 Task: Look for space in Araruama, Brazil from 1st June, 2023 to 4th June, 2023 for 1 adult in price range Rs.6000 to Rs.16000. Place can be private room with 1  bedroom having 1 bed and 1 bathroom. Property type can be house, flat, guest house. Amenities needed are: wifi, washing machine. Booking option can be shelf check-in. Required host language is Spanish.
Action: Mouse moved to (480, 107)
Screenshot: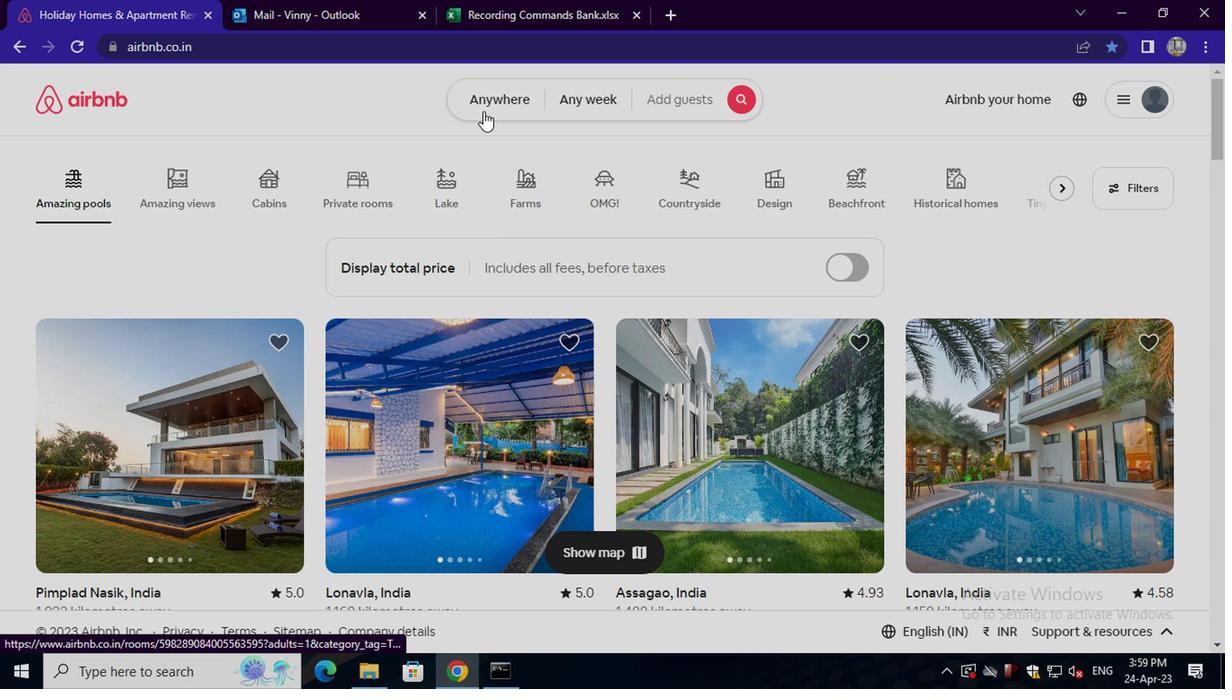 
Action: Mouse pressed left at (480, 107)
Screenshot: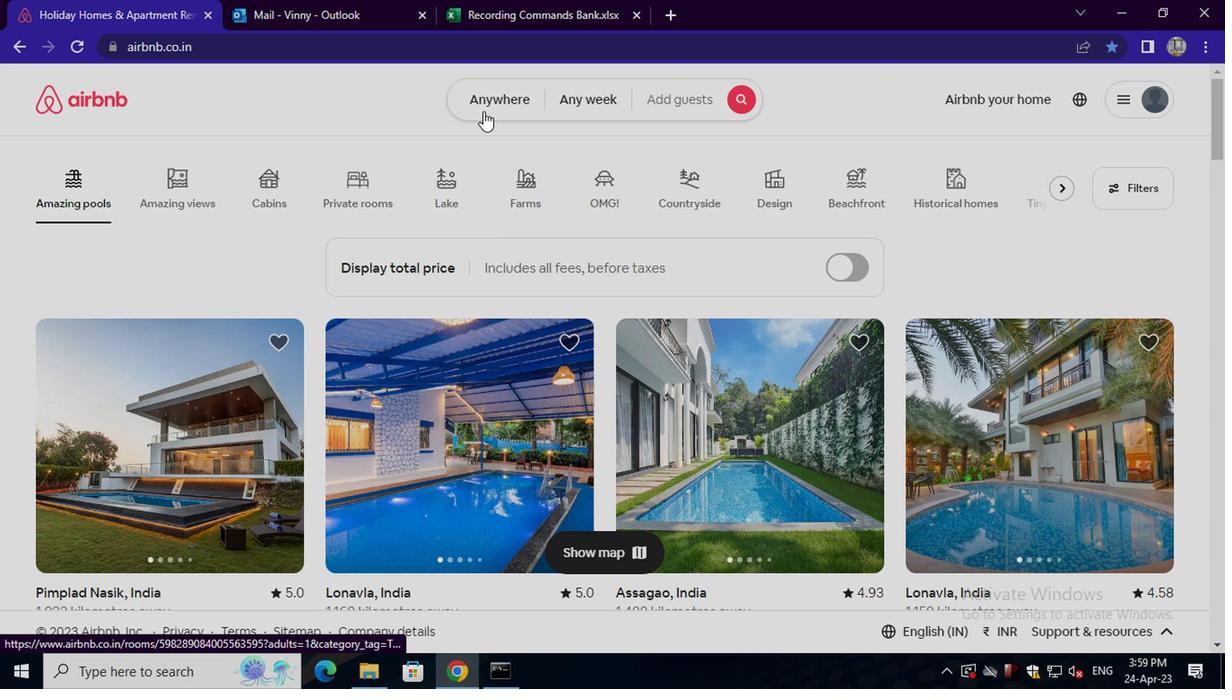 
Action: Mouse moved to (358, 166)
Screenshot: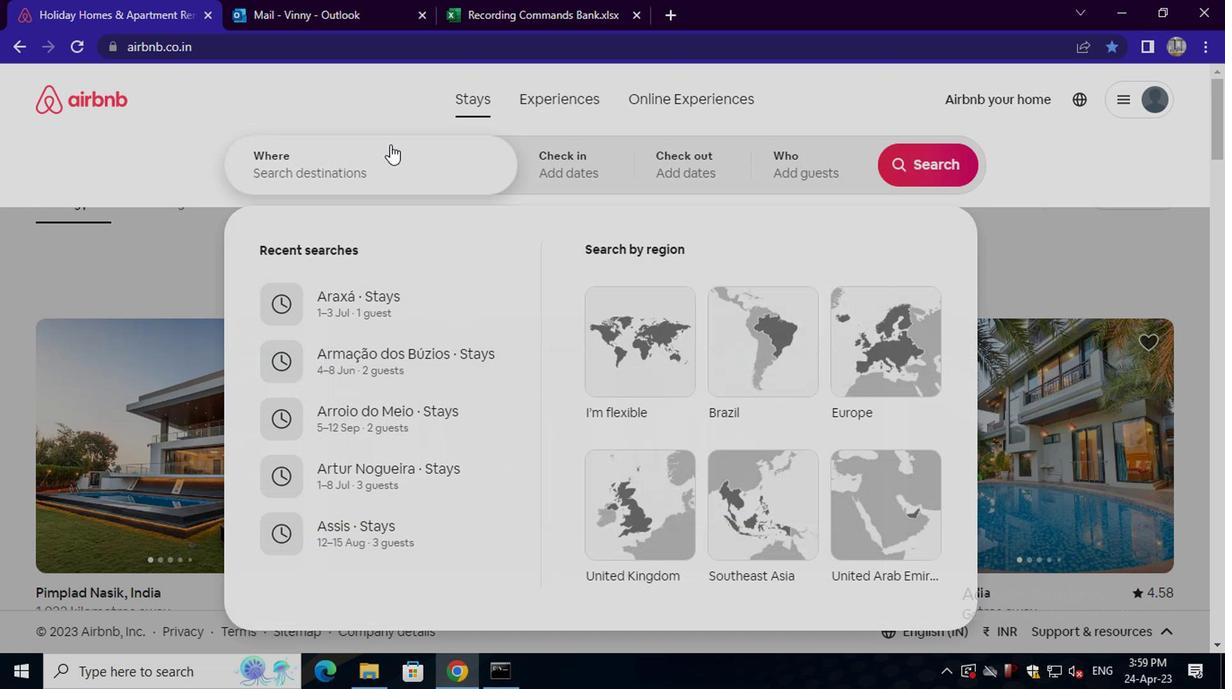 
Action: Mouse pressed left at (358, 166)
Screenshot: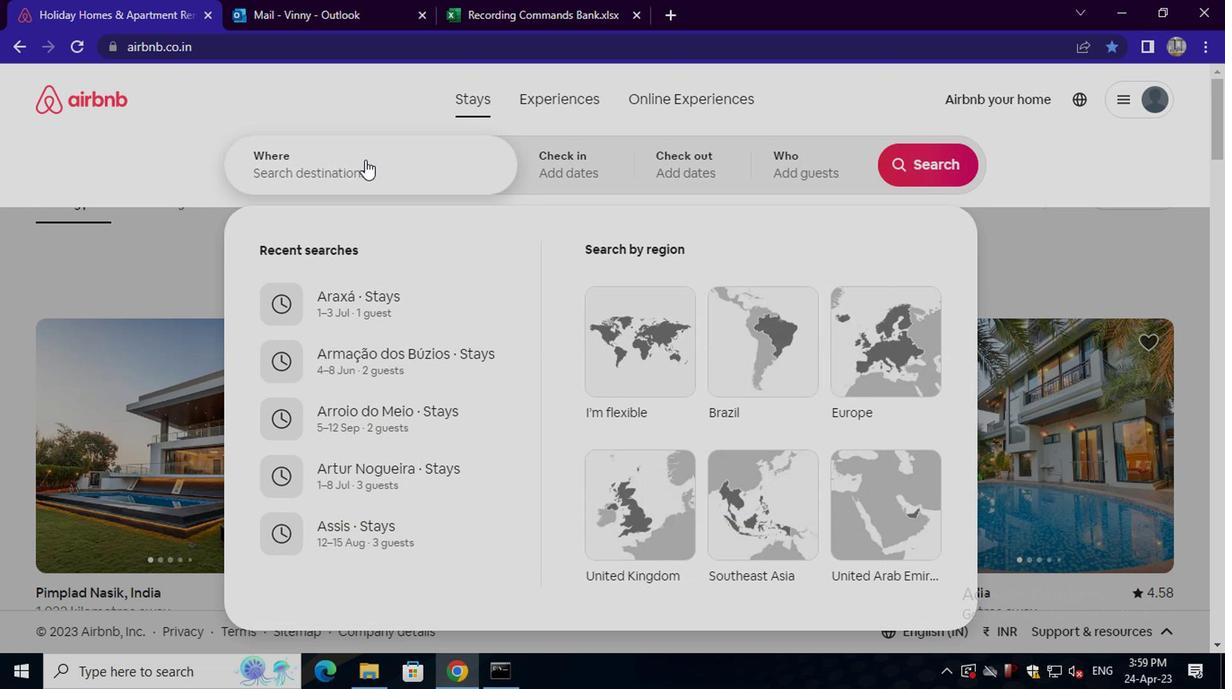 
Action: Key pressed araruama,<Key.space>brazil<Key.enter>
Screenshot: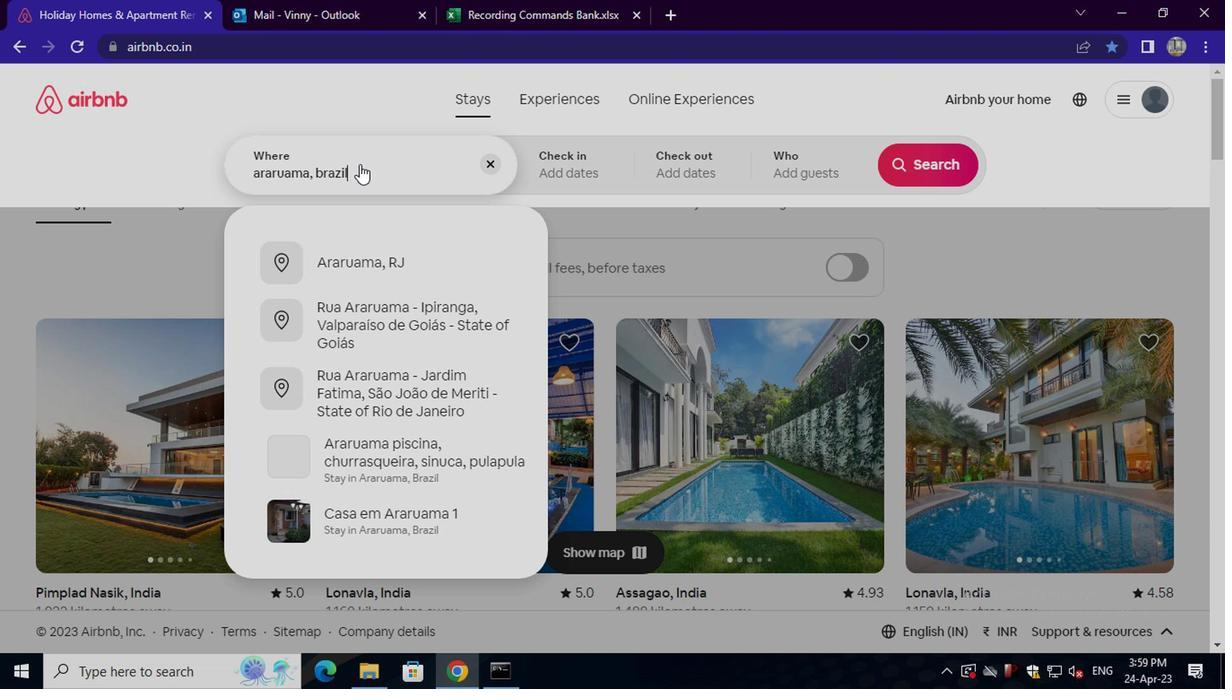 
Action: Mouse moved to (905, 317)
Screenshot: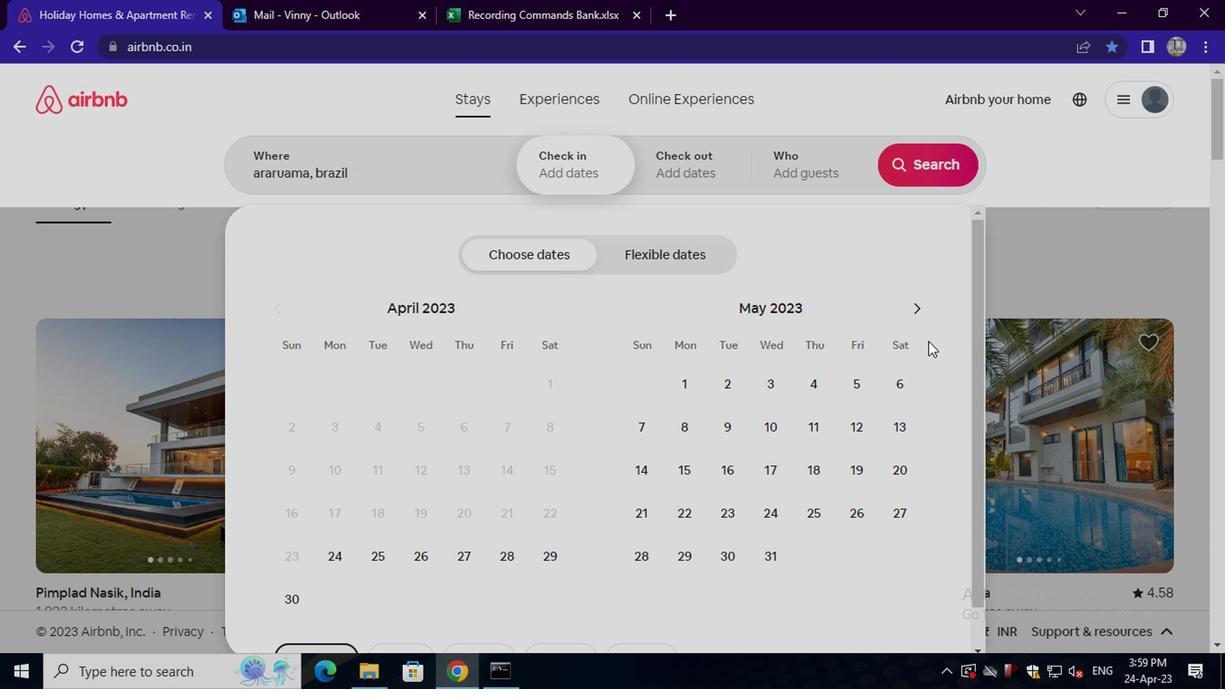 
Action: Mouse pressed left at (905, 317)
Screenshot: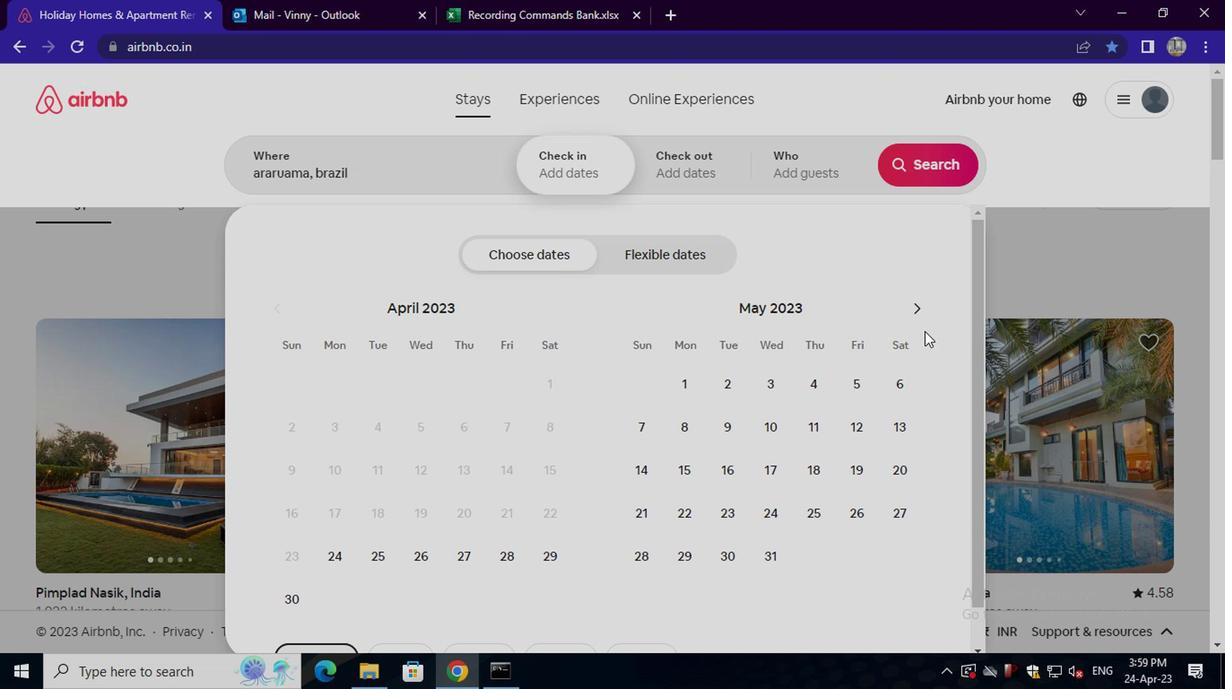 
Action: Mouse moved to (809, 378)
Screenshot: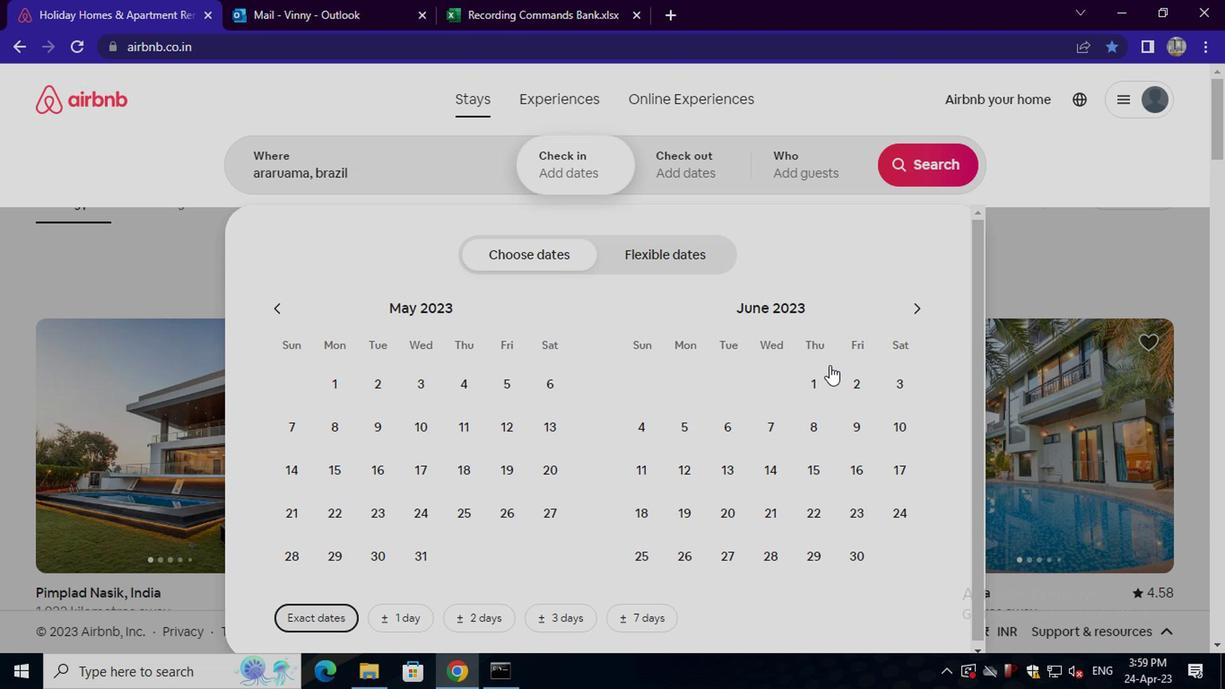 
Action: Mouse pressed left at (809, 378)
Screenshot: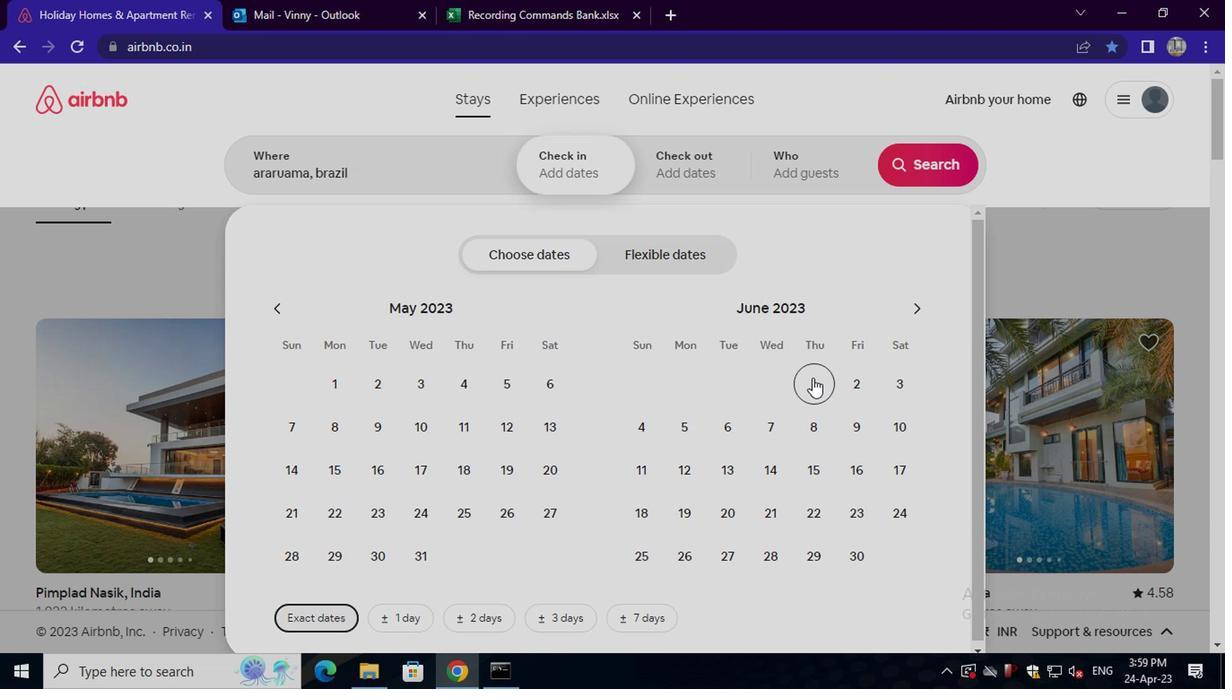 
Action: Mouse moved to (646, 430)
Screenshot: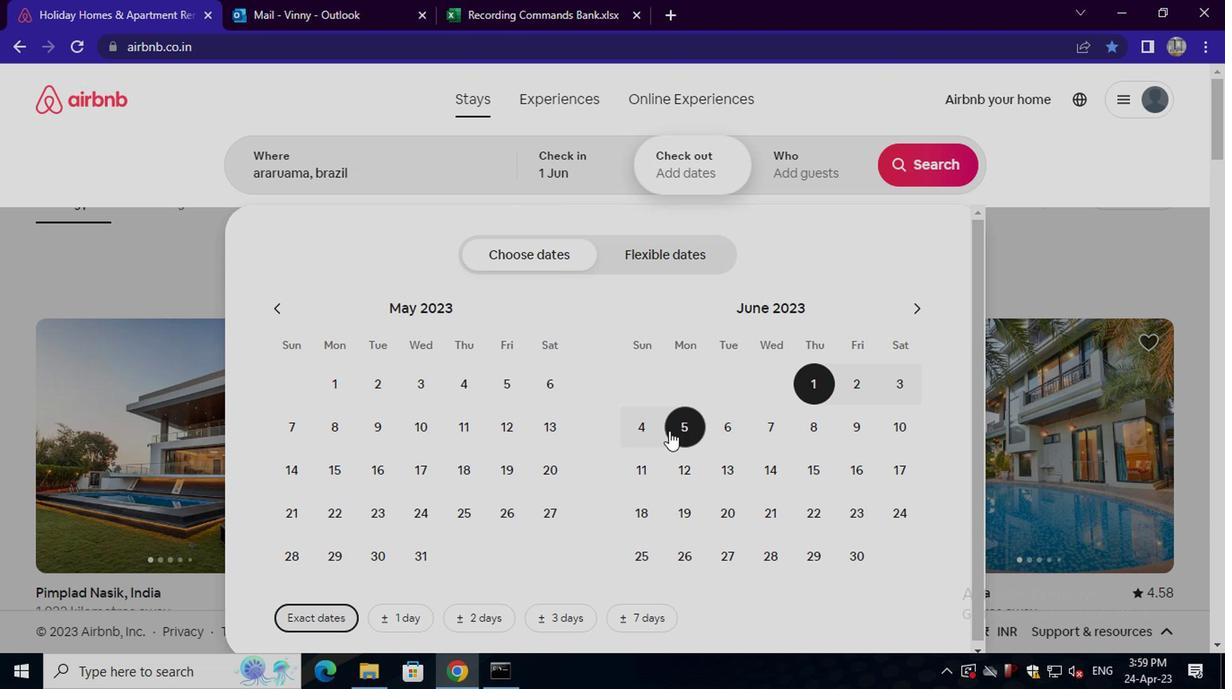 
Action: Mouse pressed left at (646, 430)
Screenshot: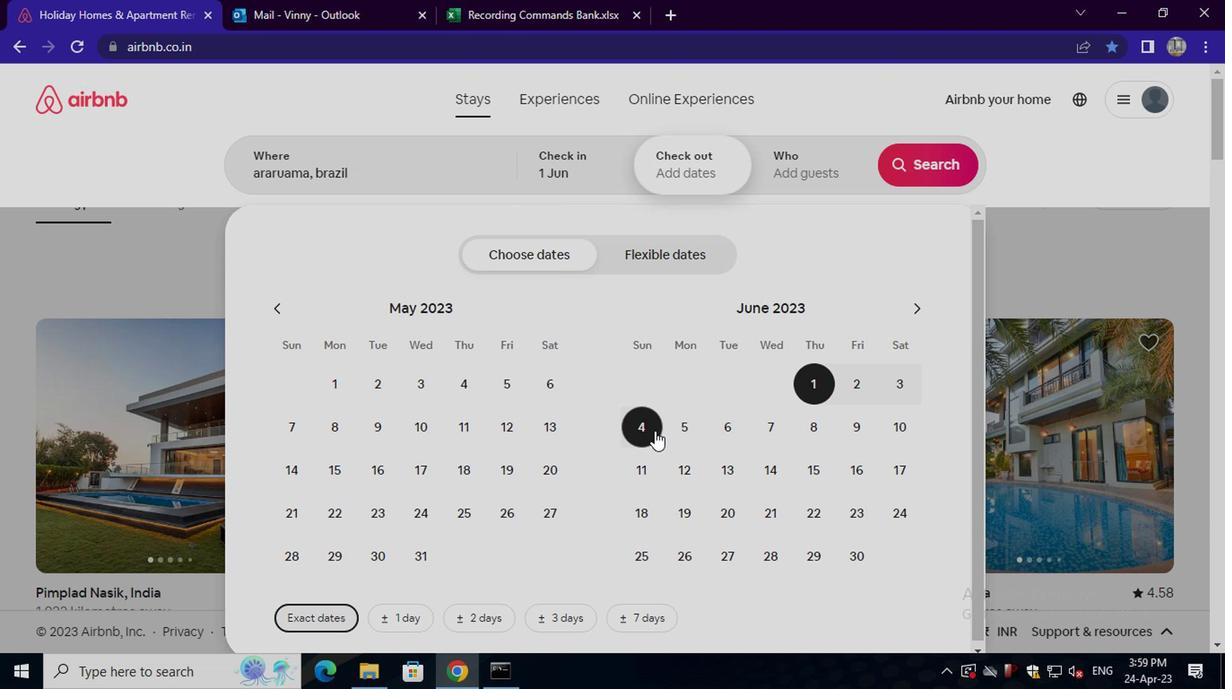 
Action: Mouse moved to (814, 165)
Screenshot: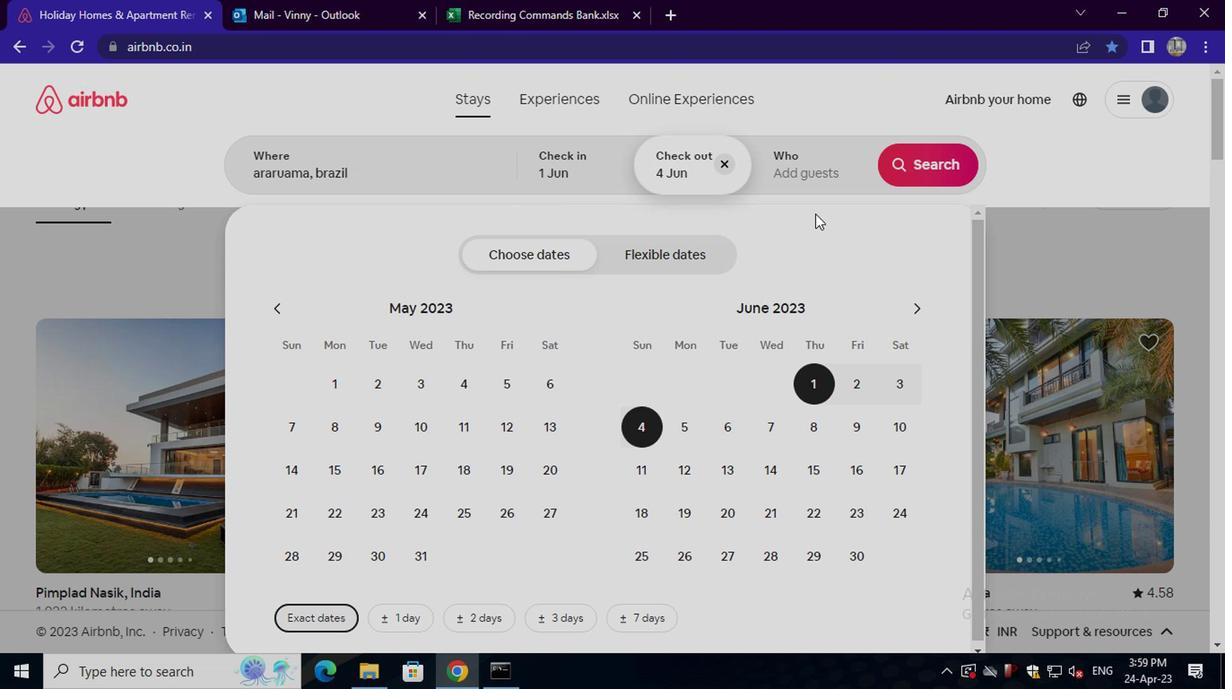 
Action: Mouse pressed left at (814, 165)
Screenshot: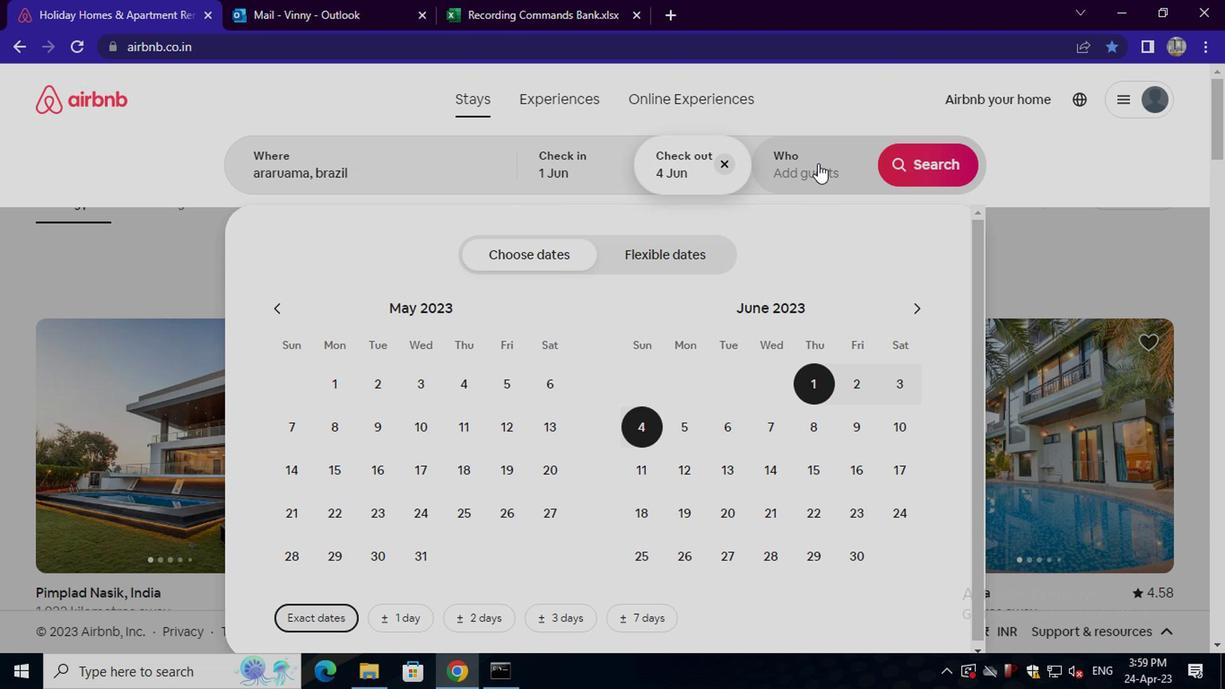 
Action: Mouse moved to (924, 264)
Screenshot: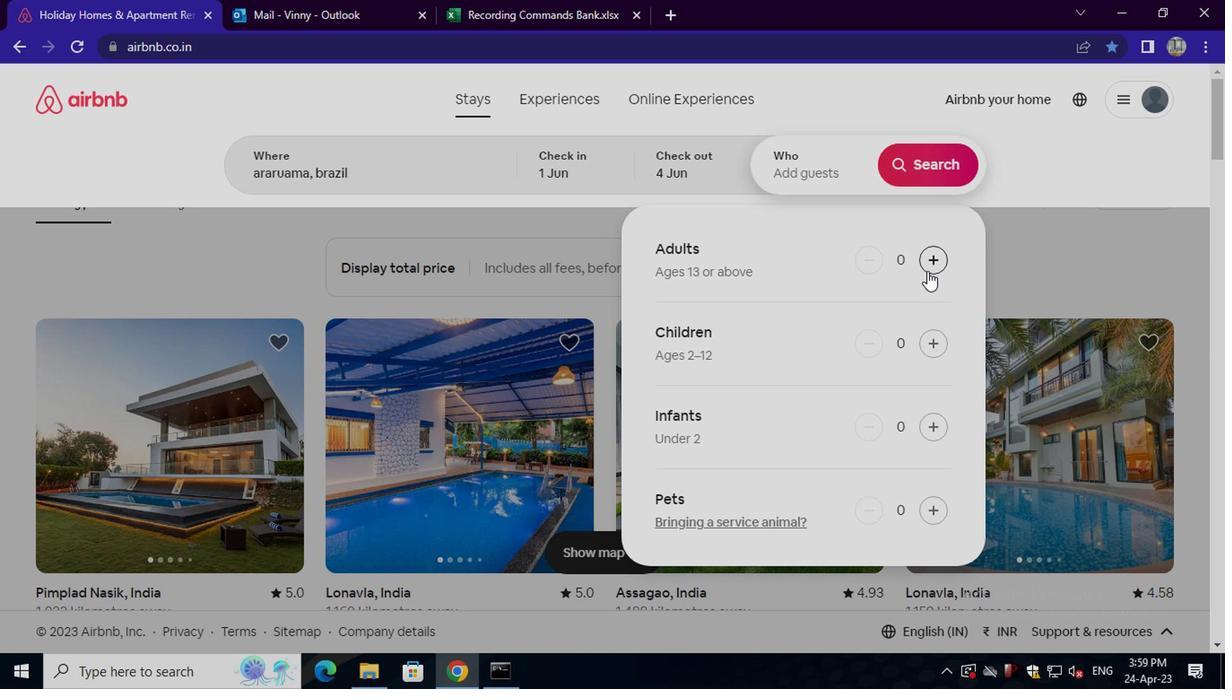 
Action: Mouse pressed left at (924, 264)
Screenshot: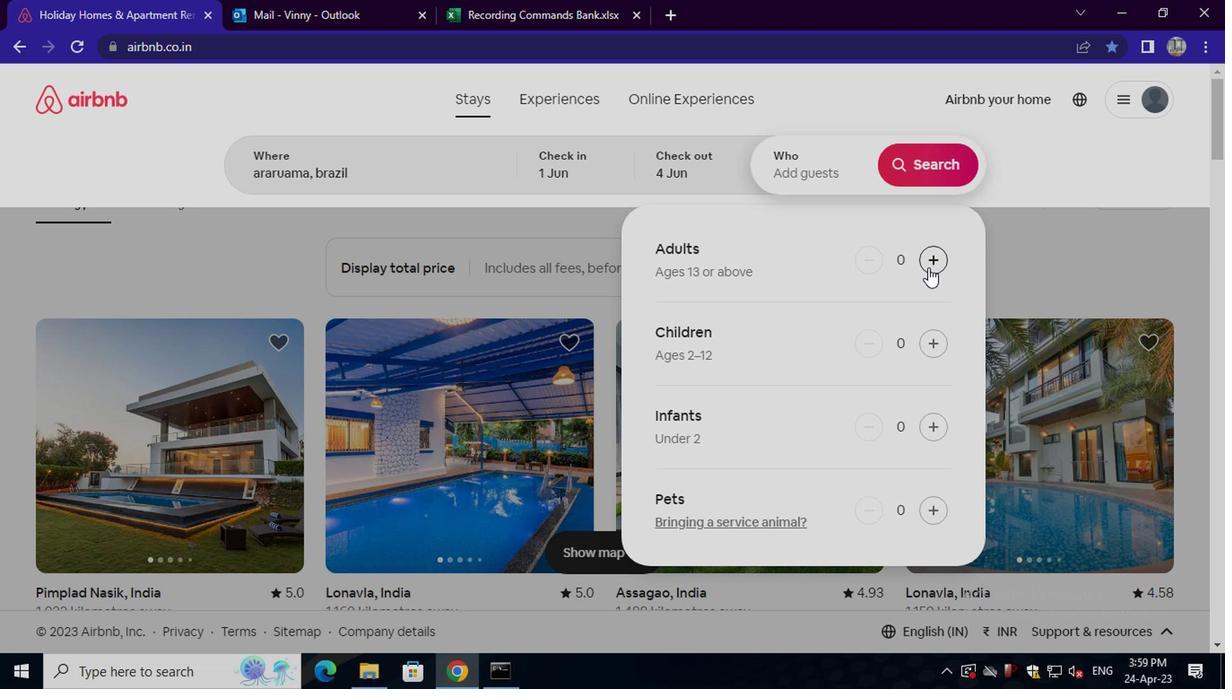 
Action: Mouse moved to (935, 165)
Screenshot: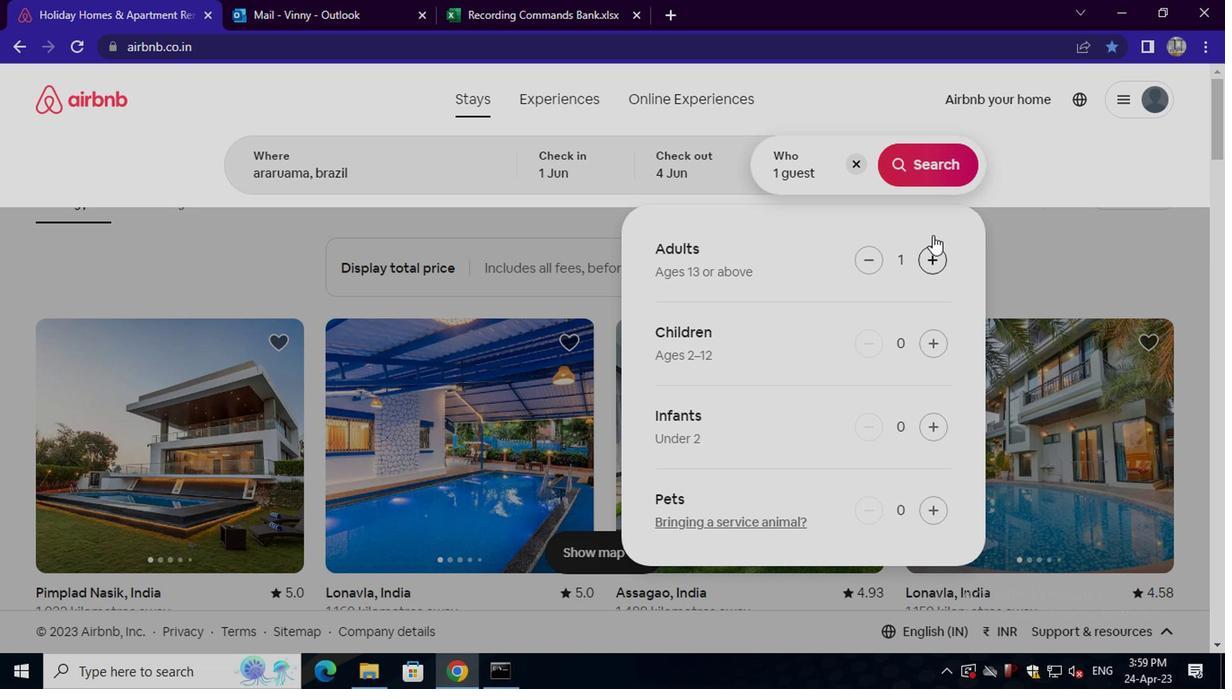 
Action: Mouse pressed left at (935, 165)
Screenshot: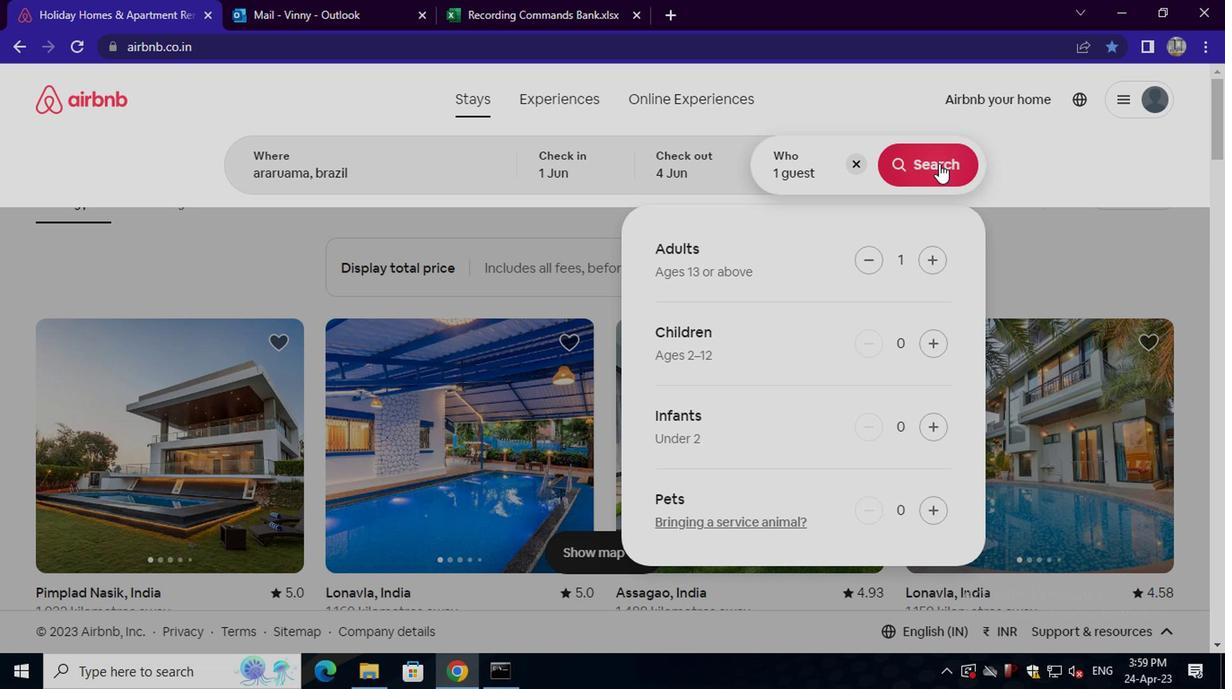 
Action: Mouse moved to (1118, 170)
Screenshot: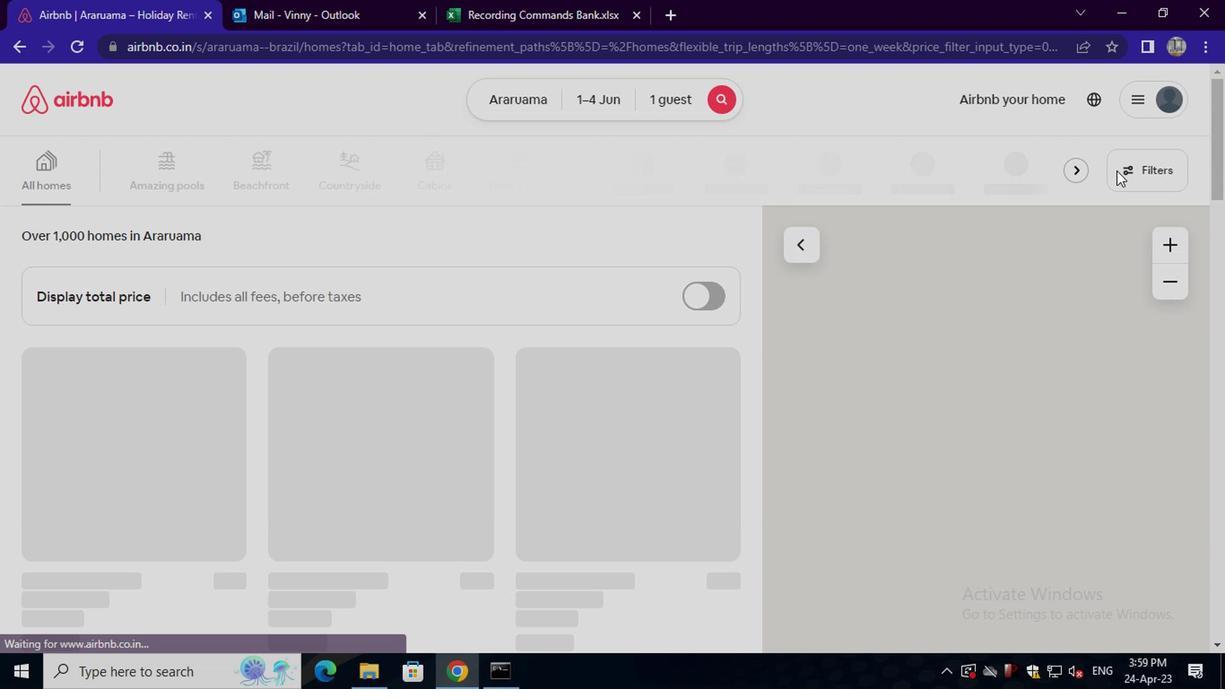 
Action: Mouse pressed left at (1118, 170)
Screenshot: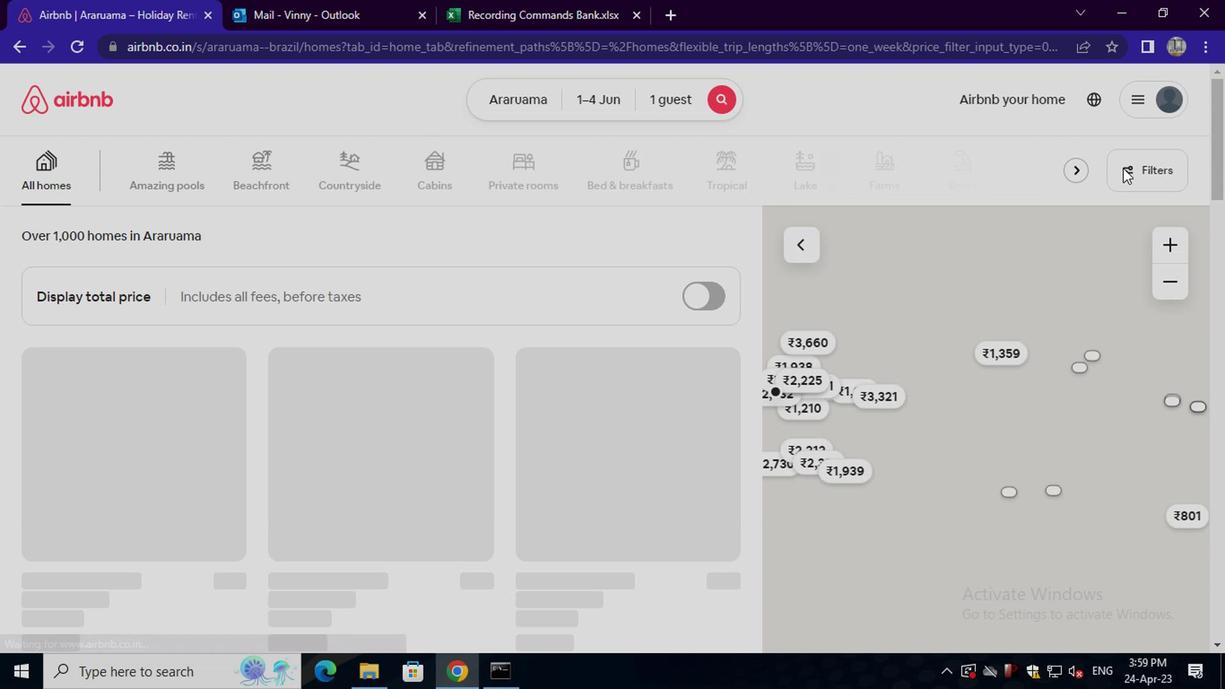 
Action: Mouse moved to (487, 397)
Screenshot: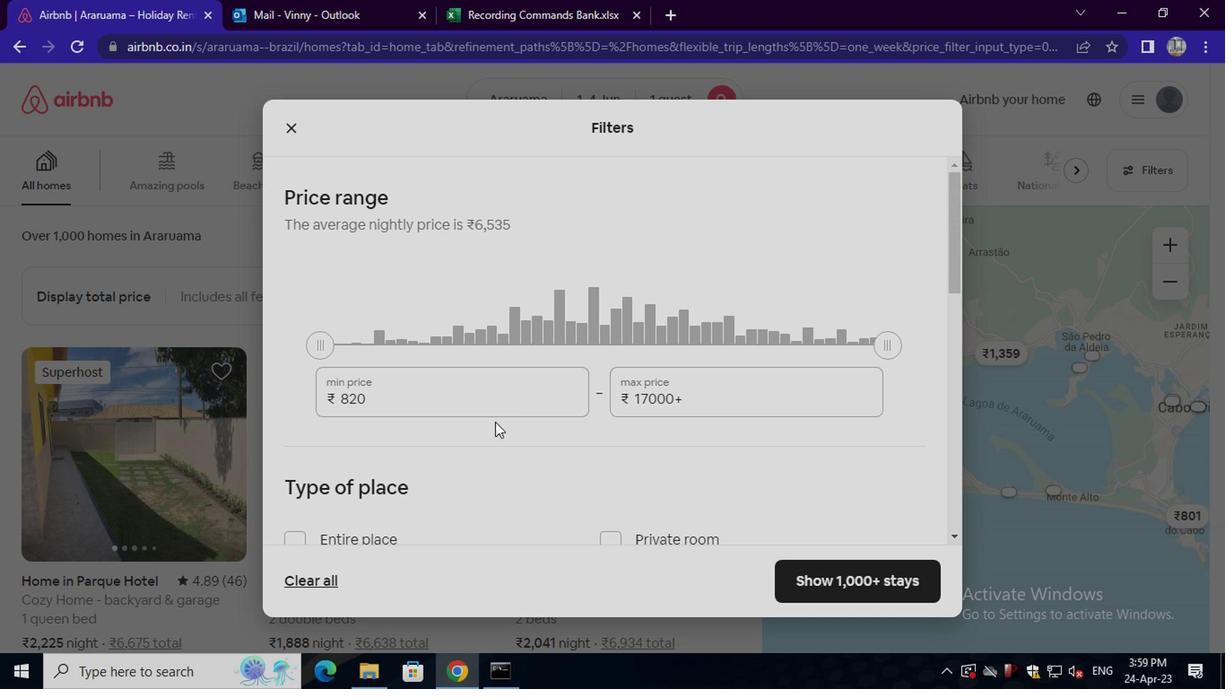 
Action: Mouse pressed left at (487, 397)
Screenshot: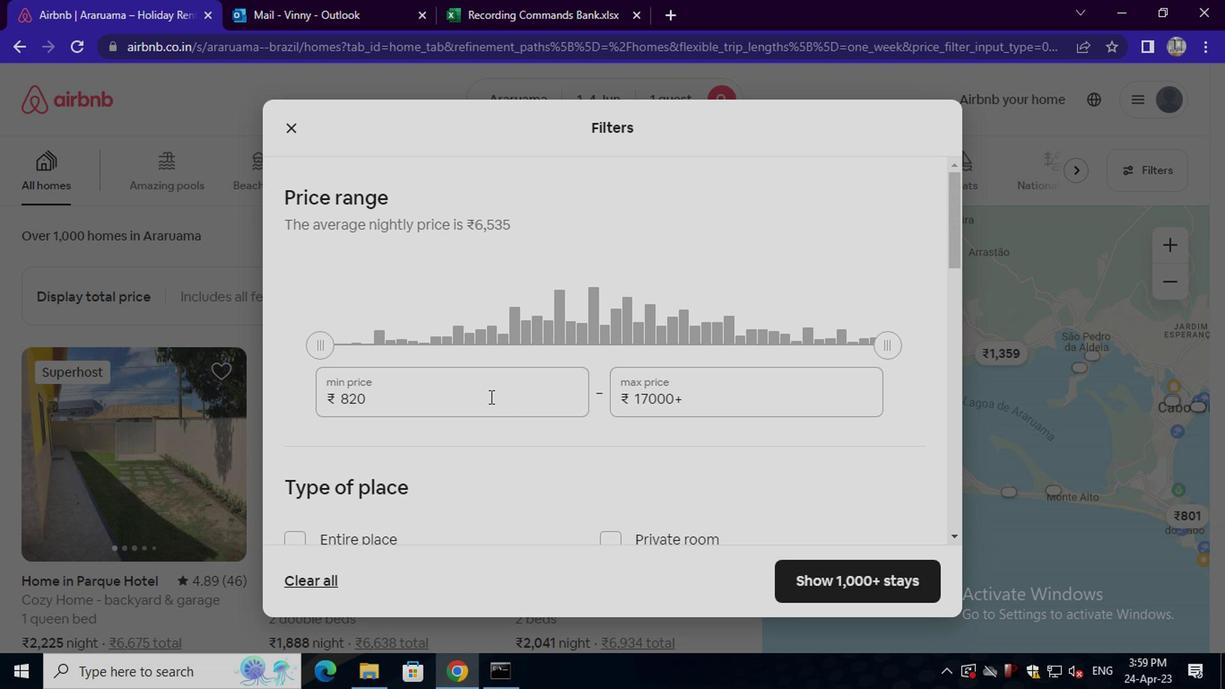 
Action: Key pressed <Key.backspace><Key.backspace><Key.backspace><Key.backspace><Key.backspace><Key.backspace><Key.backspace><Key.backspace><Key.backspace><Key.backspace>6000
Screenshot: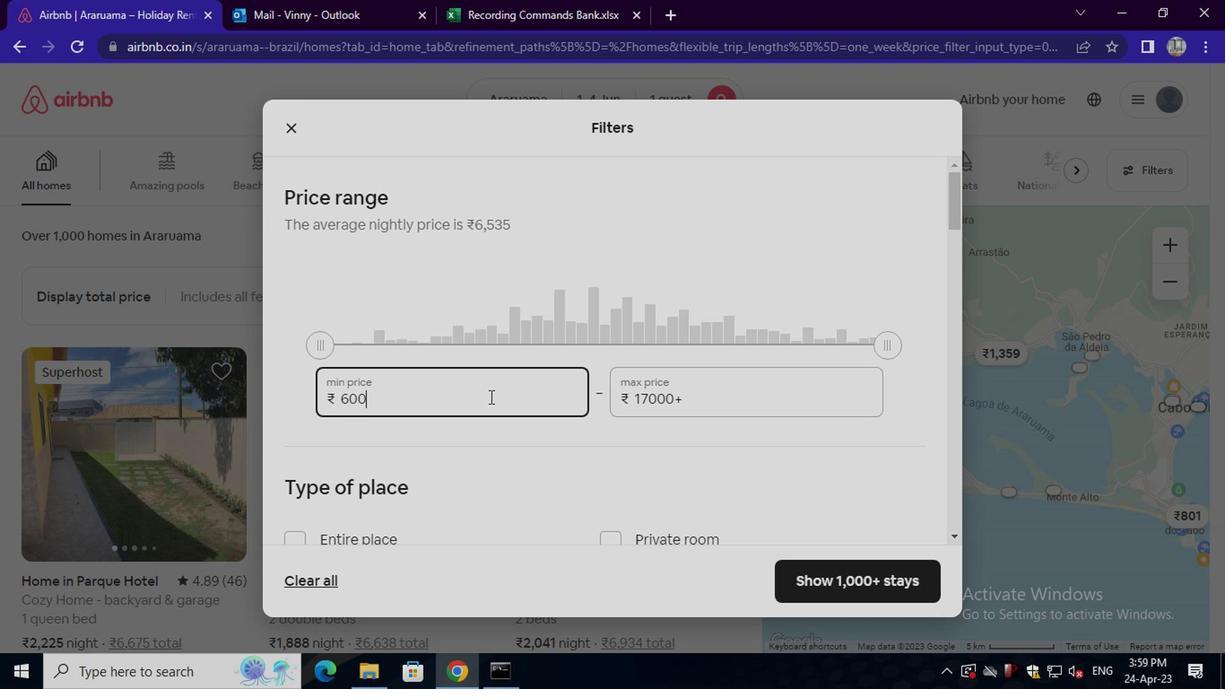 
Action: Mouse moved to (684, 405)
Screenshot: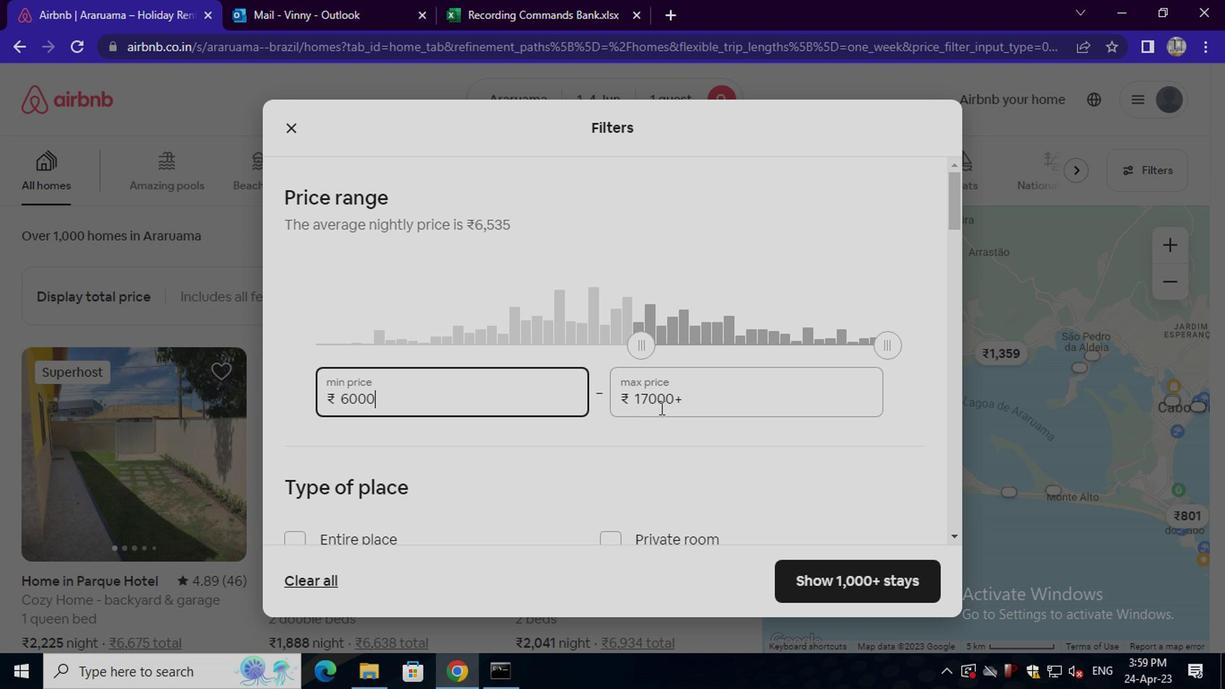 
Action: Mouse pressed left at (684, 405)
Screenshot: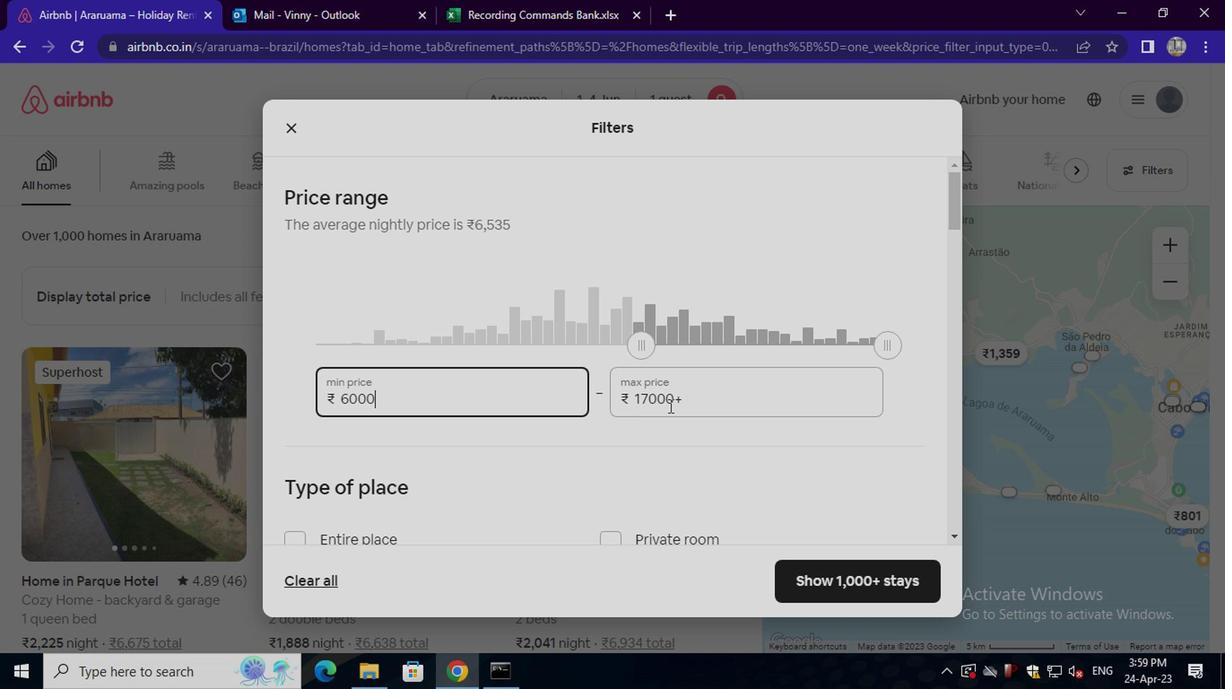 
Action: Mouse moved to (725, 375)
Screenshot: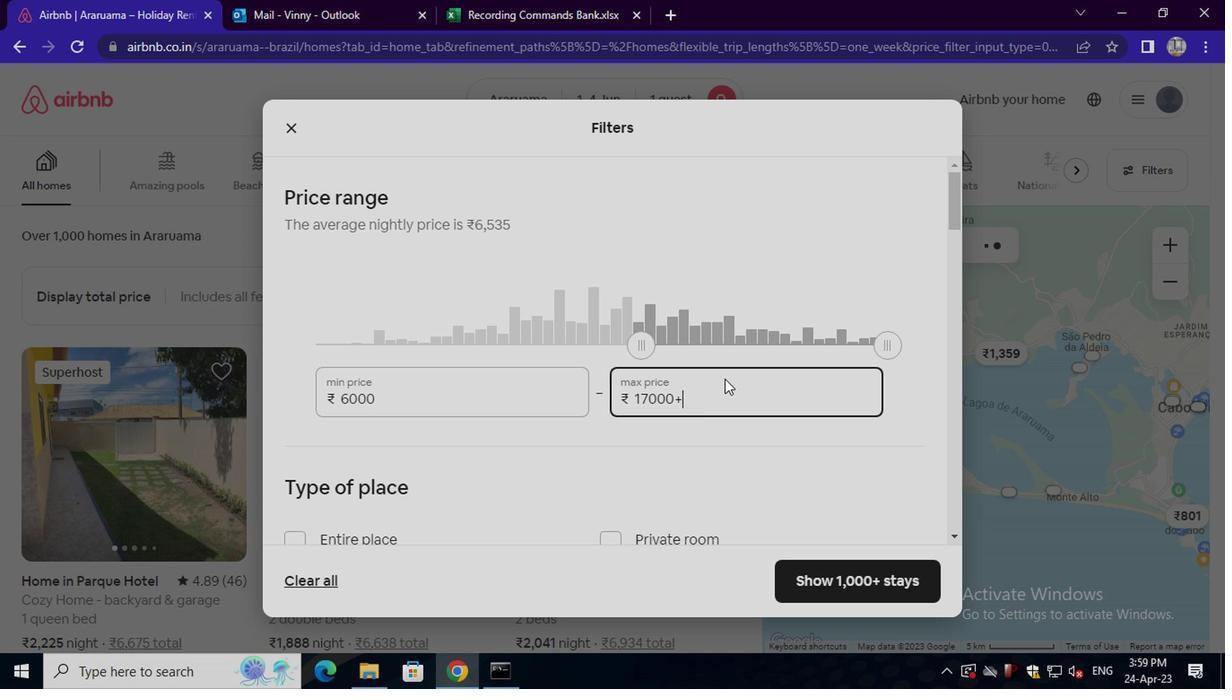 
Action: Key pressed <Key.backspace><Key.backspace><Key.backspace><Key.backspace><Key.backspace><Key.backspace><Key.backspace><Key.backspace><Key.backspace><Key.backspace><Key.backspace>16000
Screenshot: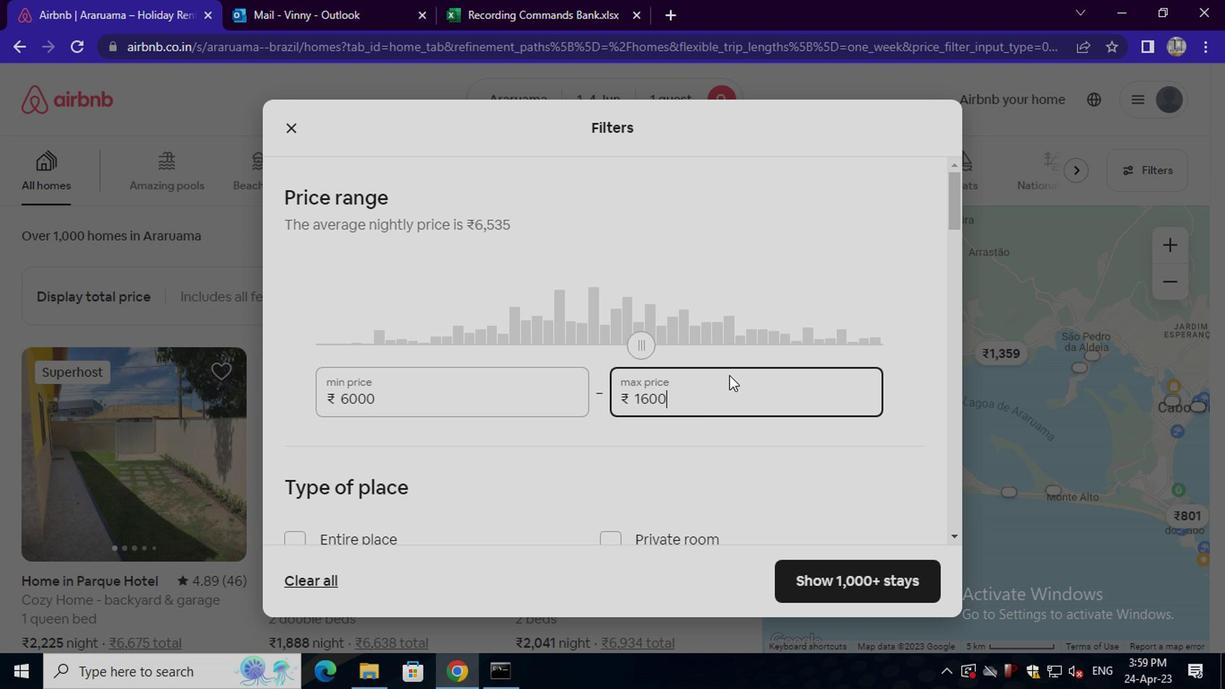 
Action: Mouse moved to (713, 455)
Screenshot: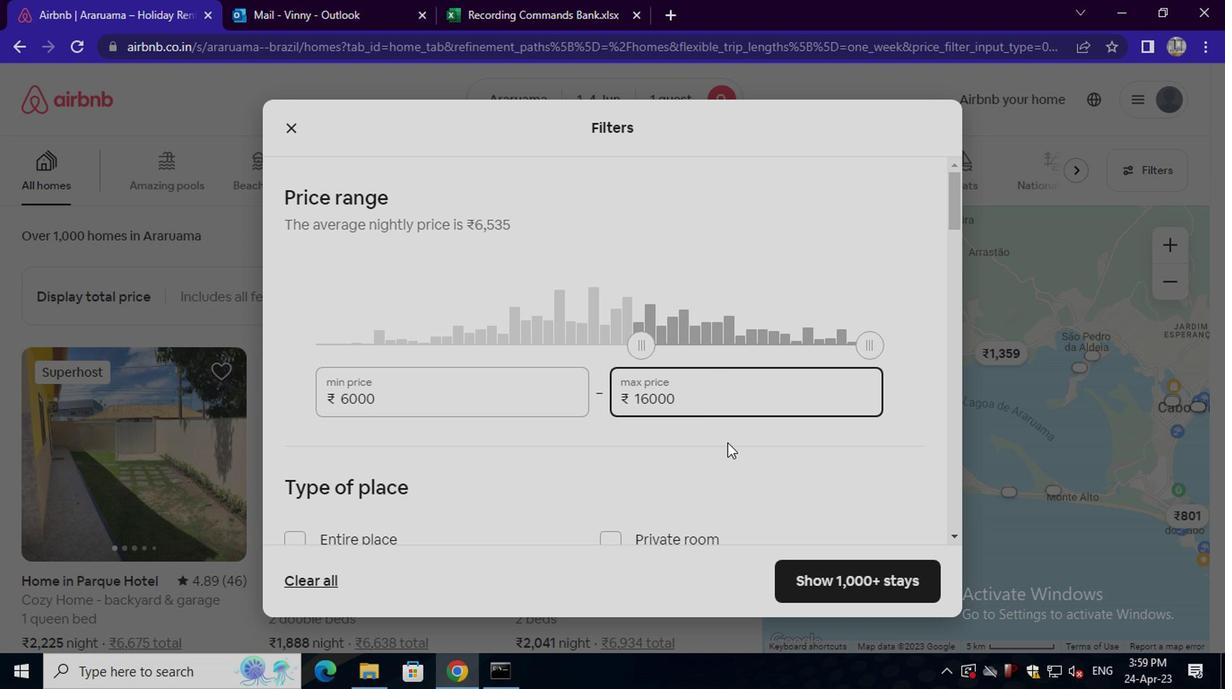 
Action: Mouse scrolled (713, 454) with delta (0, 0)
Screenshot: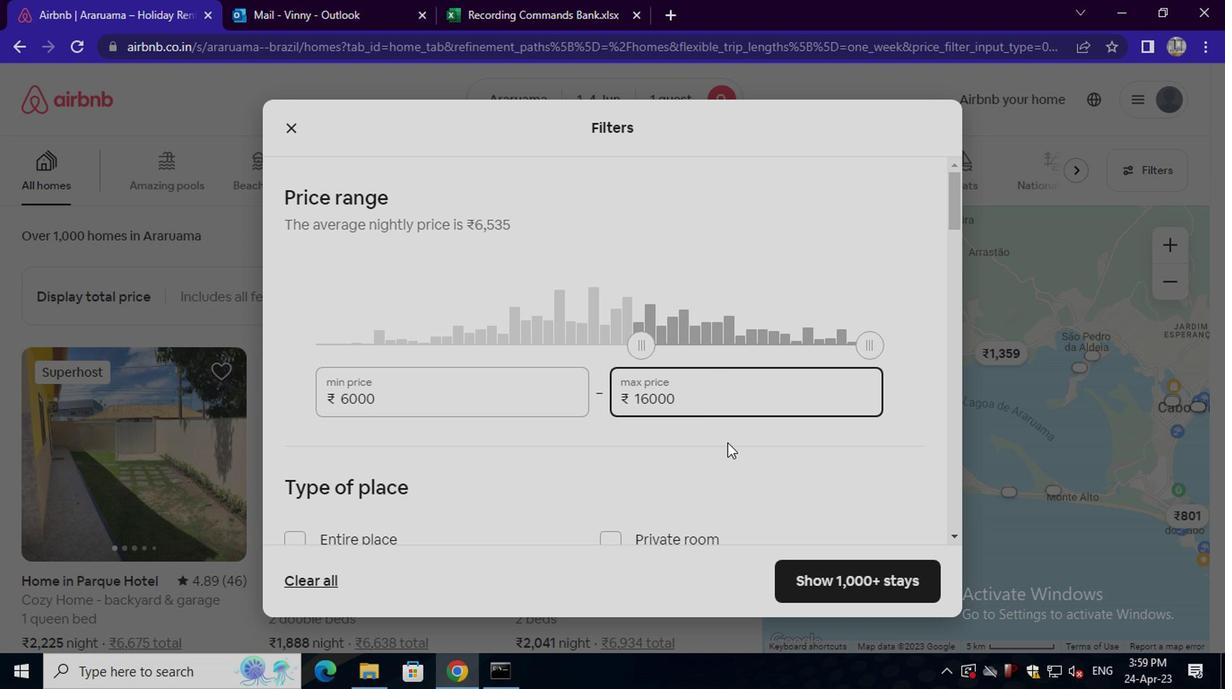 
Action: Mouse moved to (713, 455)
Screenshot: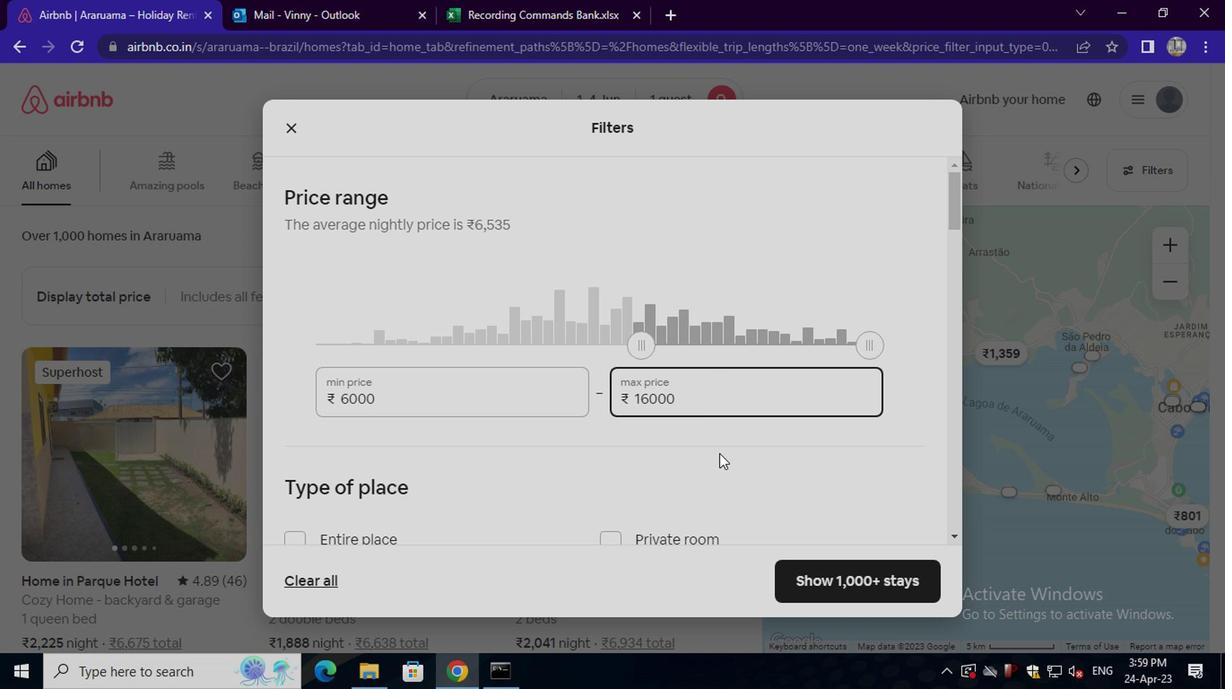
Action: Mouse scrolled (713, 455) with delta (0, 0)
Screenshot: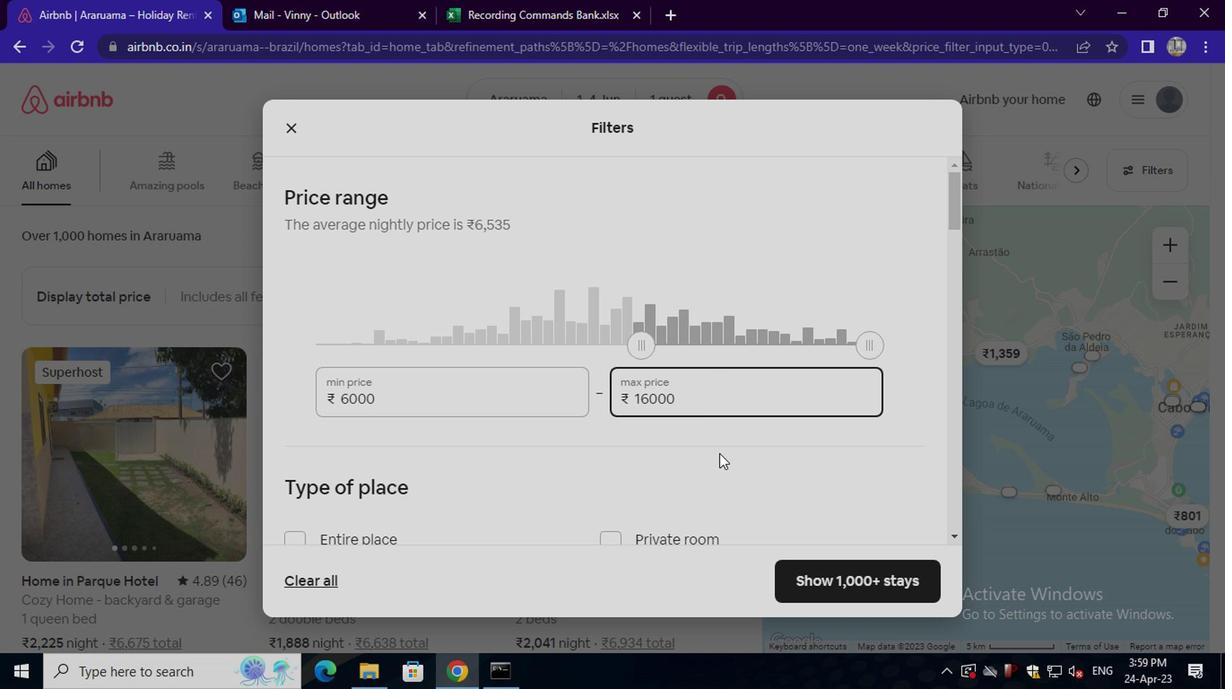 
Action: Mouse moved to (629, 364)
Screenshot: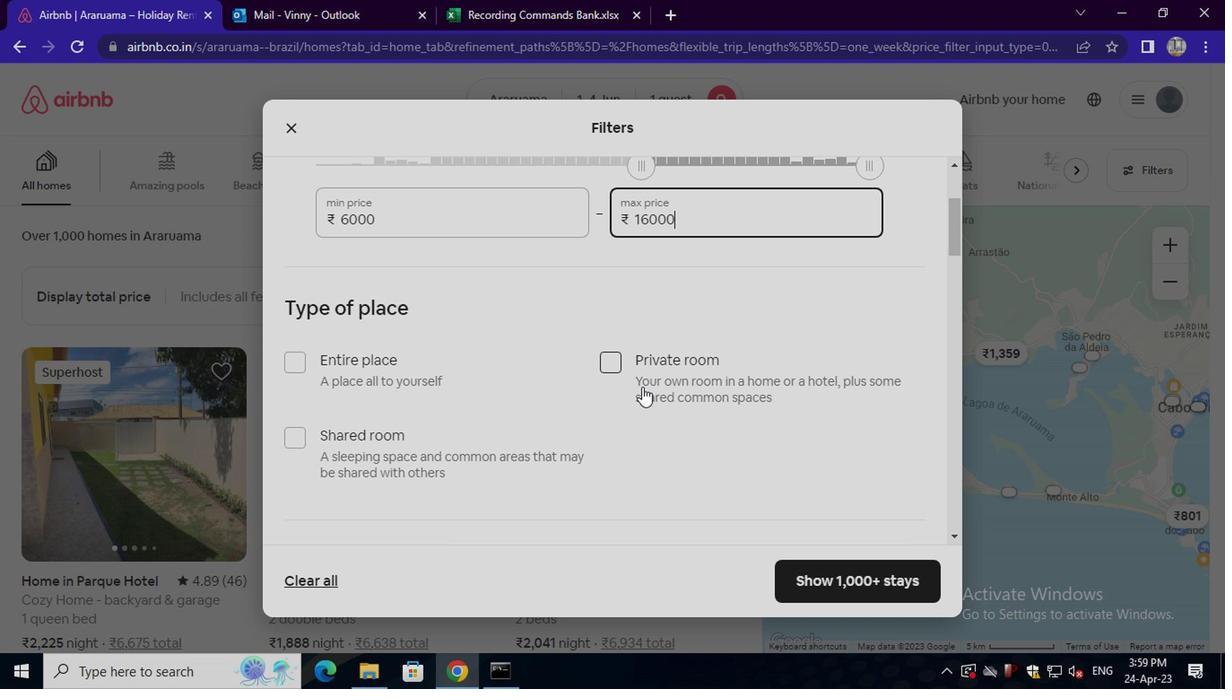
Action: Mouse pressed left at (629, 364)
Screenshot: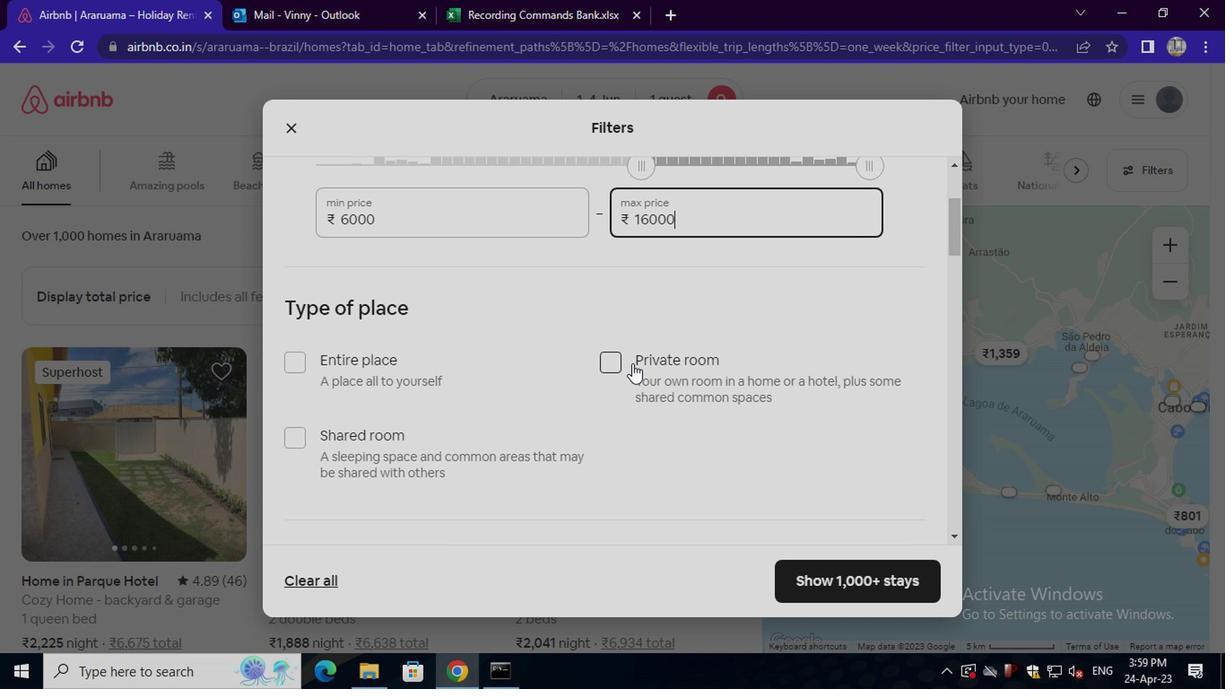 
Action: Mouse moved to (533, 402)
Screenshot: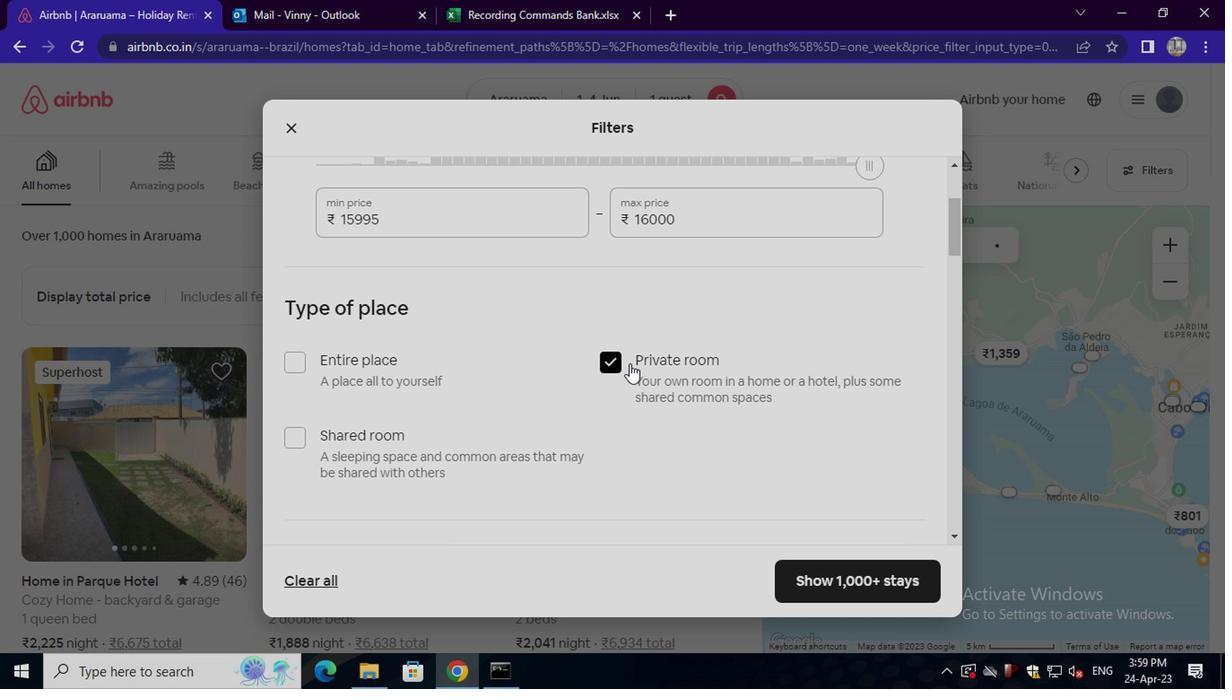 
Action: Mouse scrolled (533, 401) with delta (0, -1)
Screenshot: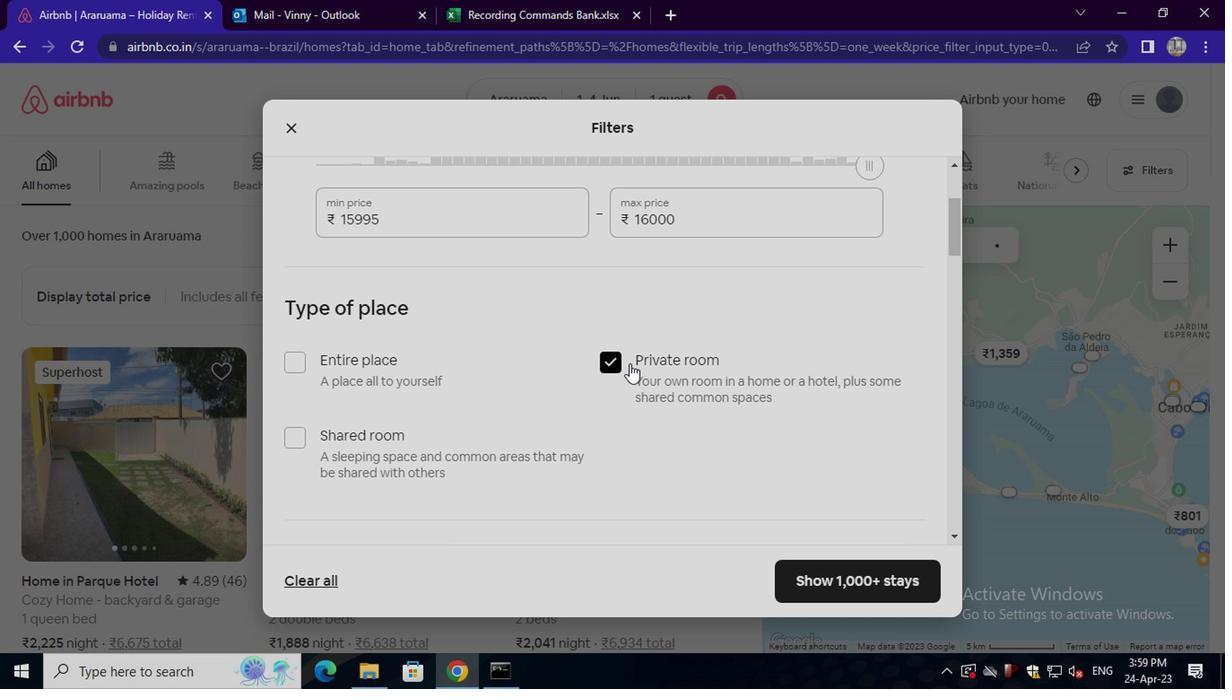
Action: Mouse moved to (530, 404)
Screenshot: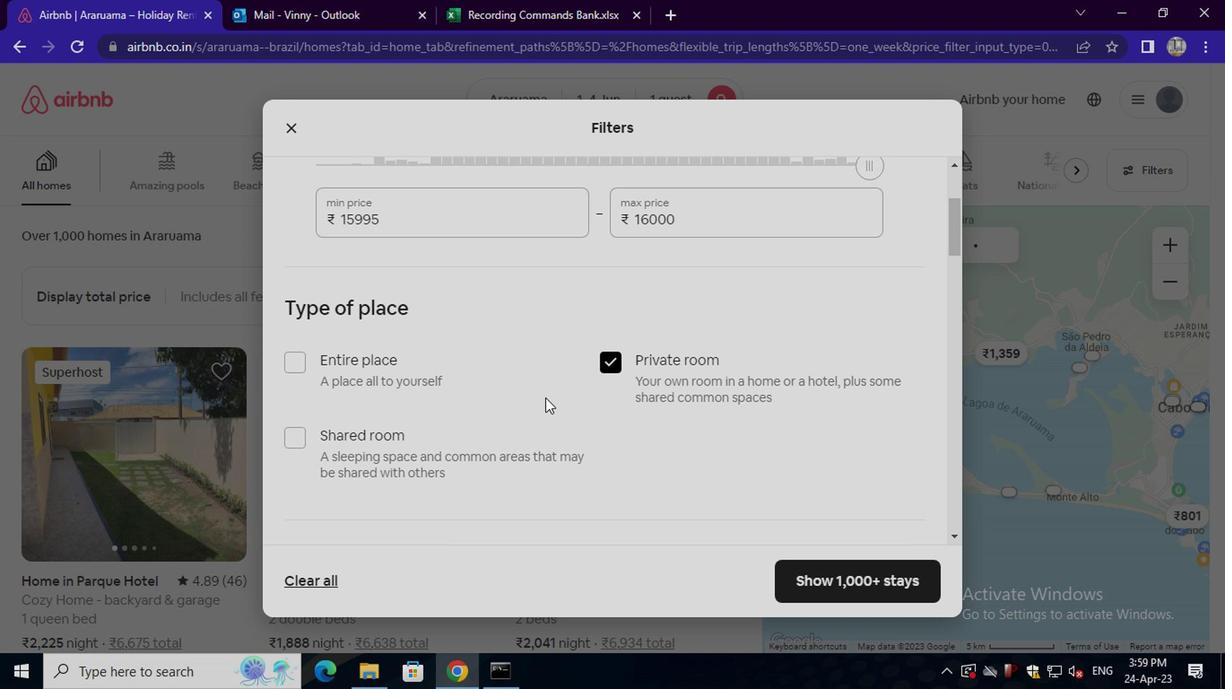 
Action: Mouse scrolled (530, 403) with delta (0, -1)
Screenshot: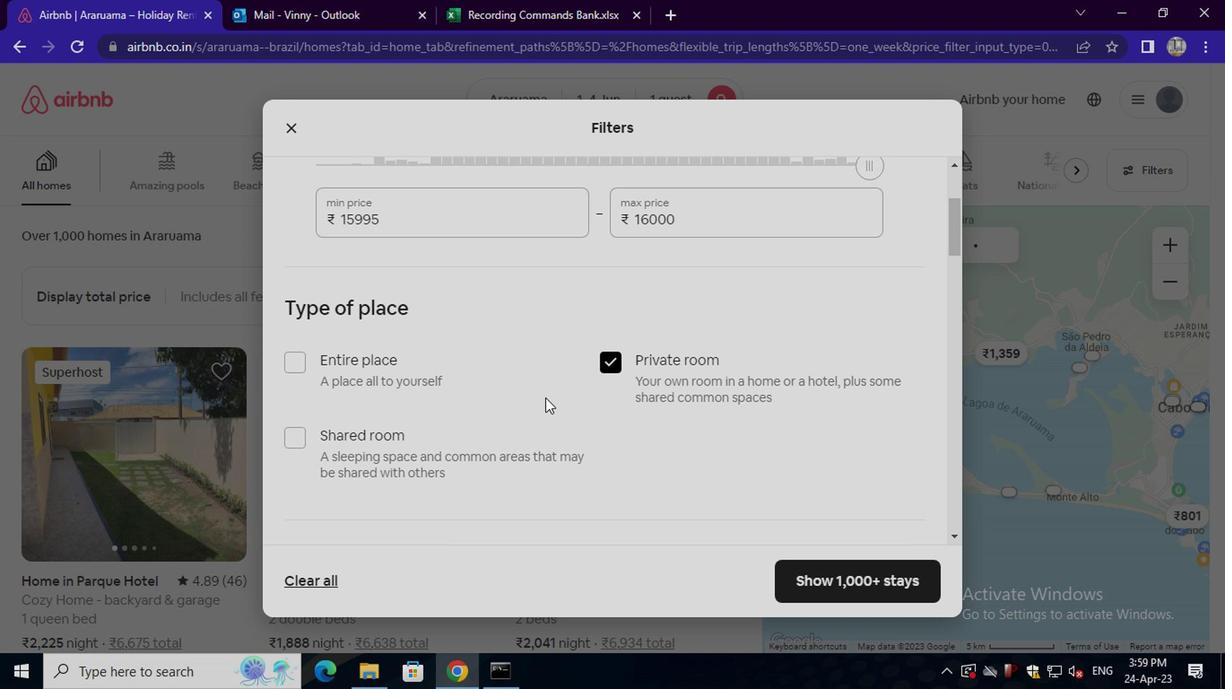 
Action: Mouse moved to (376, 465)
Screenshot: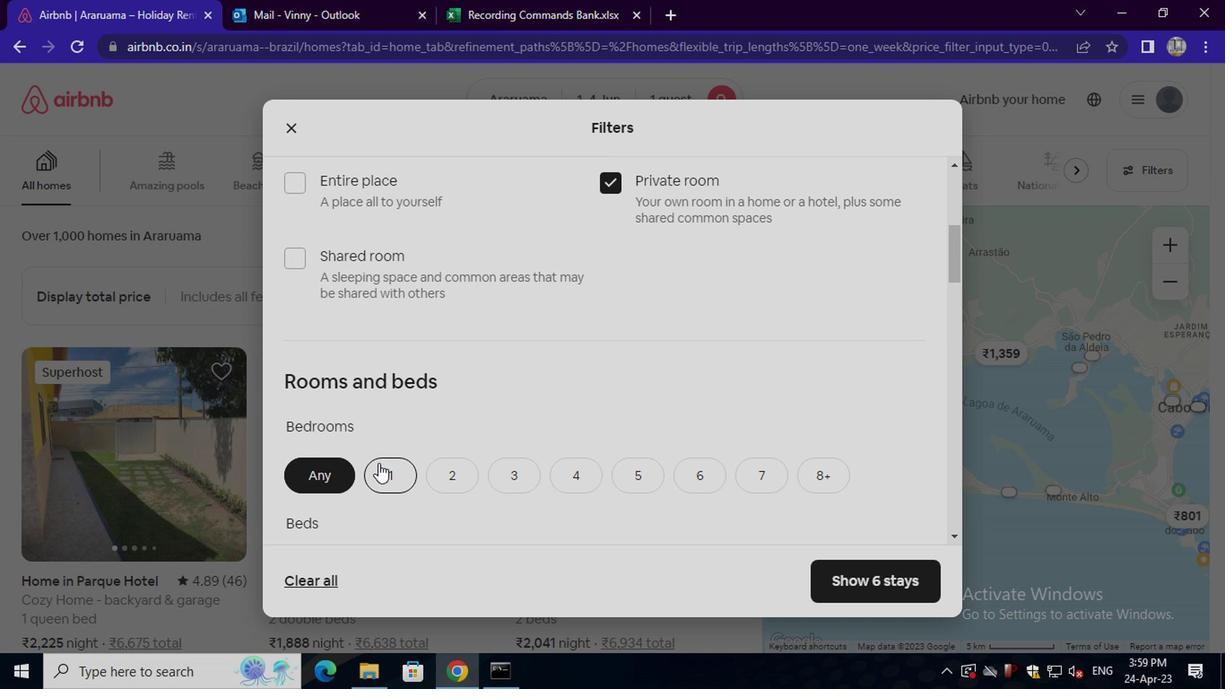 
Action: Mouse pressed left at (376, 465)
Screenshot: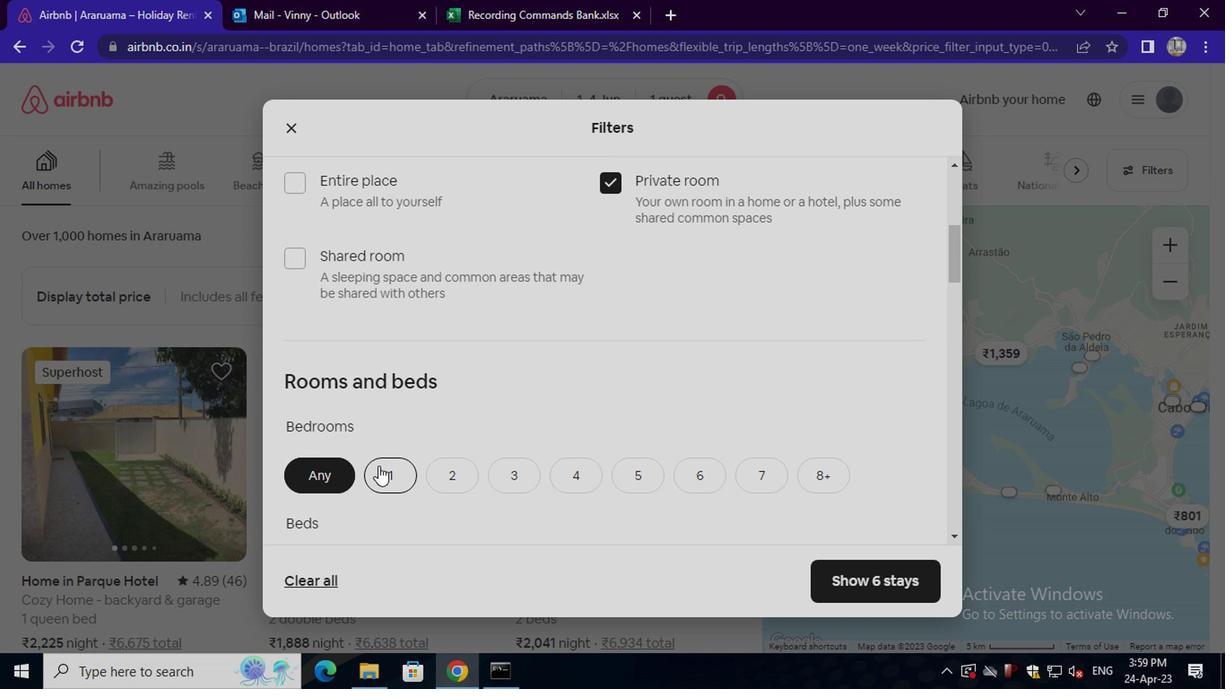 
Action: Mouse moved to (381, 467)
Screenshot: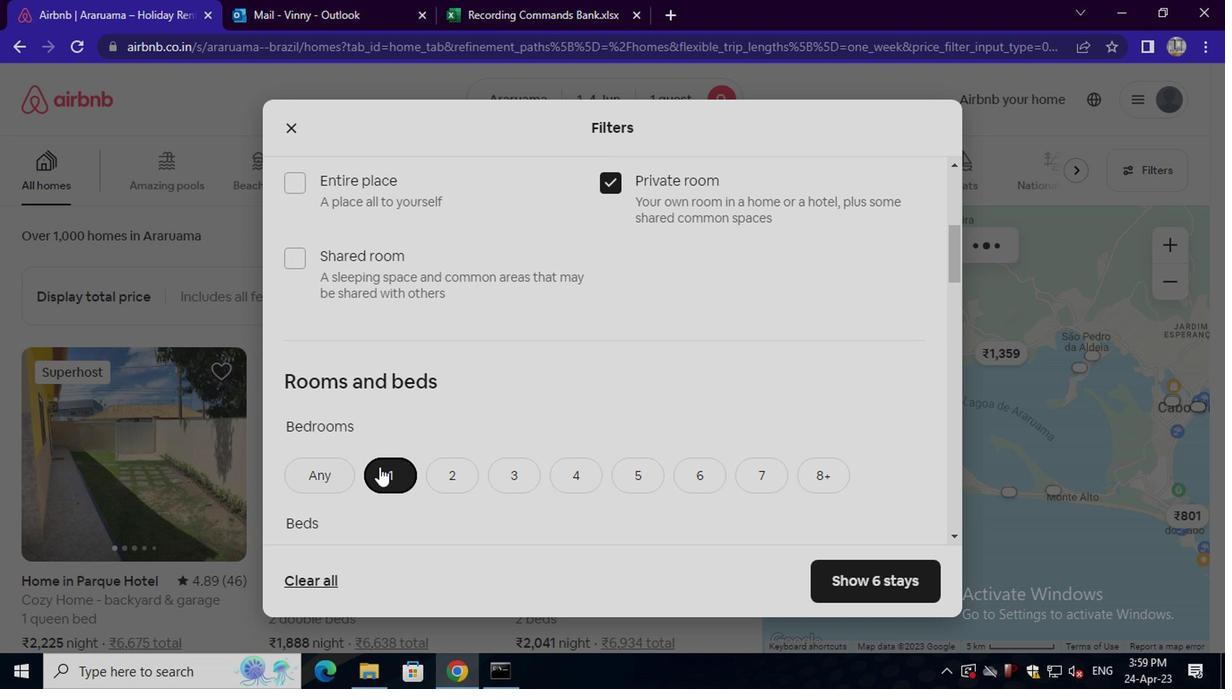 
Action: Mouse scrolled (381, 466) with delta (0, -1)
Screenshot: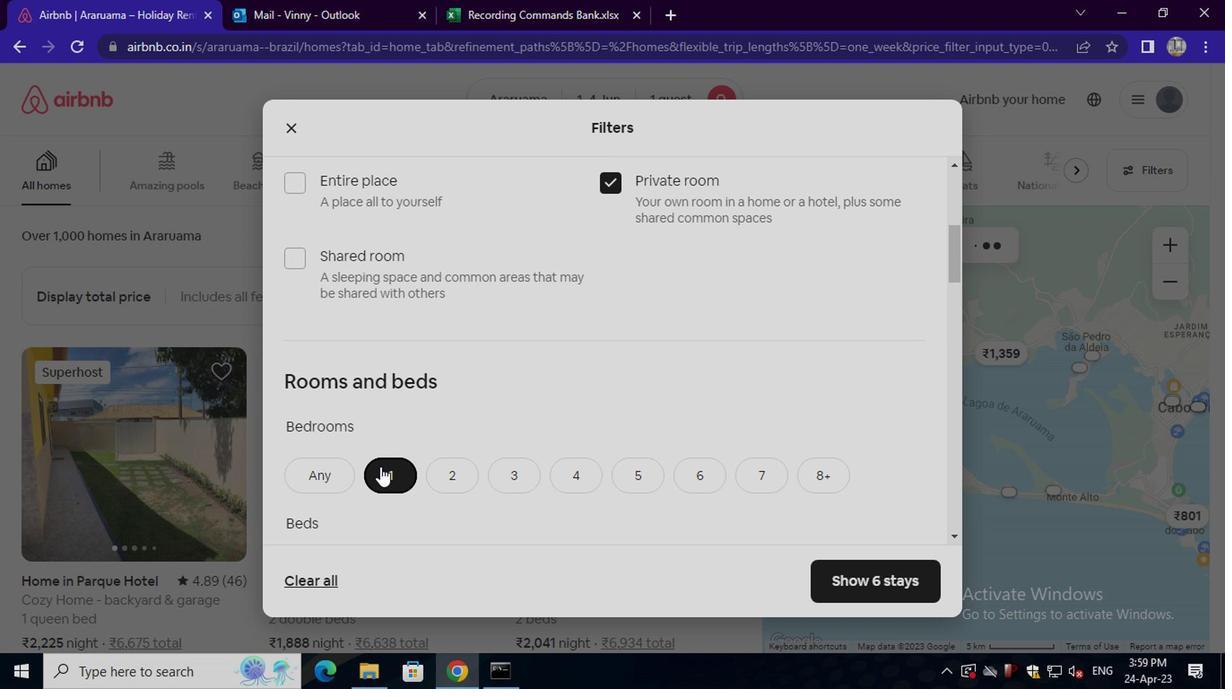 
Action: Mouse moved to (381, 468)
Screenshot: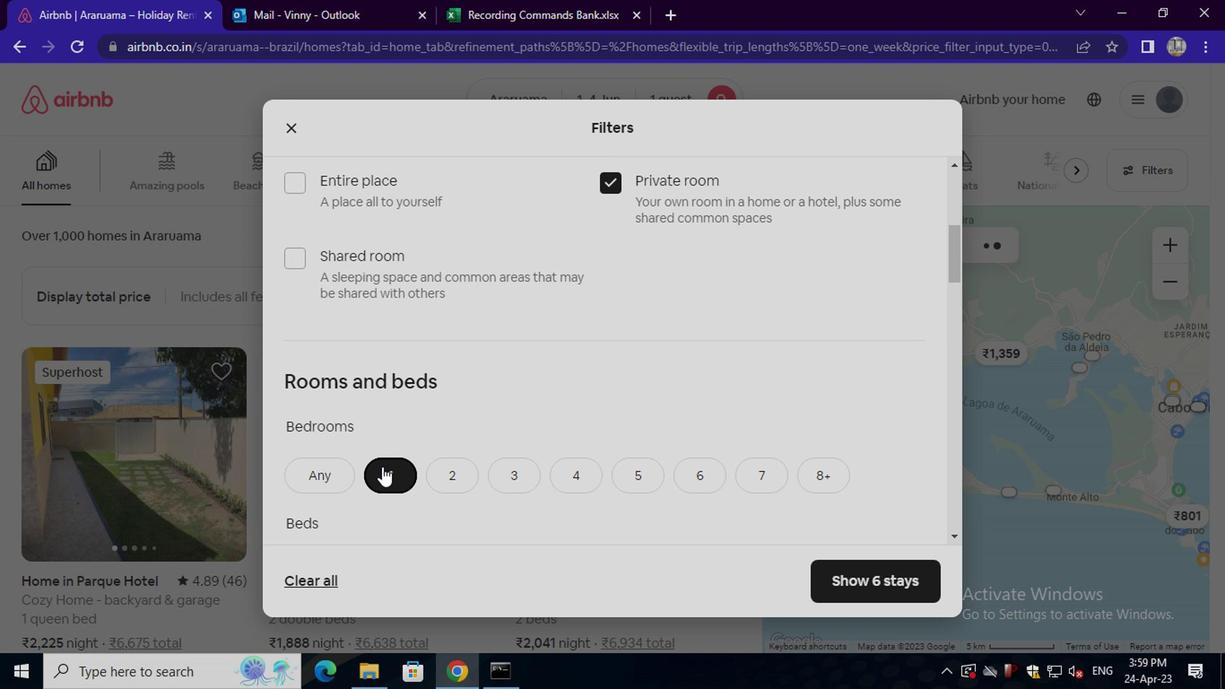 
Action: Mouse scrolled (381, 467) with delta (0, 0)
Screenshot: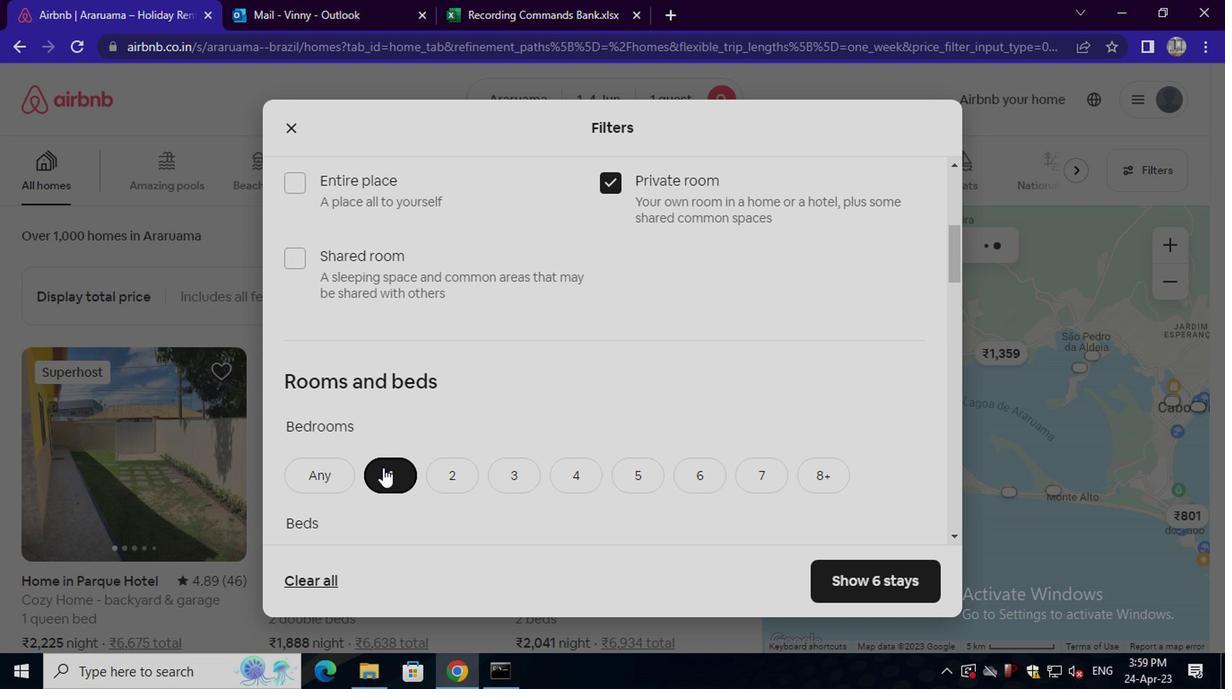 
Action: Mouse moved to (383, 469)
Screenshot: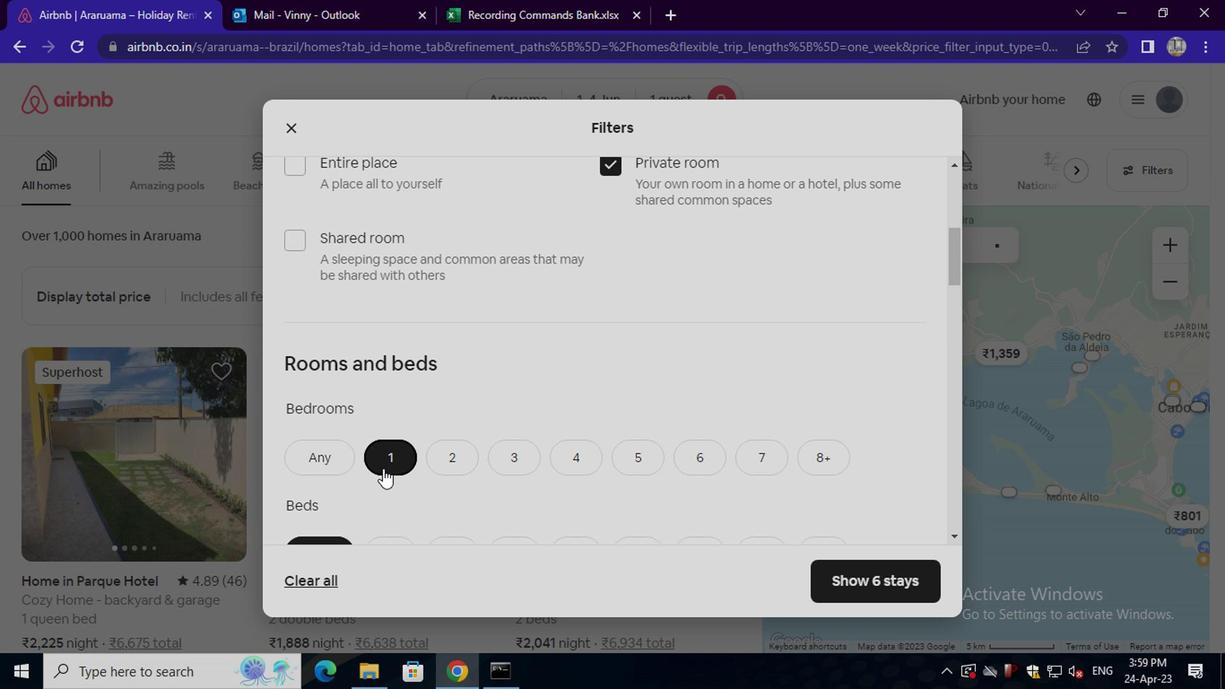 
Action: Mouse scrolled (383, 468) with delta (0, 0)
Screenshot: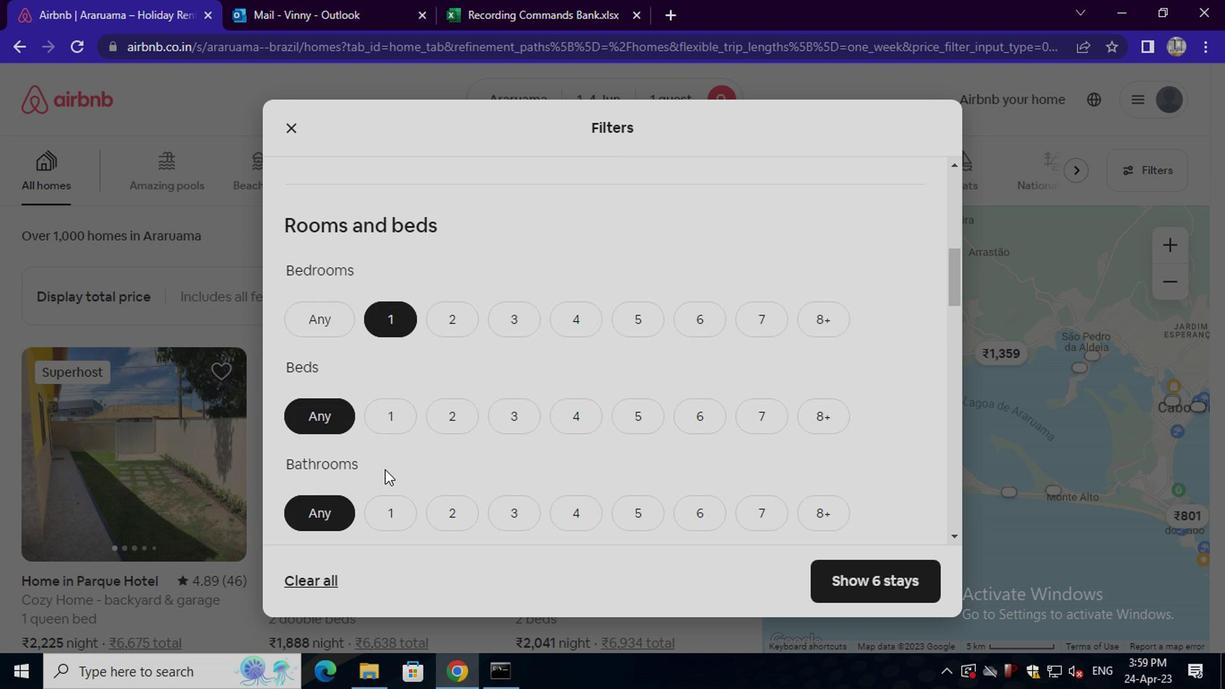 
Action: Mouse moved to (398, 315)
Screenshot: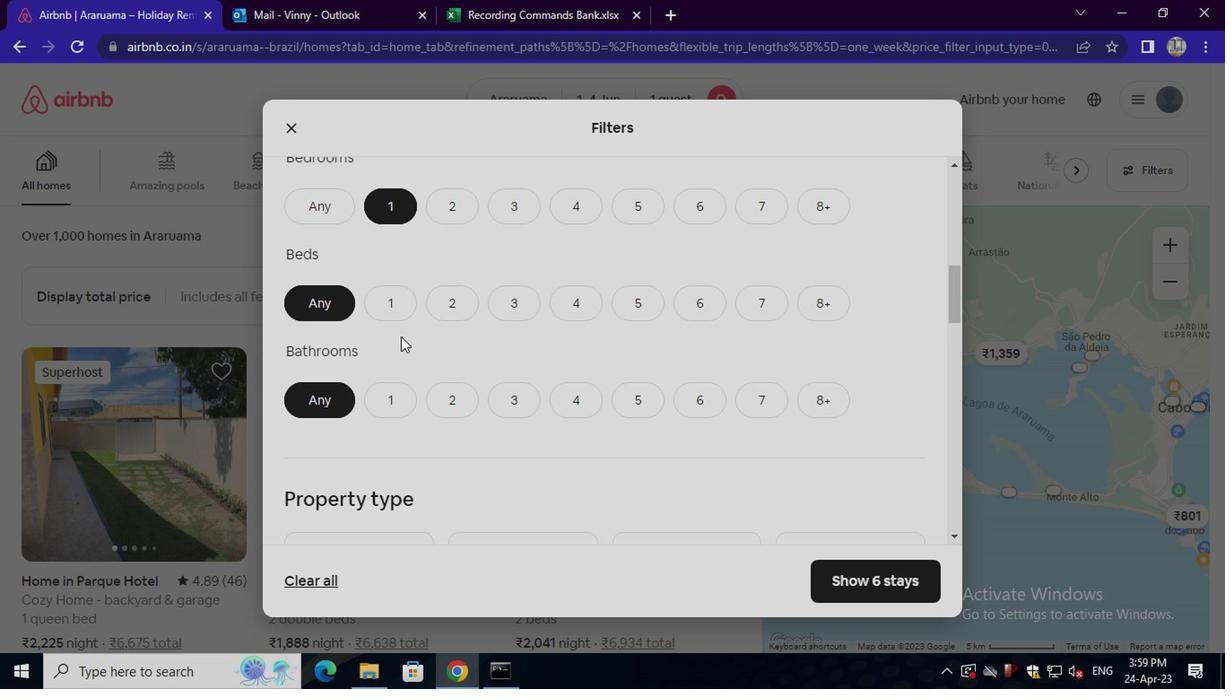 
Action: Mouse pressed left at (398, 315)
Screenshot: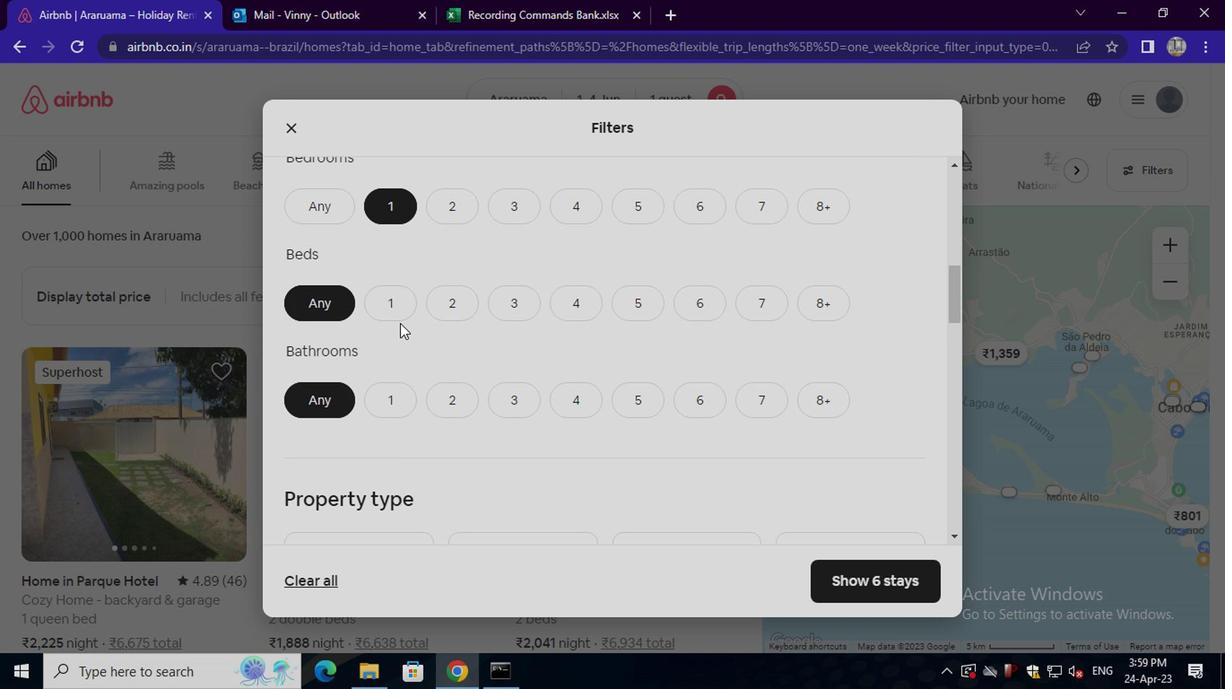 
Action: Mouse moved to (396, 400)
Screenshot: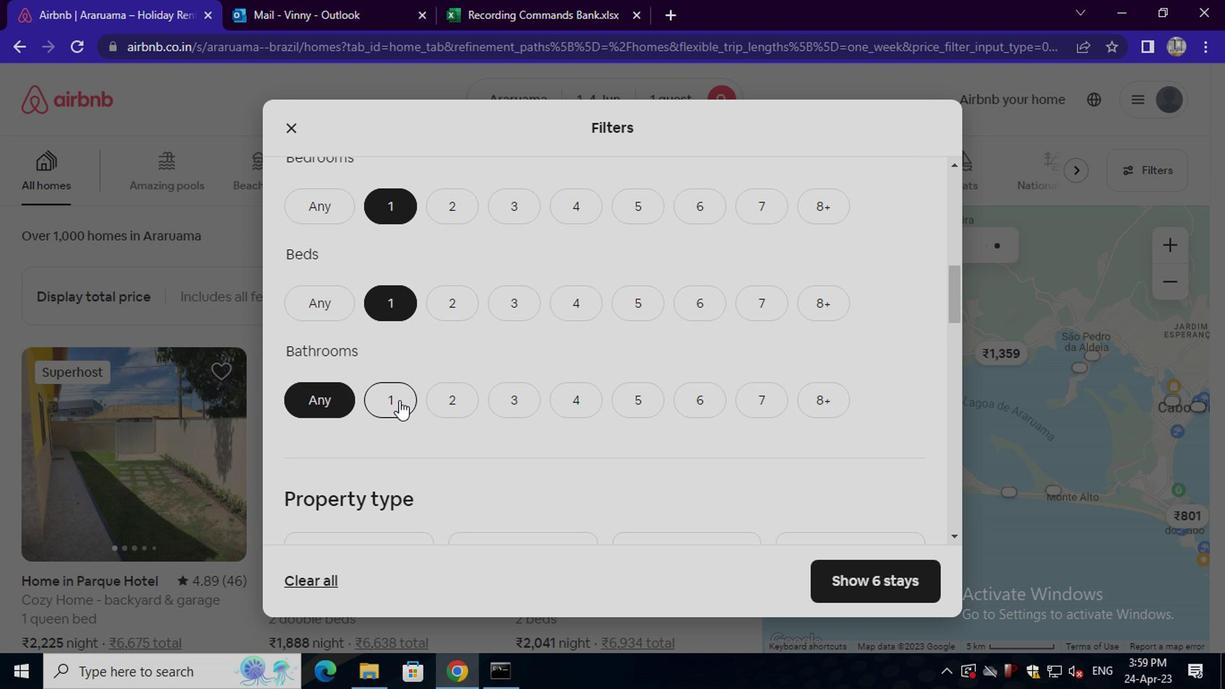 
Action: Mouse pressed left at (396, 400)
Screenshot: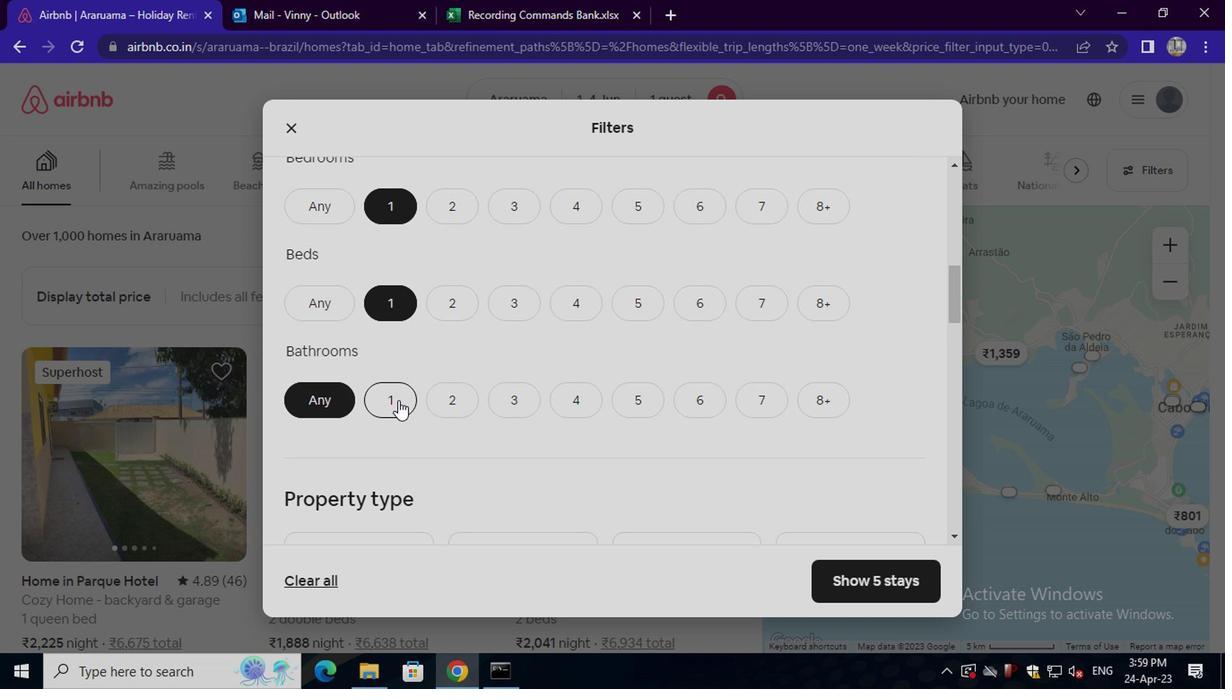 
Action: Mouse scrolled (396, 400) with delta (0, 0)
Screenshot: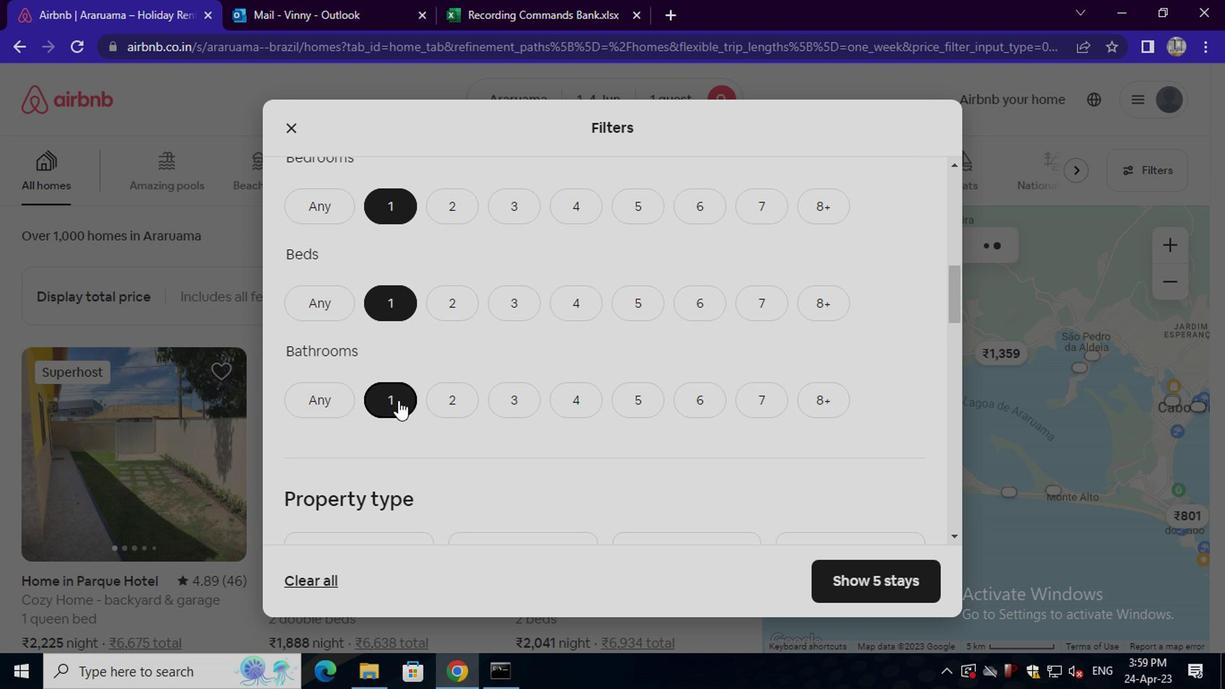 
Action: Mouse scrolled (396, 400) with delta (0, 0)
Screenshot: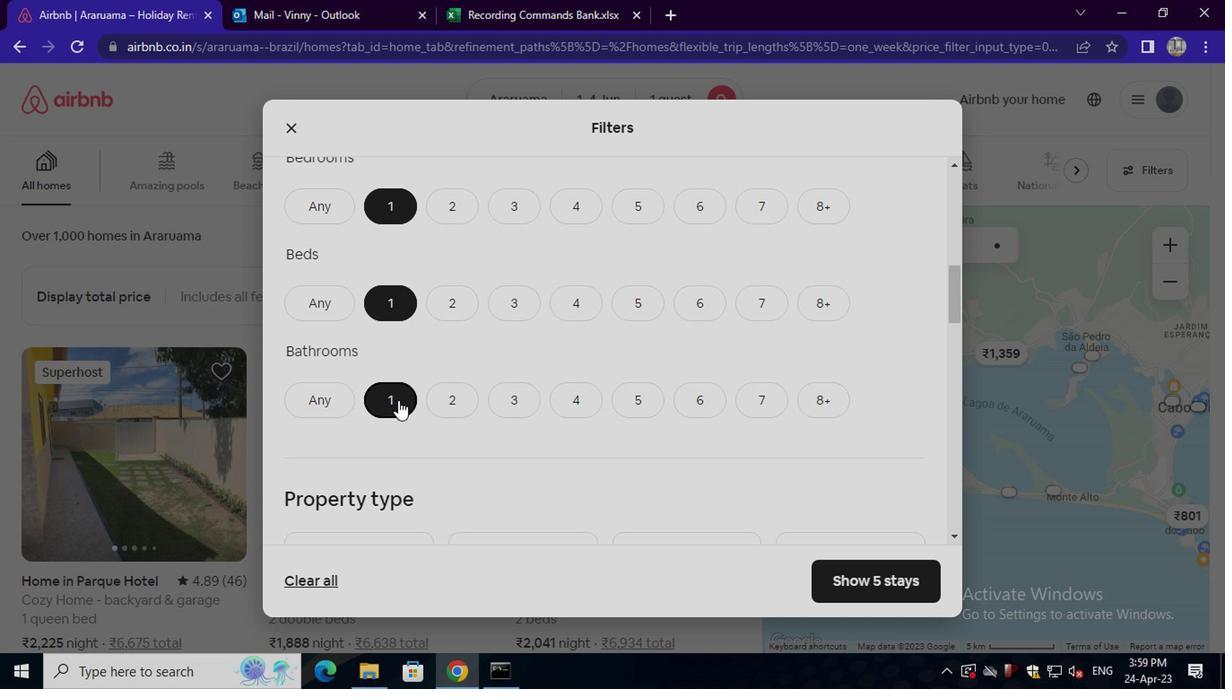 
Action: Mouse moved to (375, 404)
Screenshot: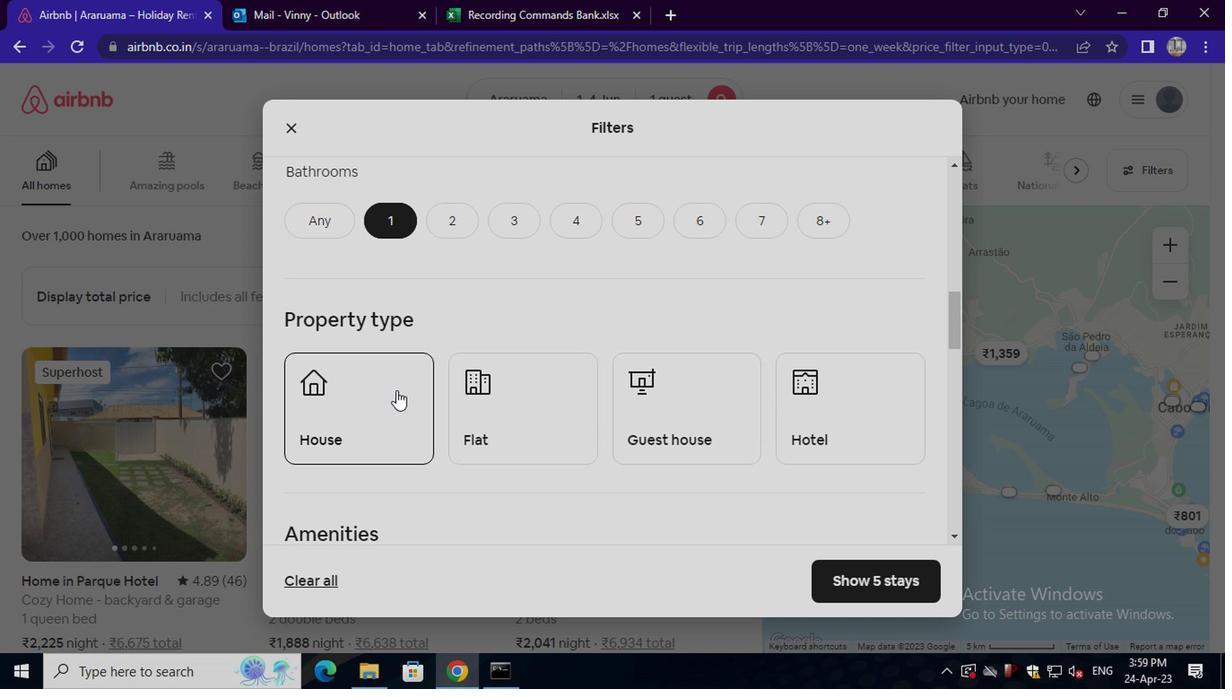 
Action: Mouse pressed left at (375, 404)
Screenshot: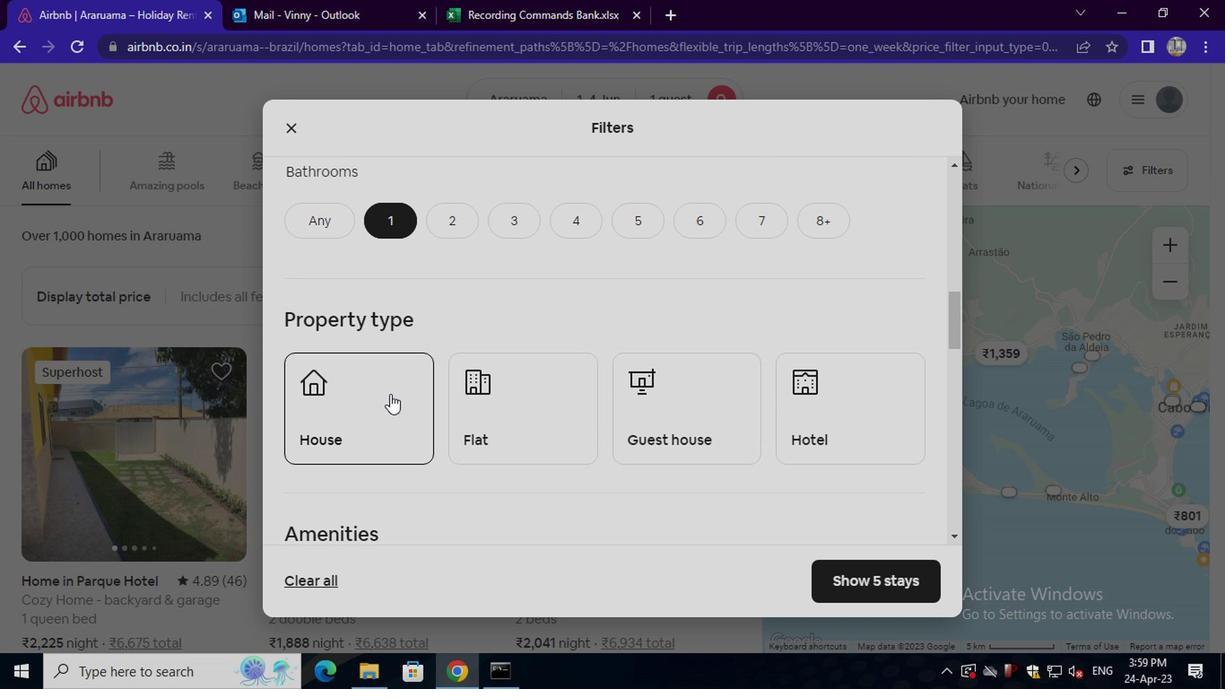 
Action: Mouse moved to (489, 408)
Screenshot: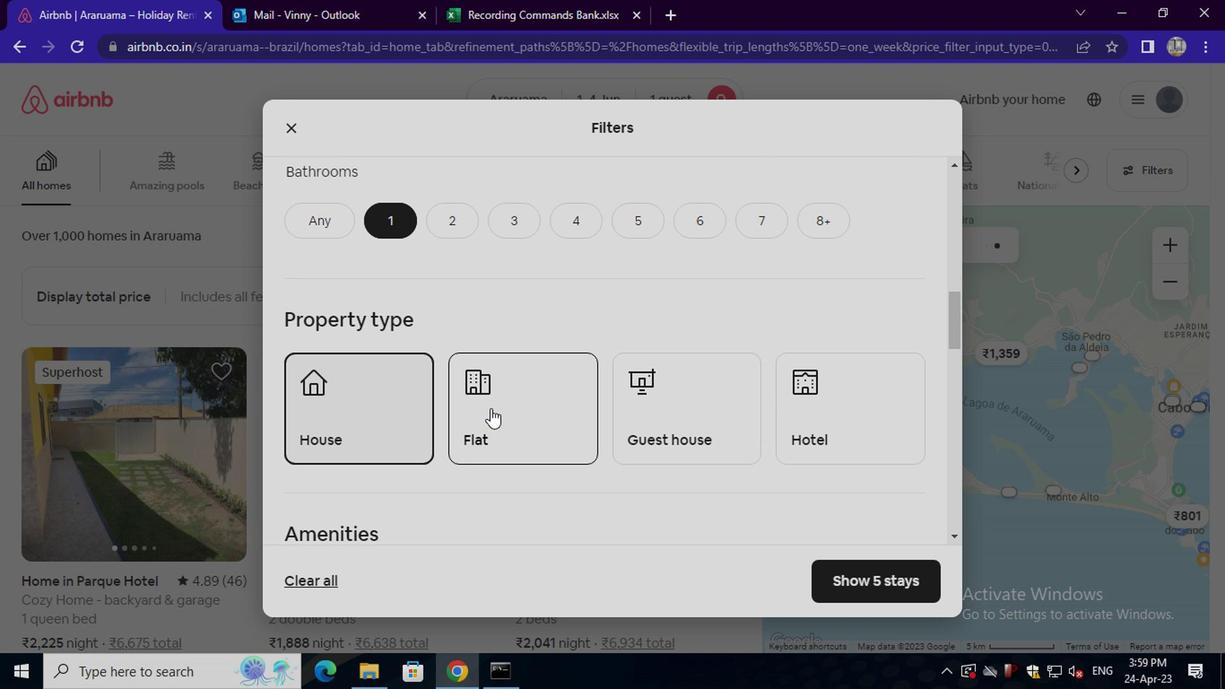 
Action: Mouse pressed left at (489, 408)
Screenshot: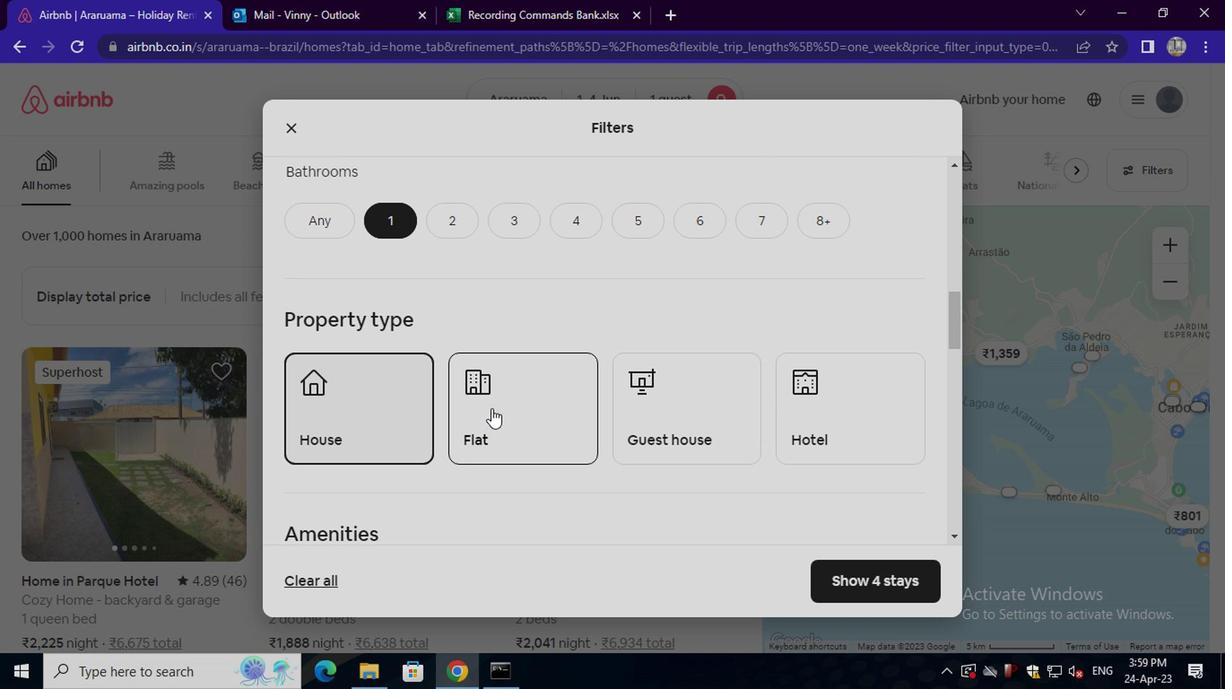 
Action: Mouse moved to (666, 418)
Screenshot: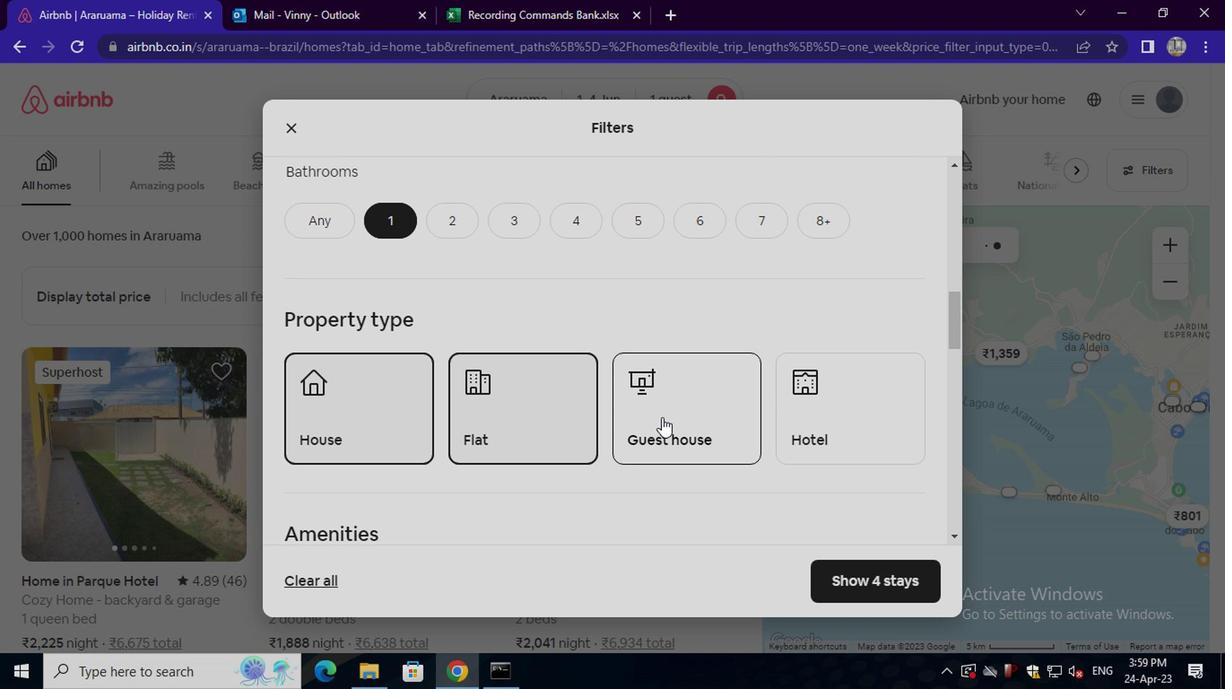 
Action: Mouse pressed left at (666, 418)
Screenshot: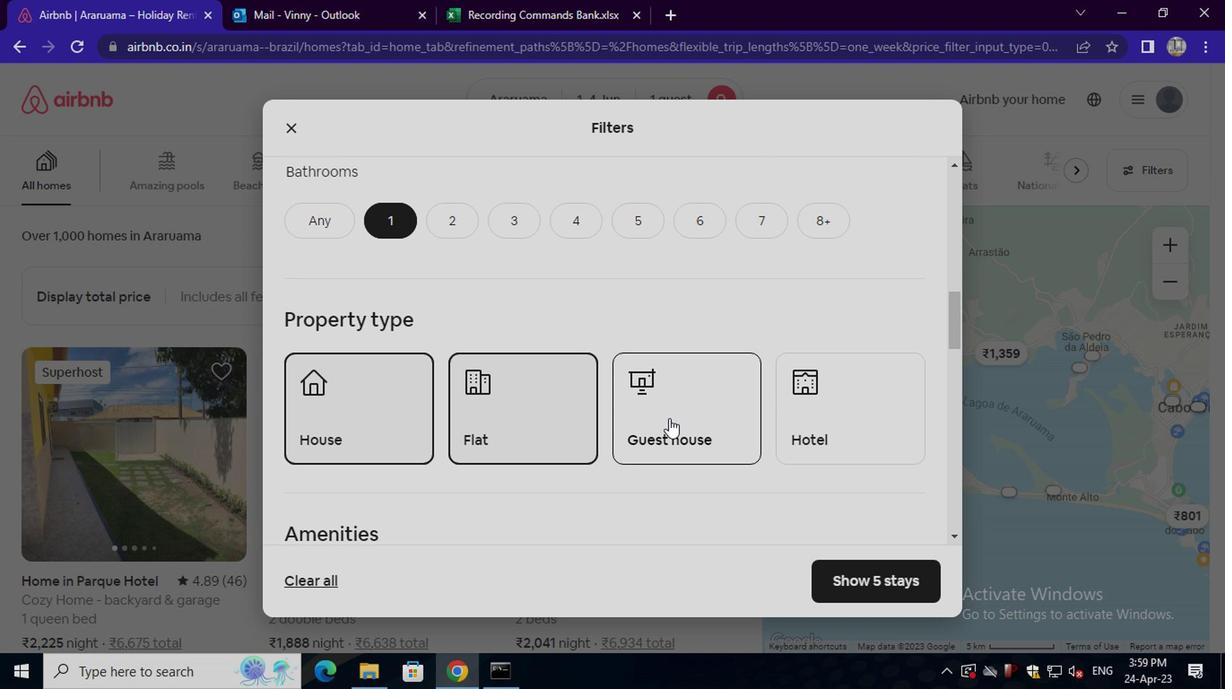 
Action: Mouse moved to (672, 430)
Screenshot: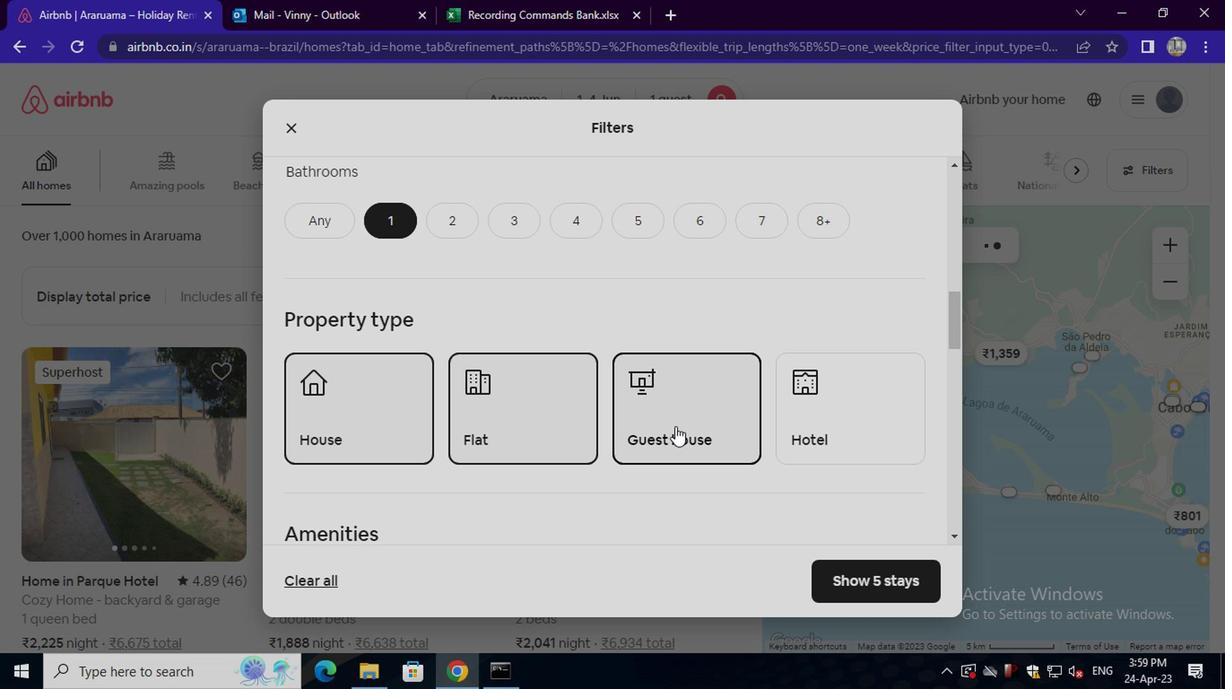 
Action: Mouse scrolled (672, 430) with delta (0, 0)
Screenshot: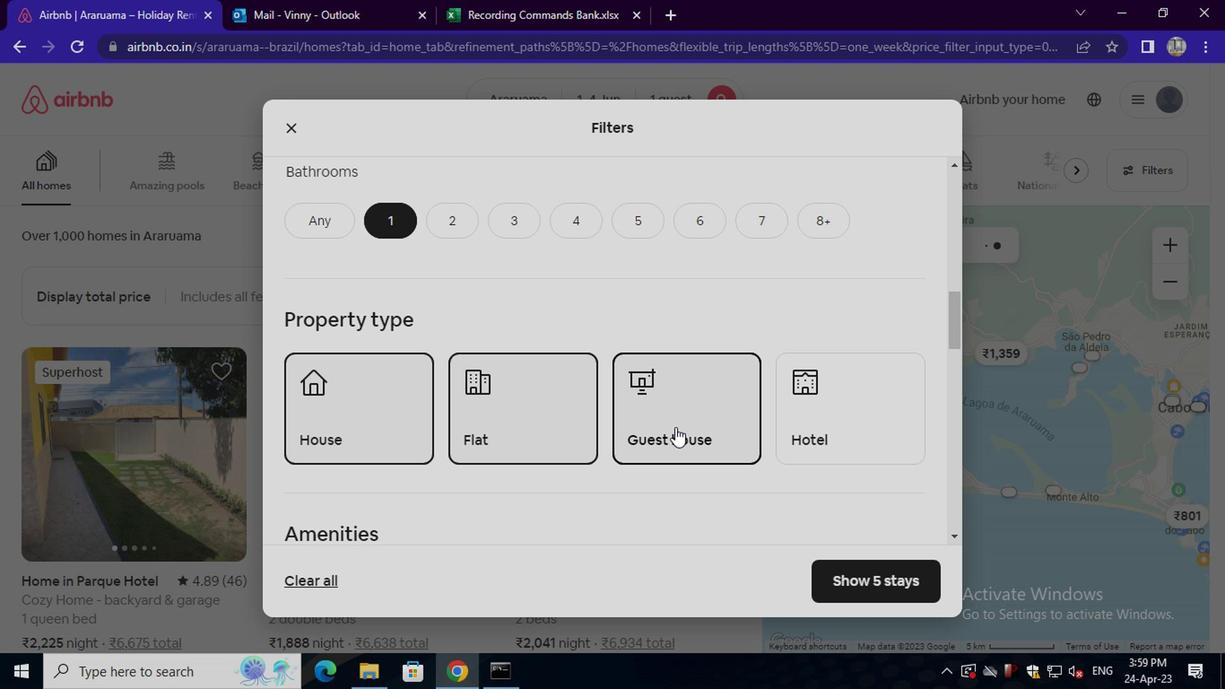 
Action: Mouse scrolled (672, 430) with delta (0, 0)
Screenshot: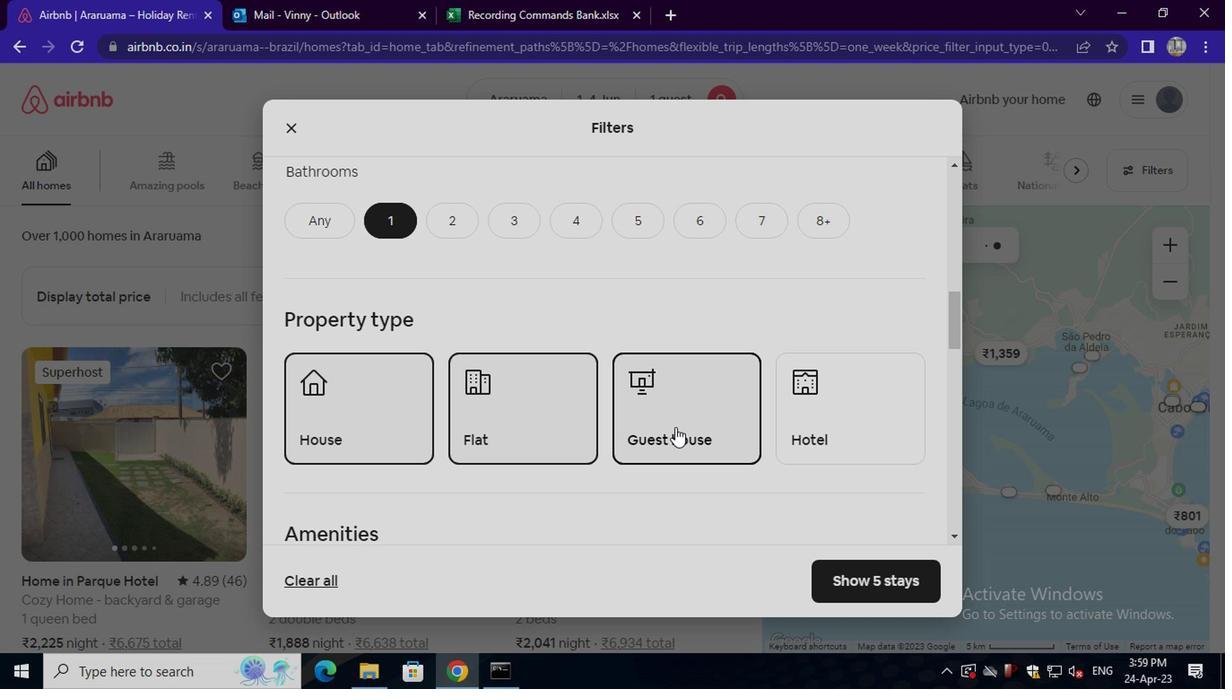 
Action: Mouse scrolled (672, 430) with delta (0, 0)
Screenshot: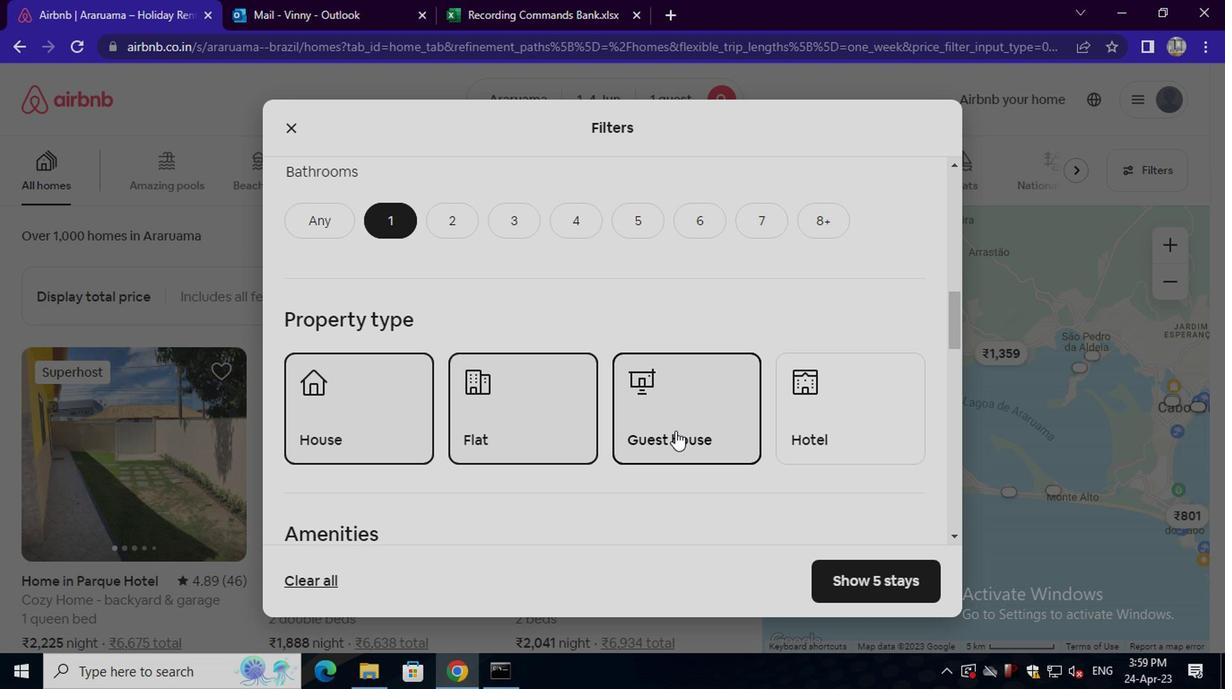 
Action: Mouse moved to (330, 403)
Screenshot: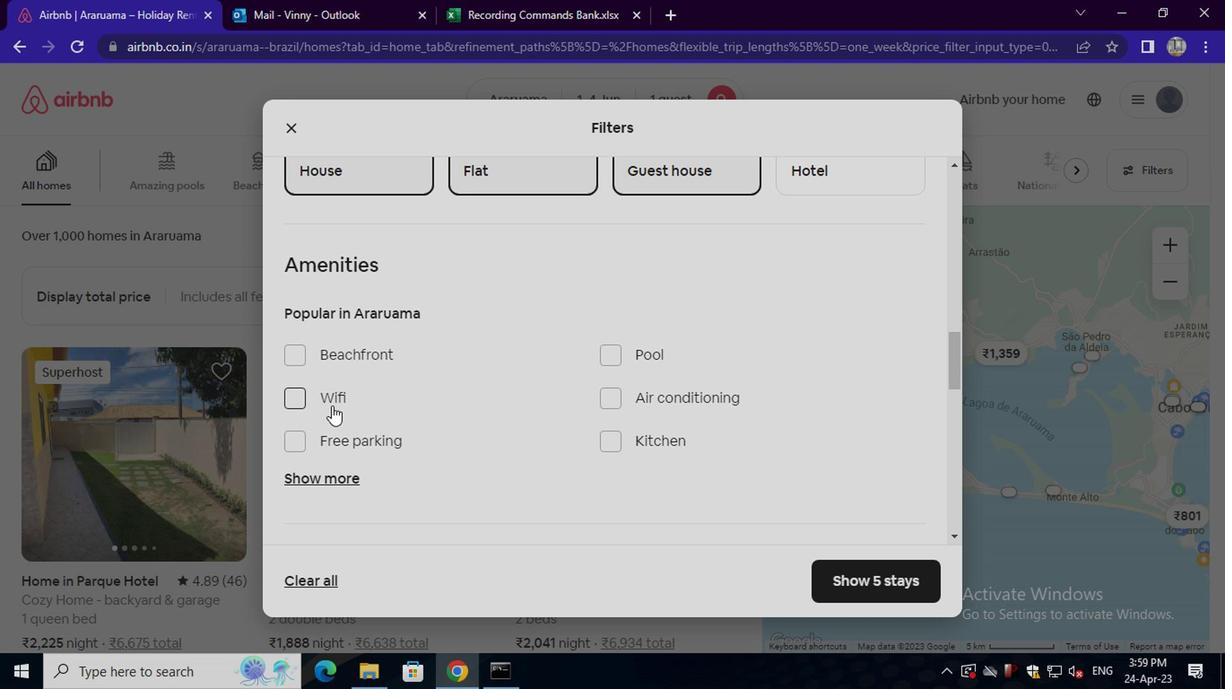 
Action: Mouse pressed left at (330, 403)
Screenshot: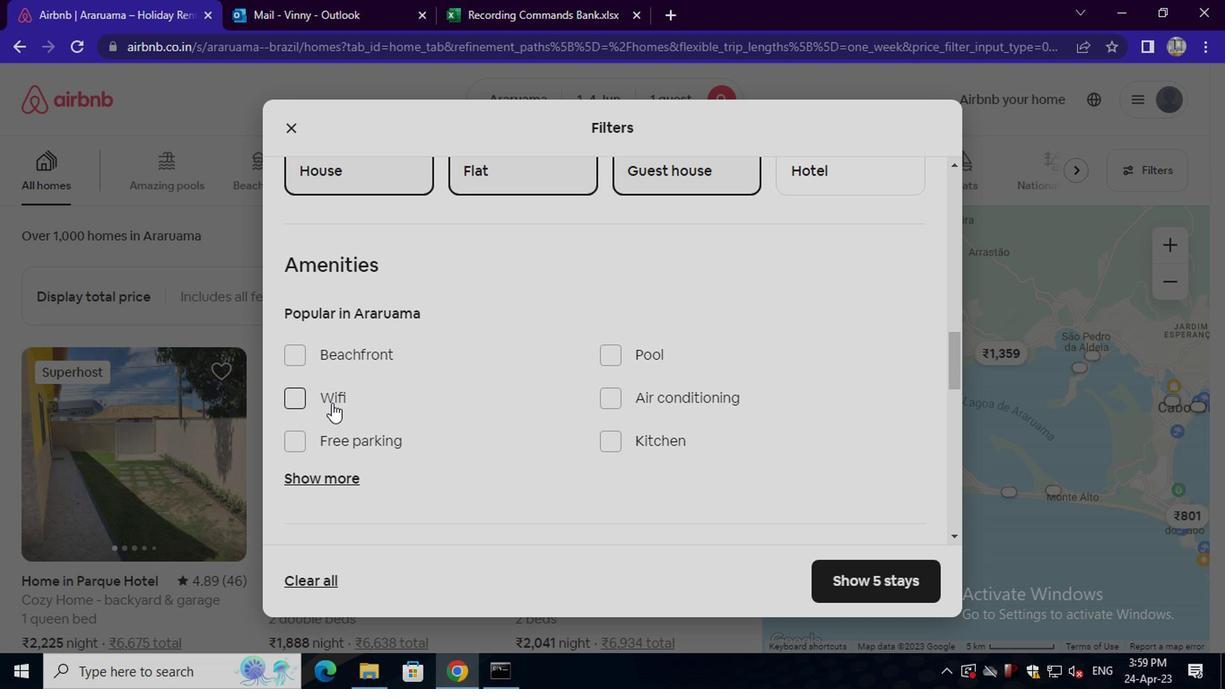 
Action: Mouse moved to (363, 430)
Screenshot: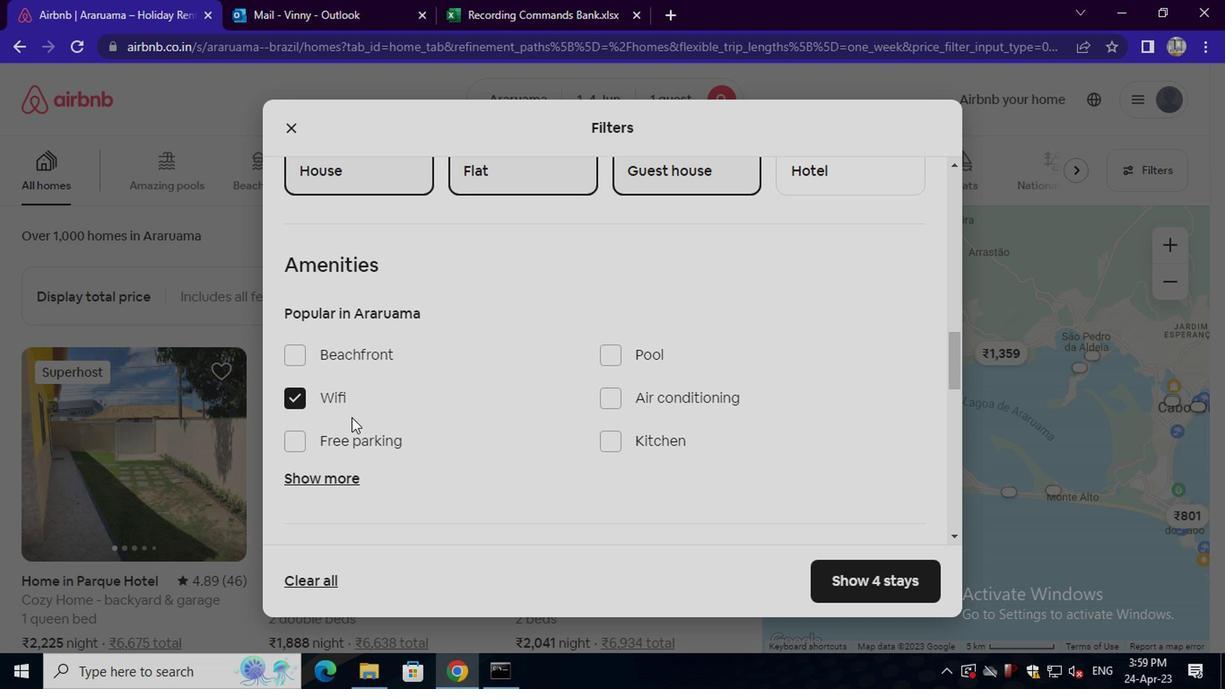 
Action: Mouse scrolled (363, 430) with delta (0, 0)
Screenshot: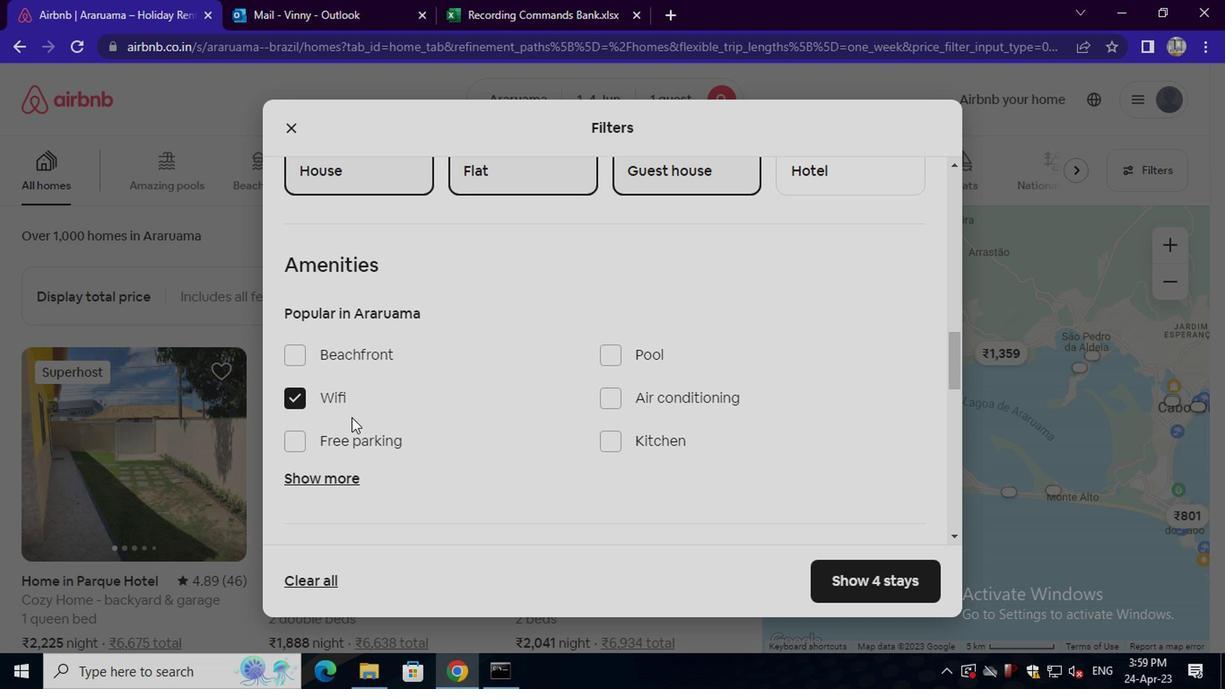 
Action: Mouse moved to (351, 386)
Screenshot: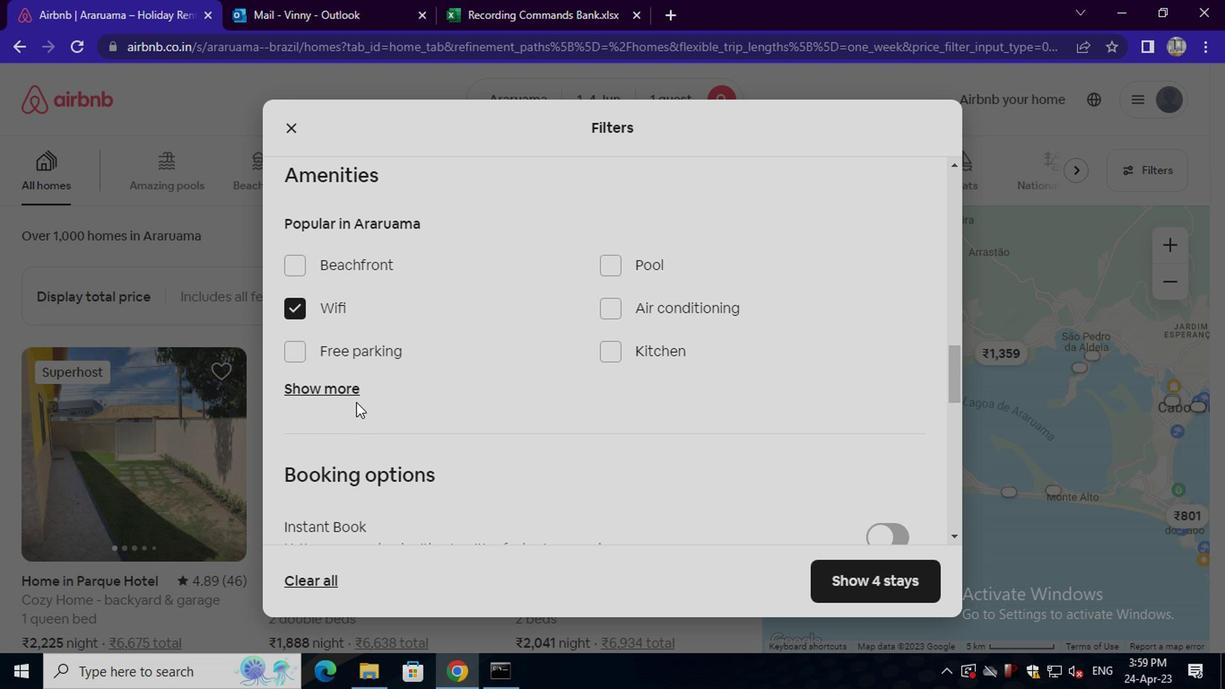 
Action: Mouse pressed left at (351, 386)
Screenshot: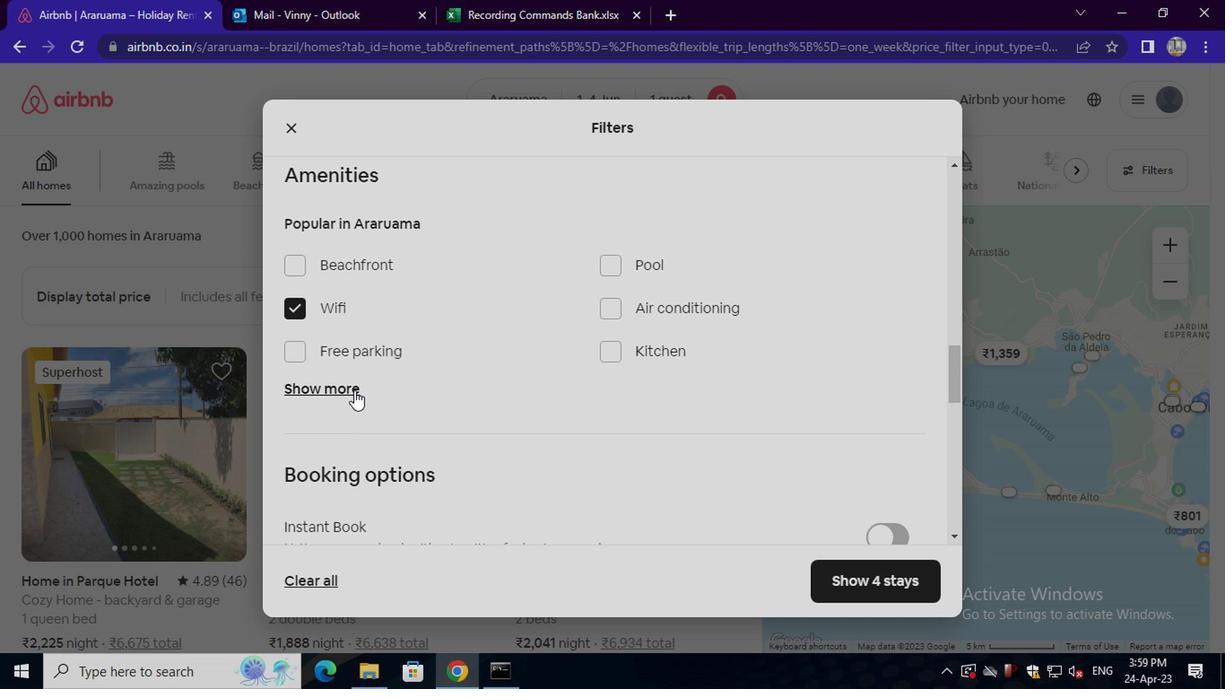 
Action: Mouse moved to (351, 444)
Screenshot: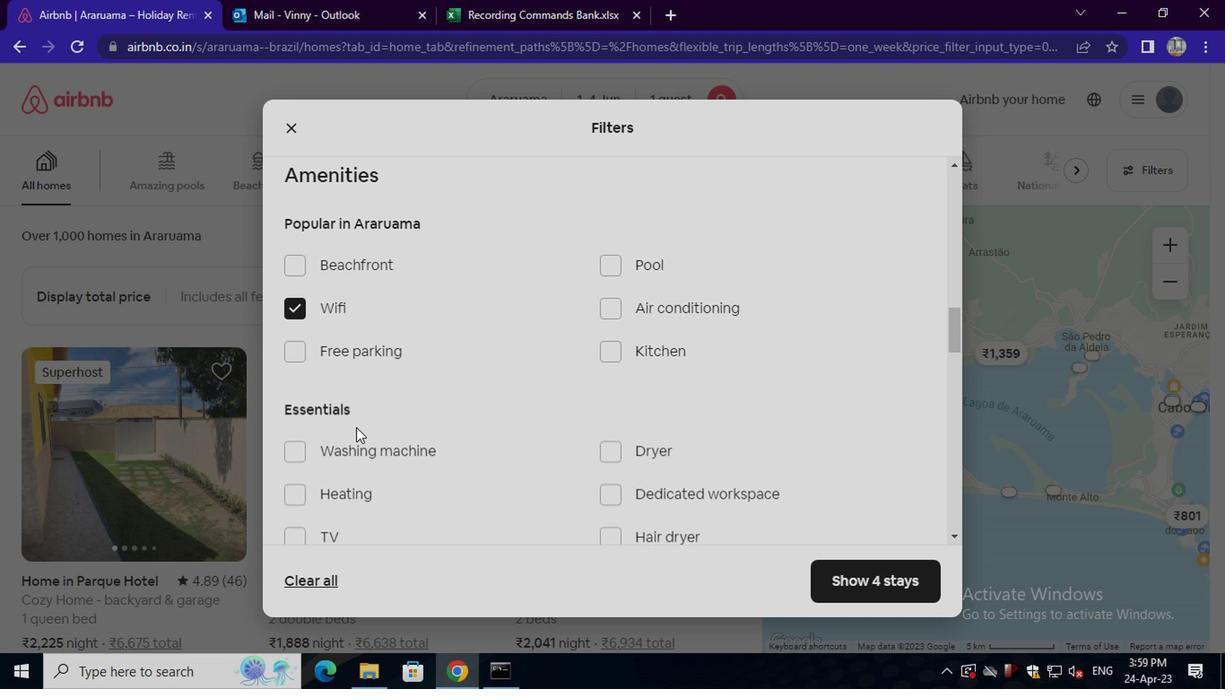 
Action: Mouse pressed left at (351, 444)
Screenshot: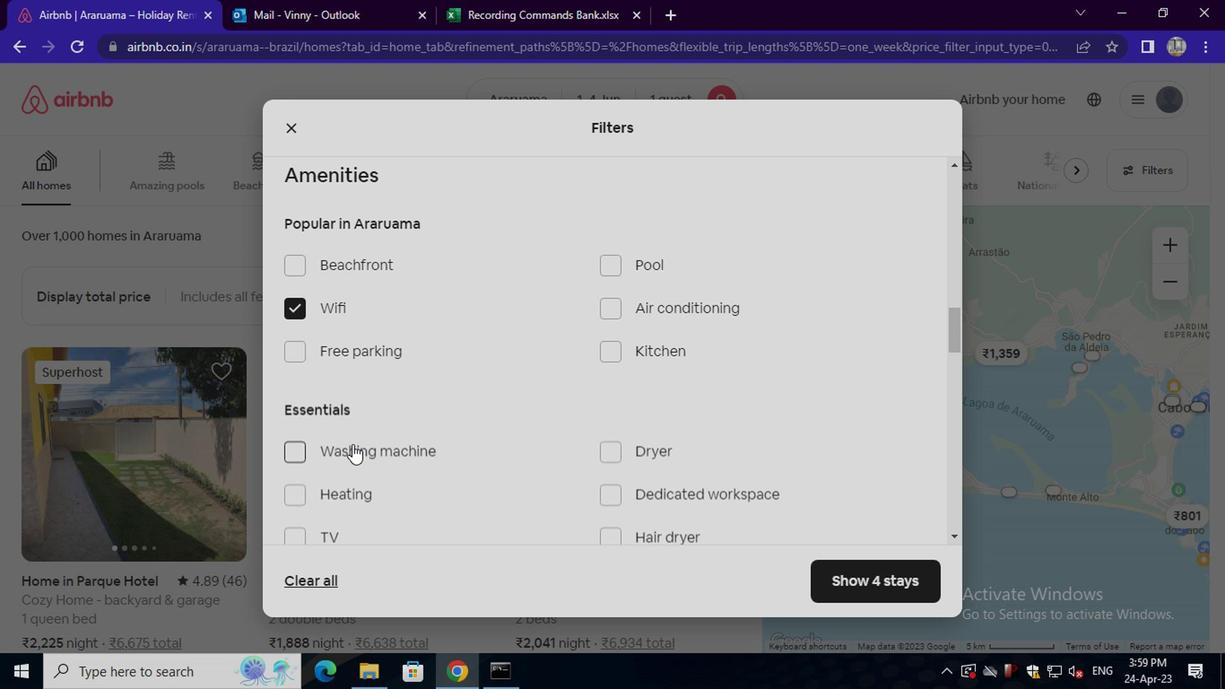 
Action: Mouse moved to (362, 453)
Screenshot: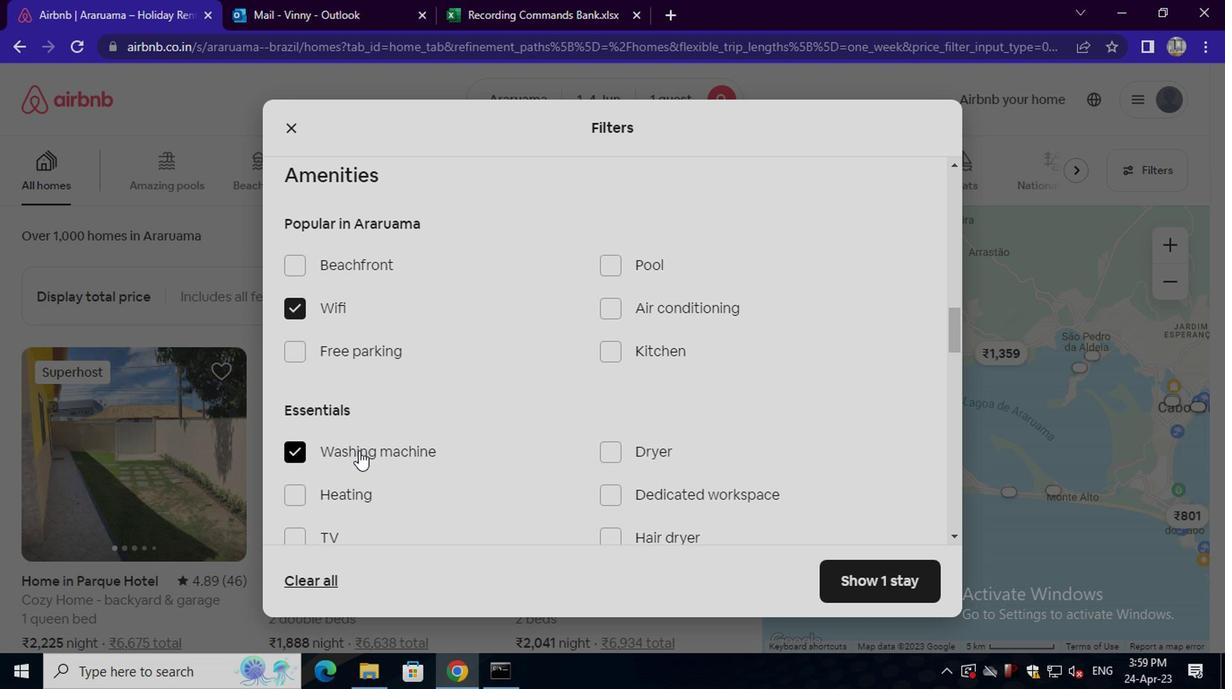 
Action: Mouse scrolled (362, 452) with delta (0, 0)
Screenshot: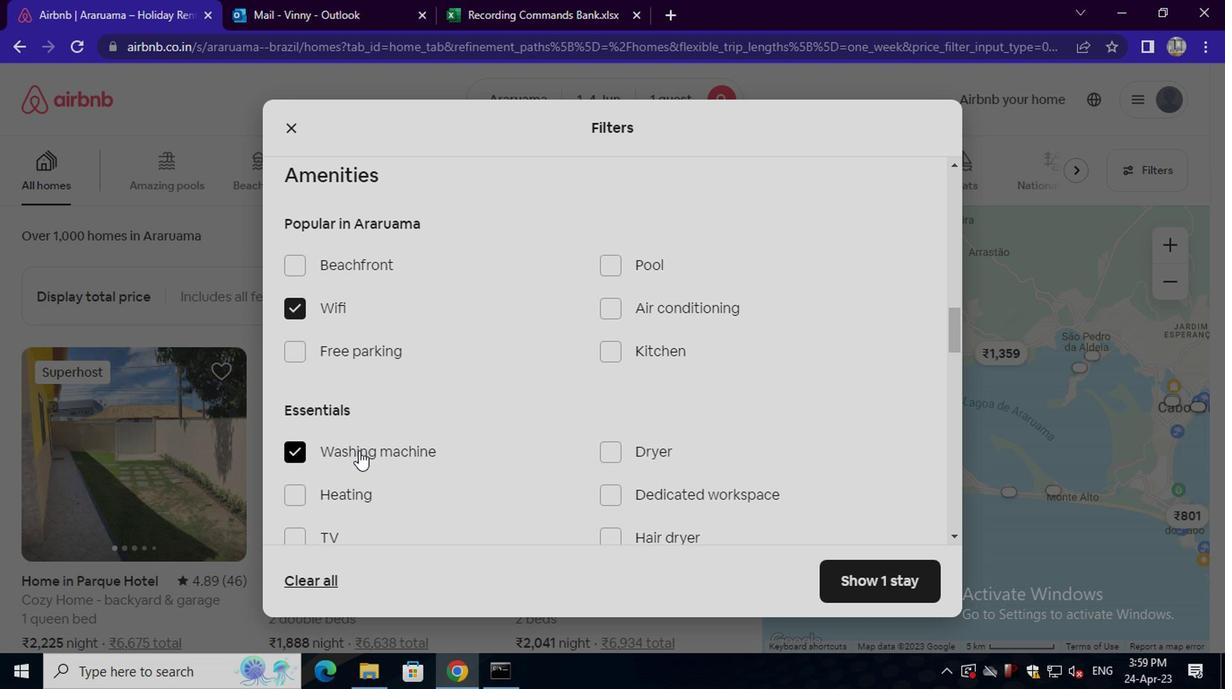
Action: Mouse scrolled (362, 452) with delta (0, 0)
Screenshot: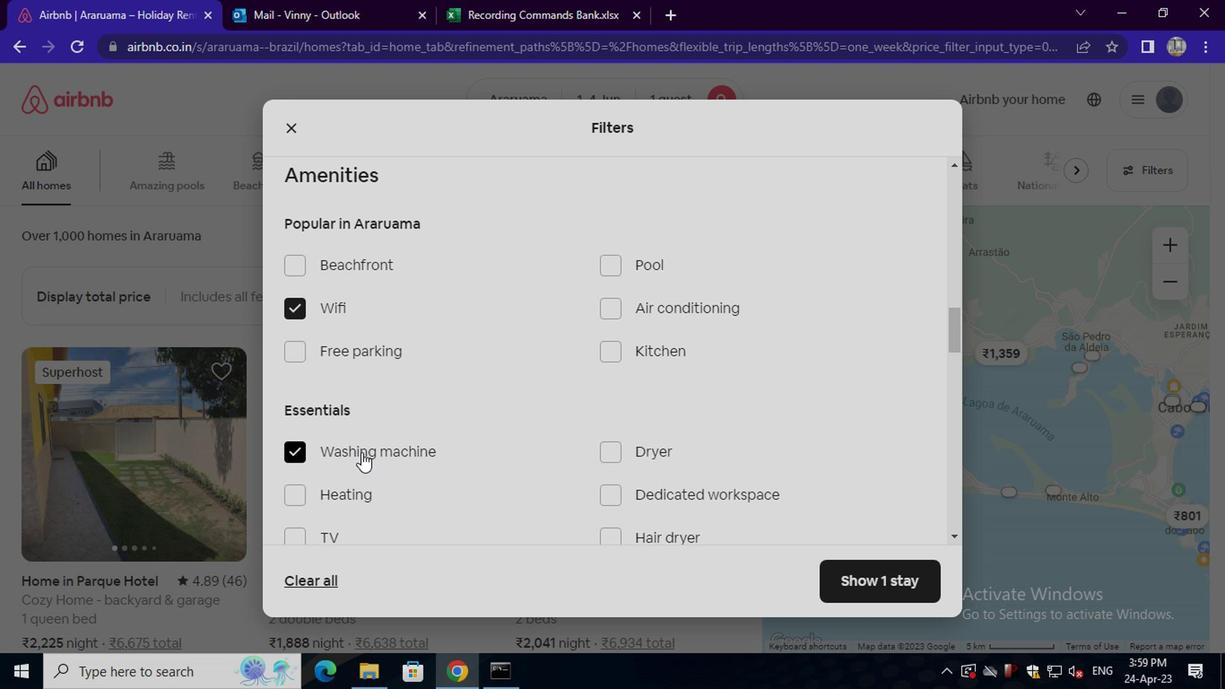 
Action: Mouse scrolled (362, 452) with delta (0, 0)
Screenshot: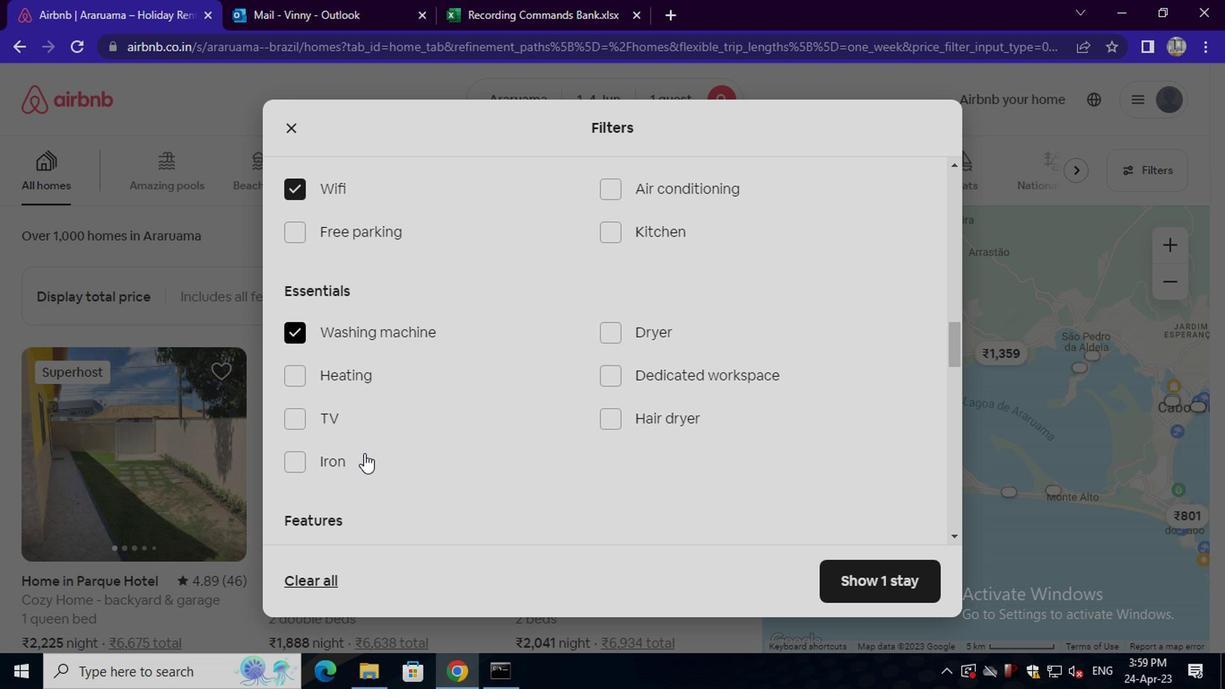 
Action: Mouse moved to (362, 454)
Screenshot: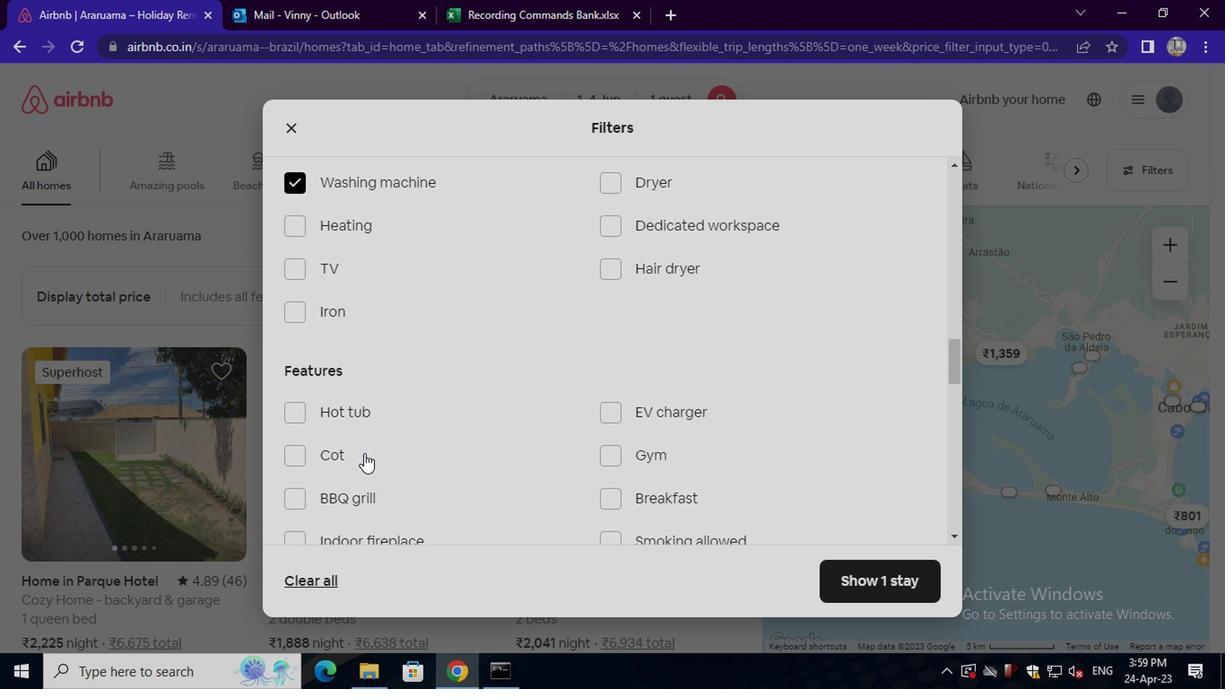 
Action: Mouse scrolled (362, 453) with delta (0, -1)
Screenshot: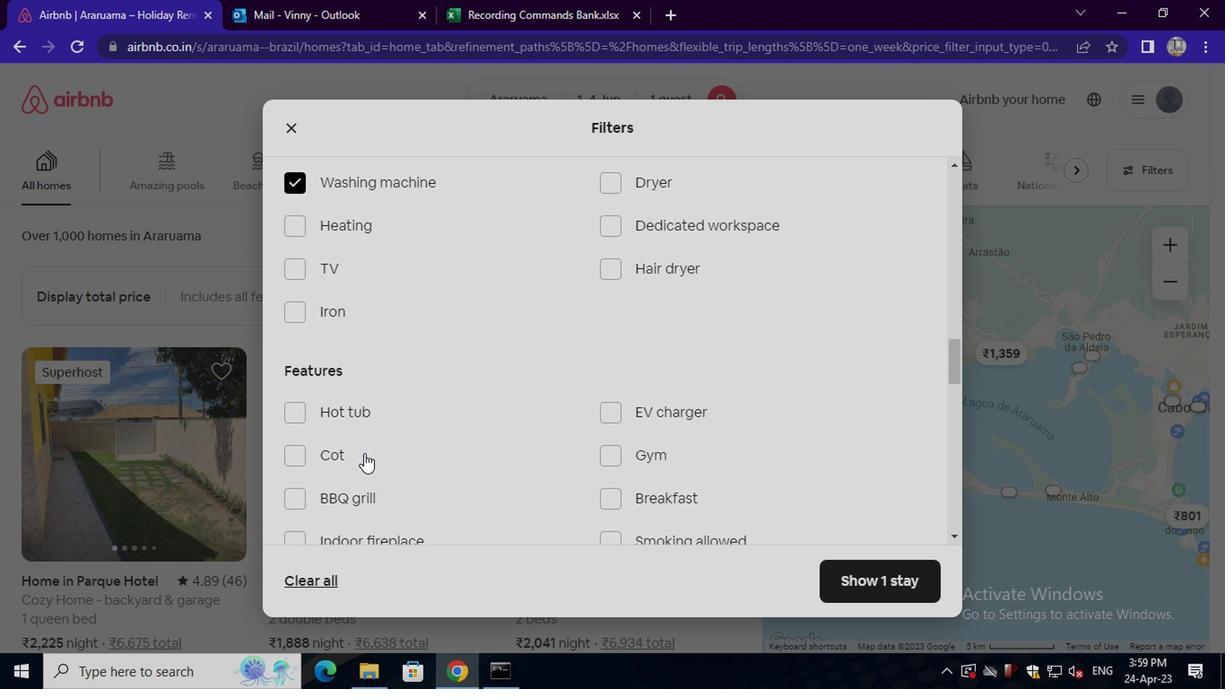 
Action: Mouse moved to (362, 454)
Screenshot: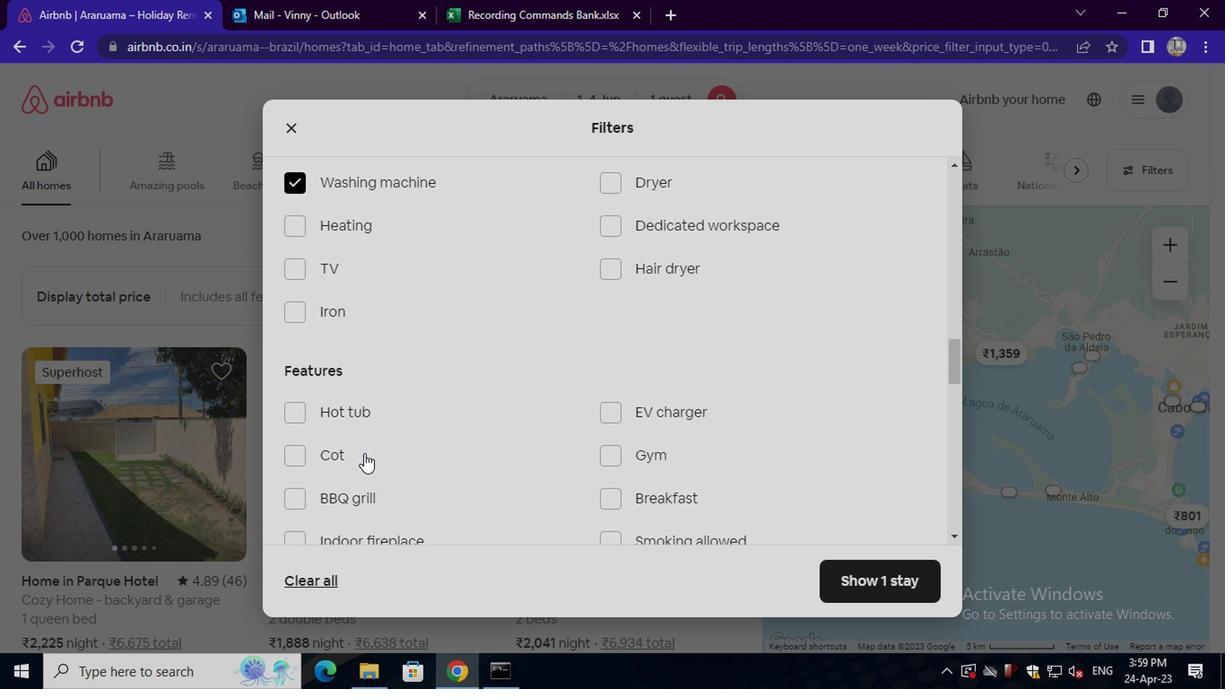 
Action: Mouse scrolled (362, 453) with delta (0, -1)
Screenshot: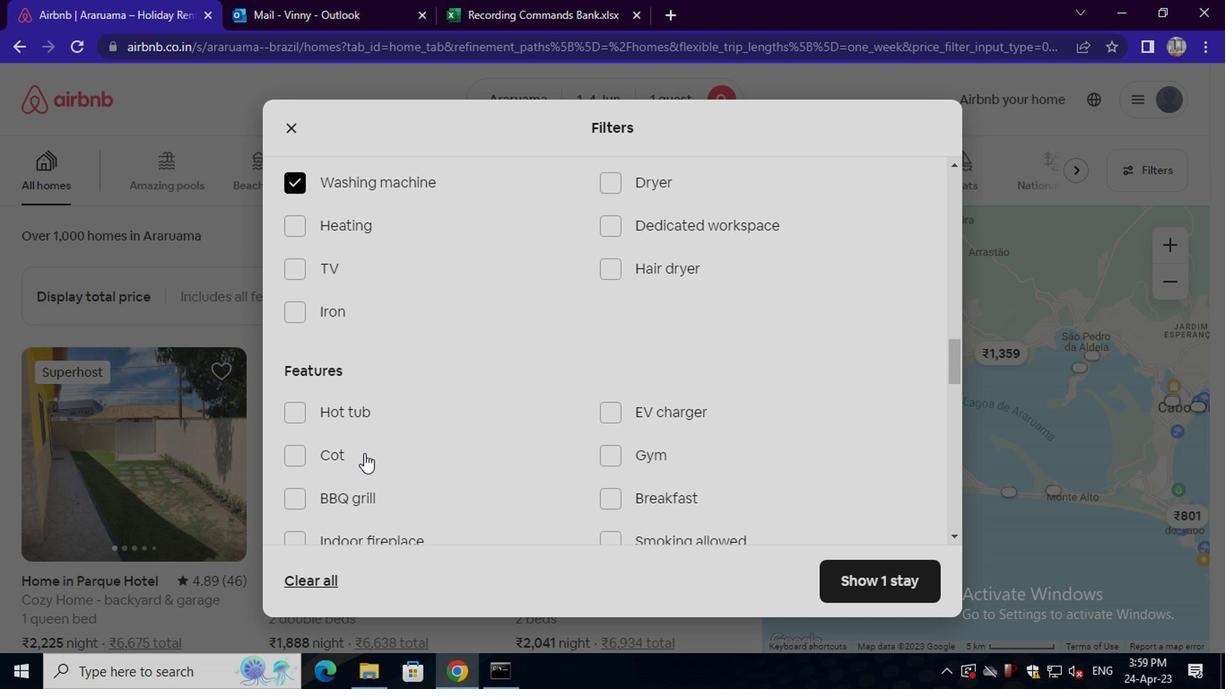 
Action: Mouse scrolled (362, 453) with delta (0, -1)
Screenshot: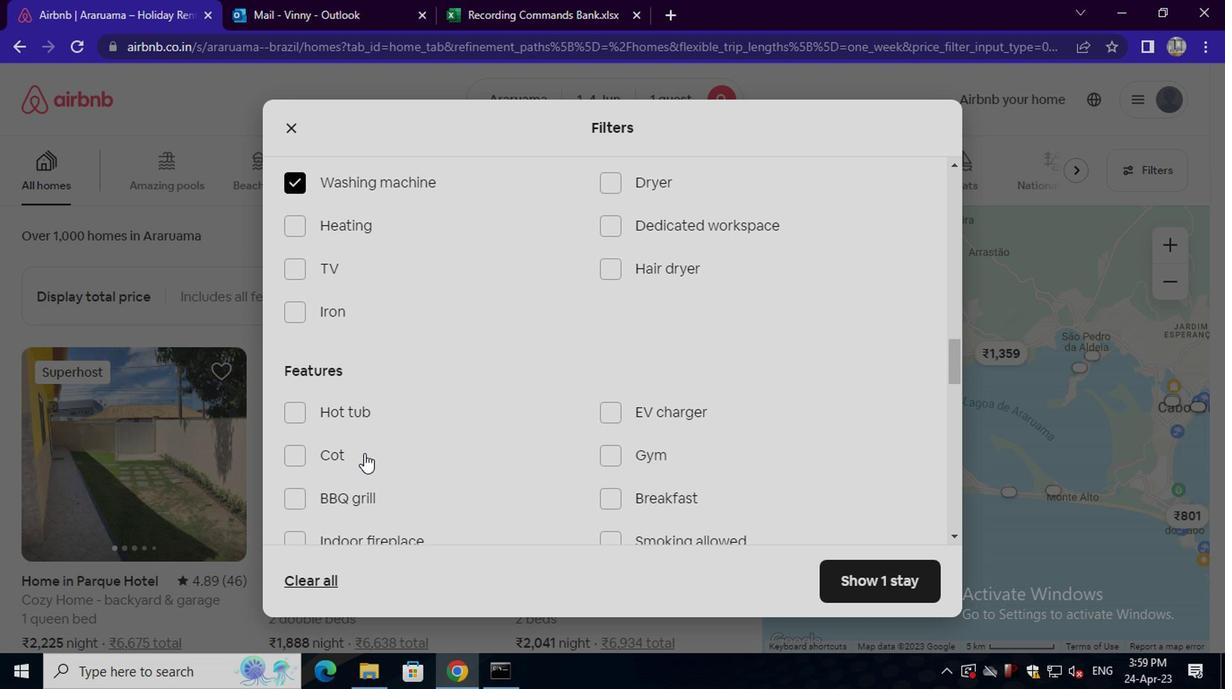 
Action: Mouse moved to (573, 498)
Screenshot: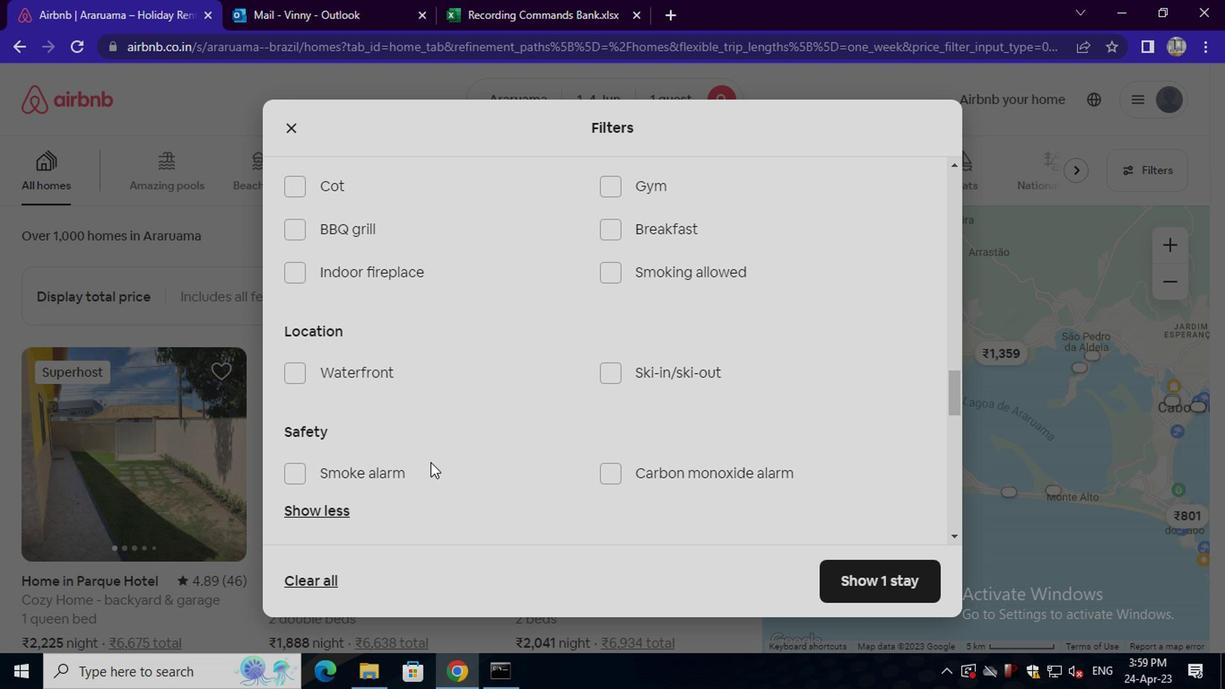 
Action: Mouse scrolled (573, 497) with delta (0, 0)
Screenshot: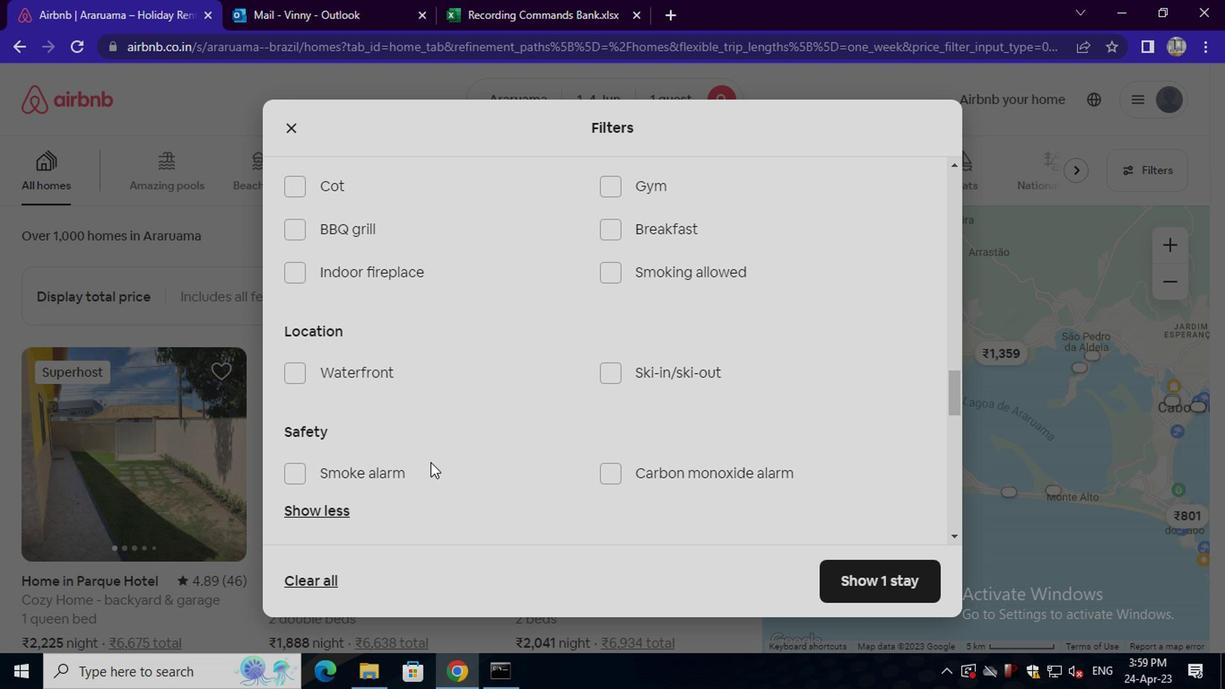 
Action: Mouse scrolled (573, 497) with delta (0, 0)
Screenshot: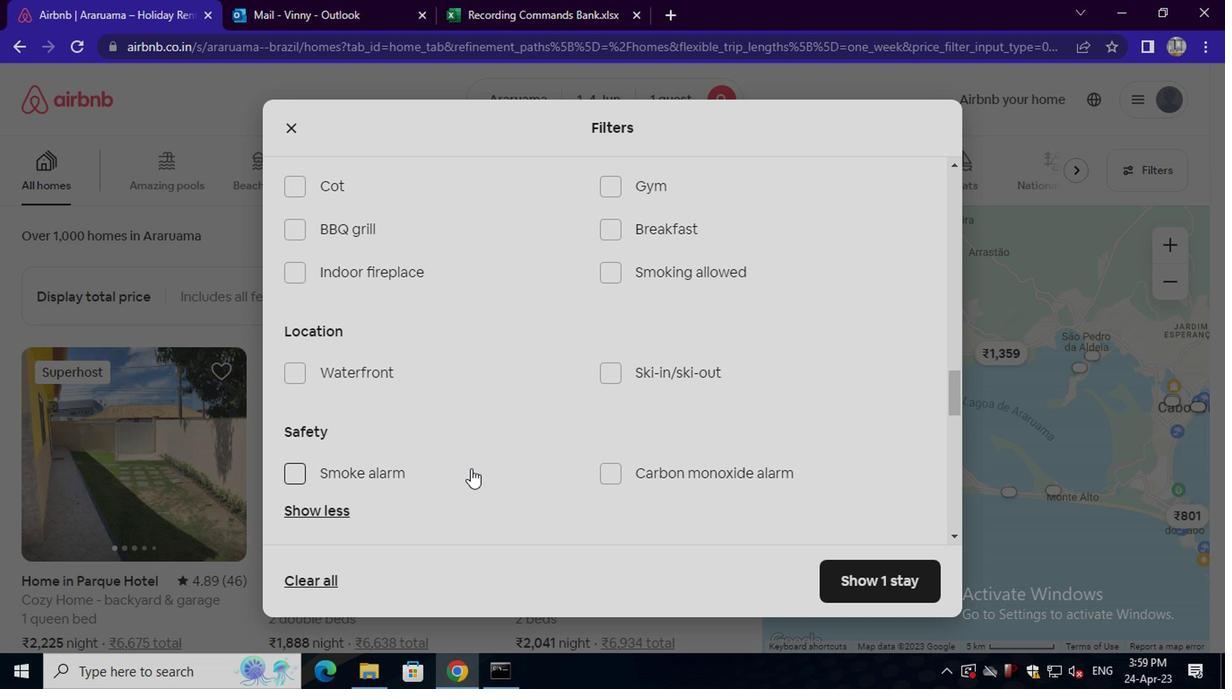 
Action: Mouse scrolled (573, 497) with delta (0, 0)
Screenshot: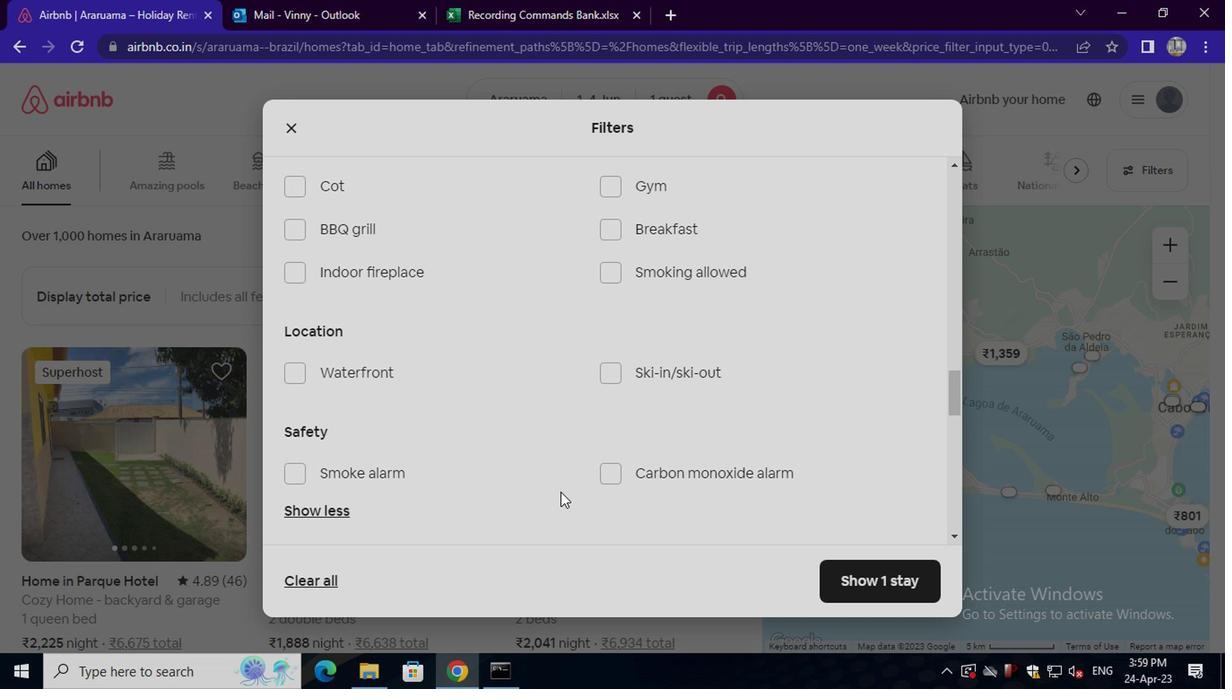 
Action: Mouse moved to (879, 455)
Screenshot: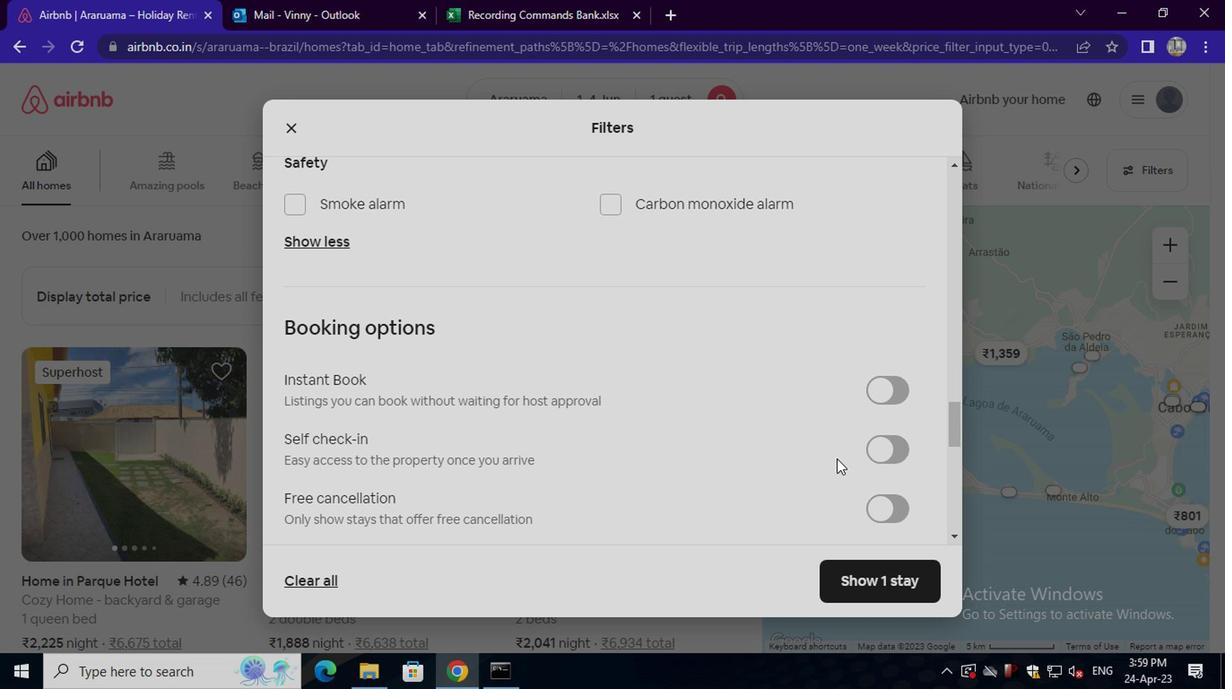 
Action: Mouse pressed left at (879, 455)
Screenshot: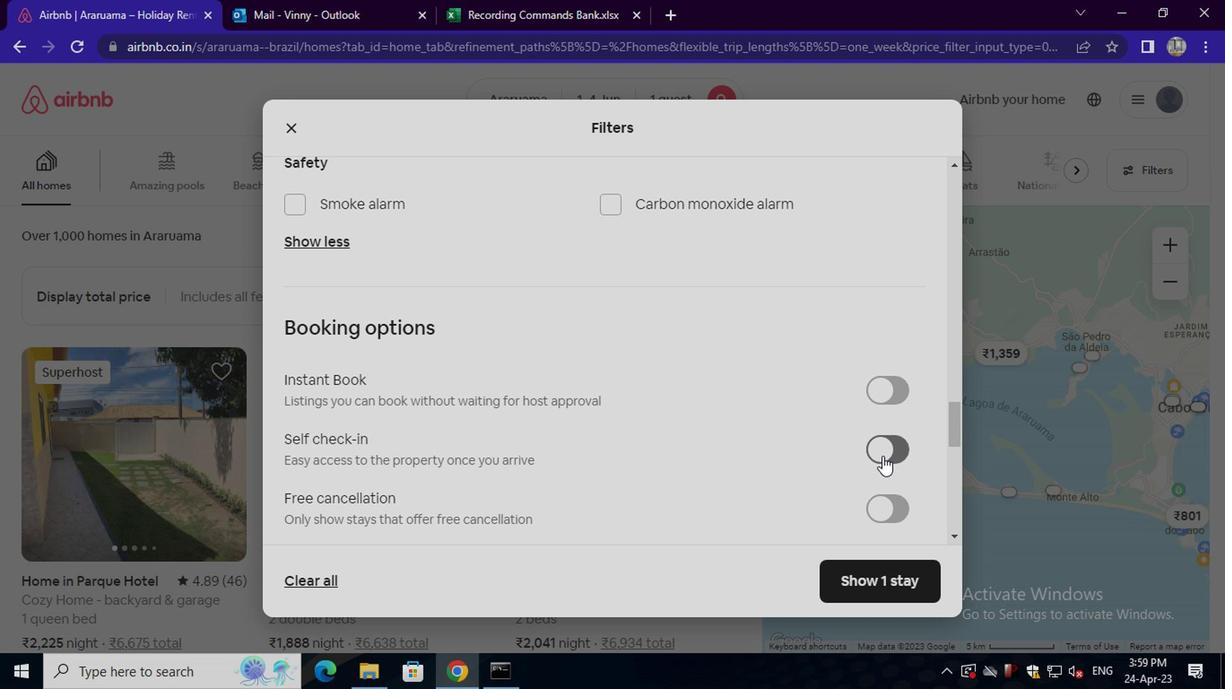 
Action: Mouse moved to (569, 462)
Screenshot: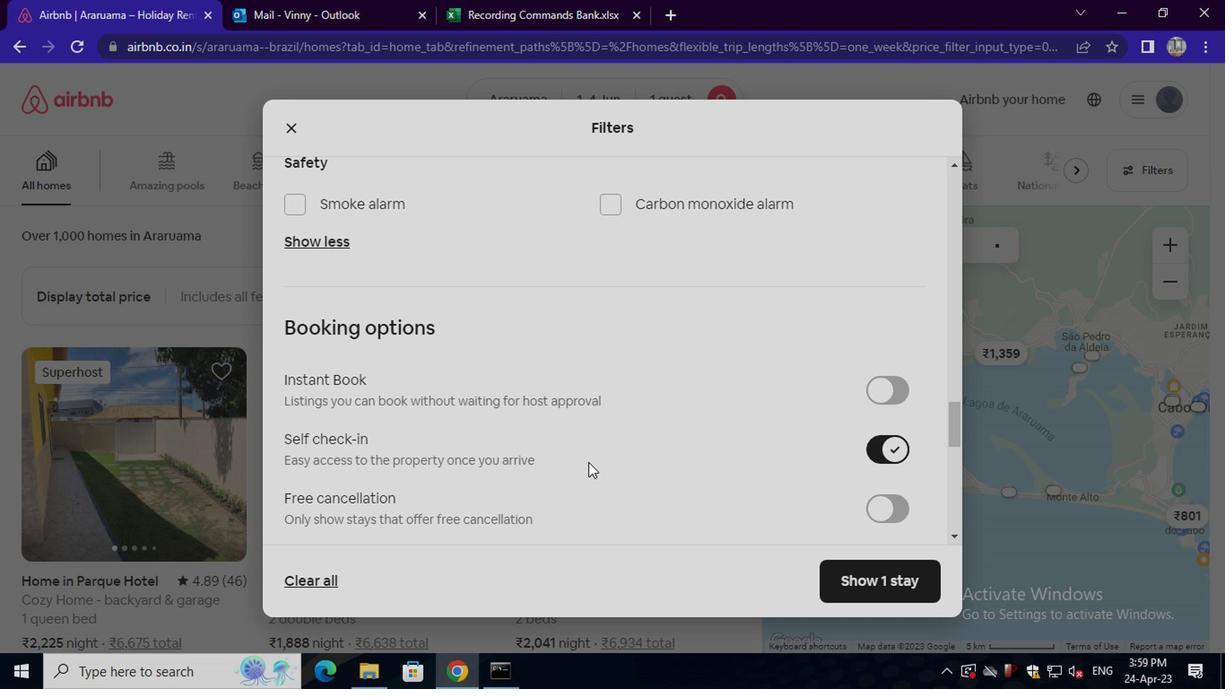 
Action: Mouse scrolled (569, 461) with delta (0, 0)
Screenshot: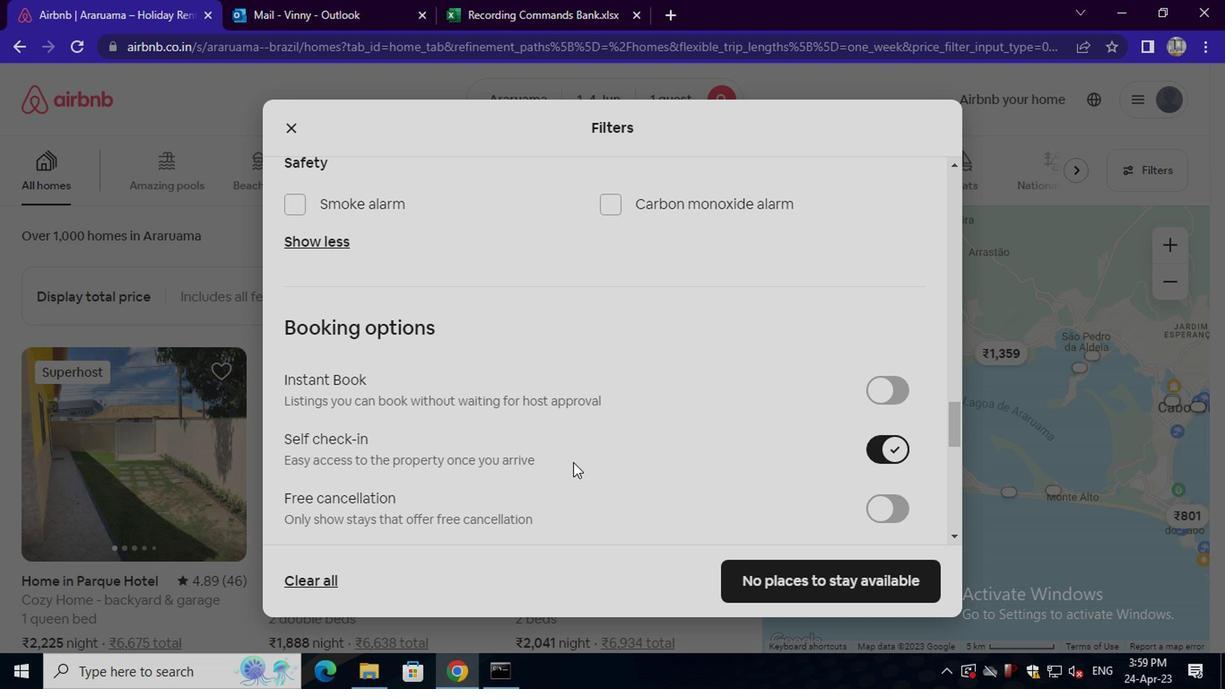 
Action: Mouse scrolled (569, 461) with delta (0, 0)
Screenshot: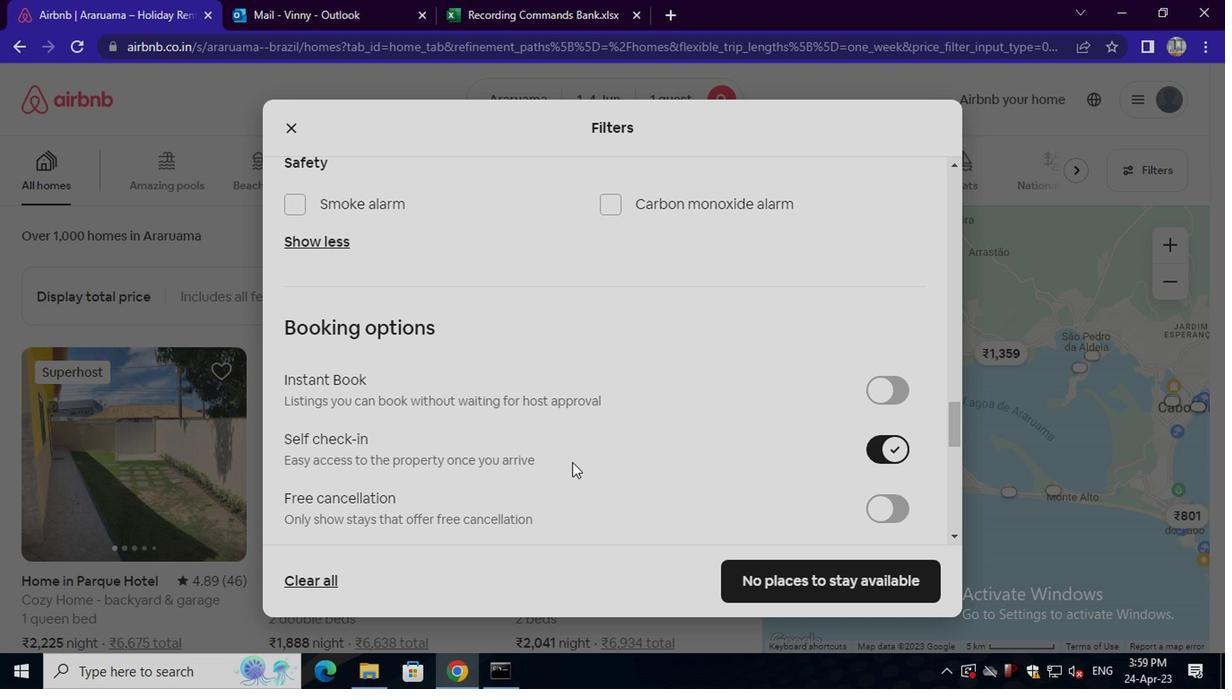 
Action: Mouse scrolled (569, 461) with delta (0, 0)
Screenshot: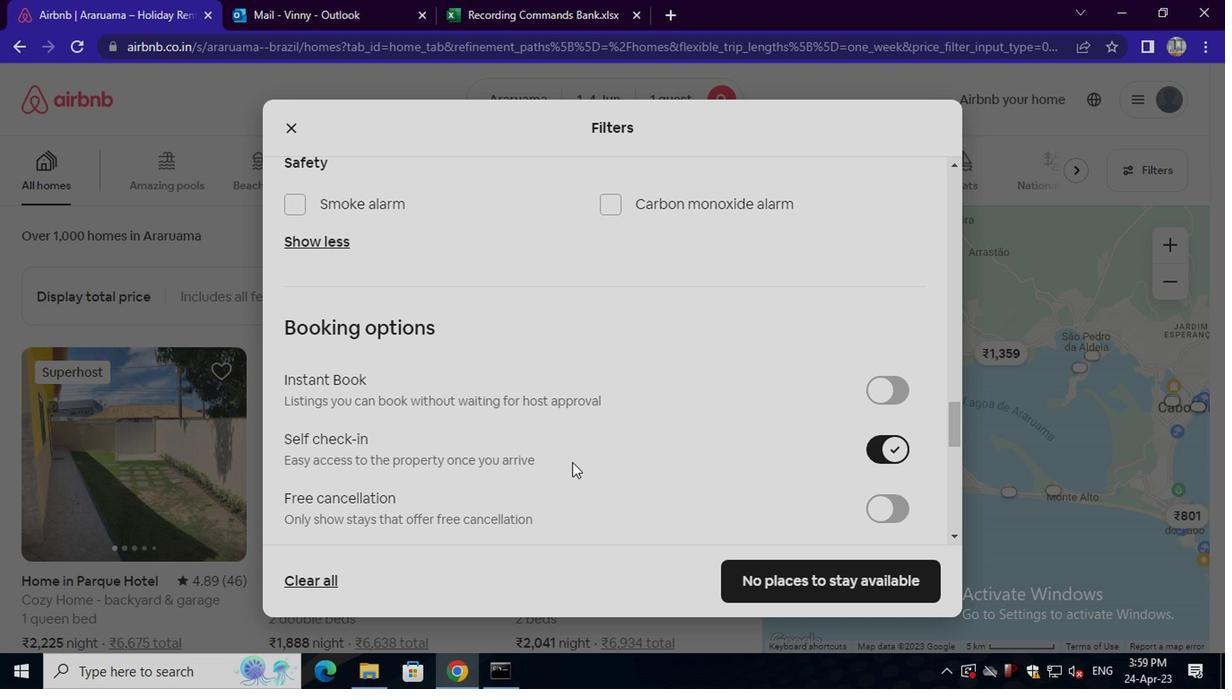 
Action: Mouse scrolled (569, 461) with delta (0, 0)
Screenshot: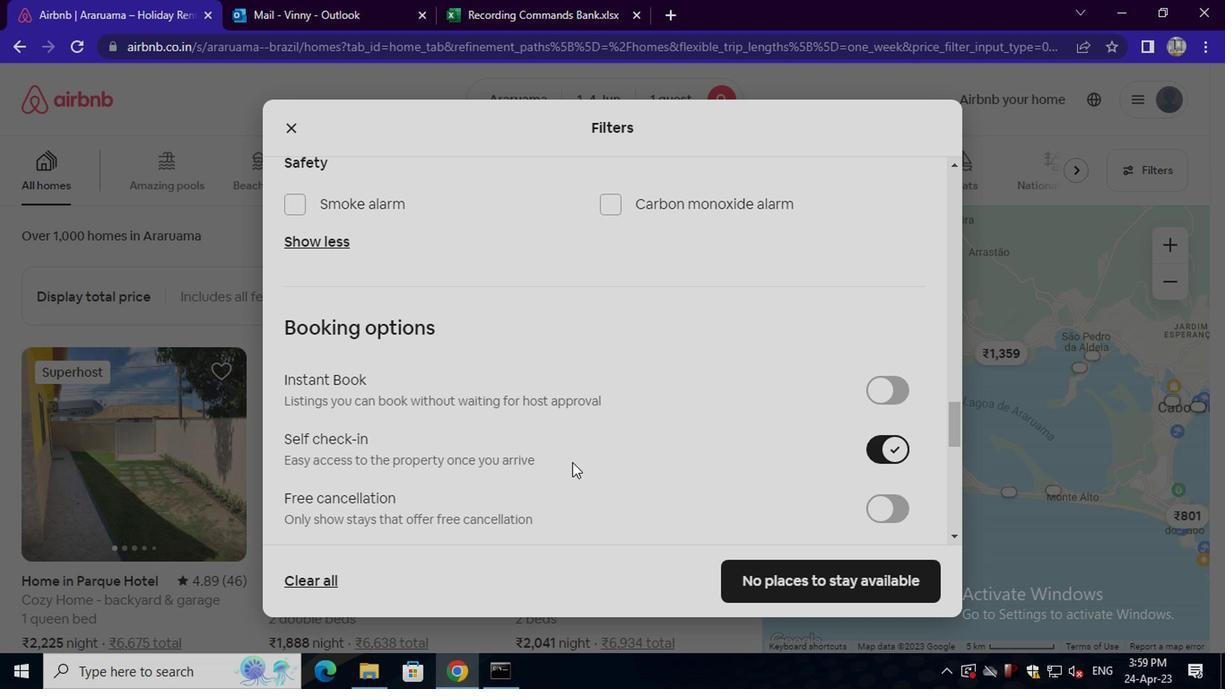 
Action: Mouse scrolled (569, 461) with delta (0, 0)
Screenshot: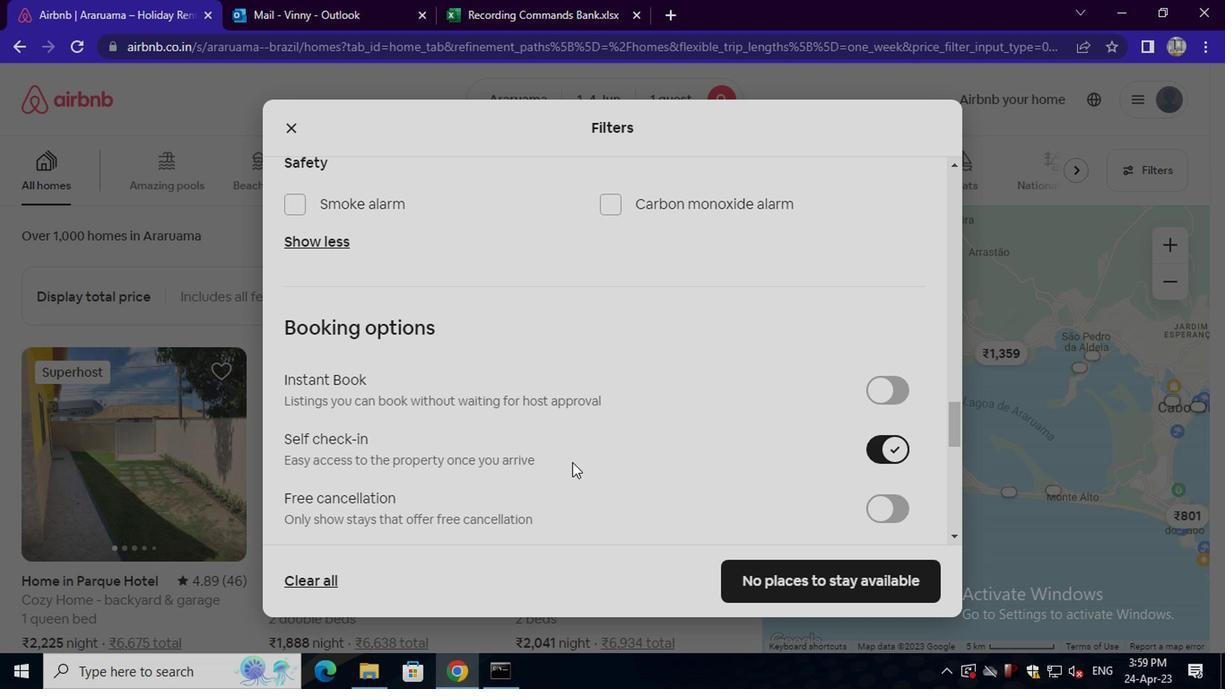 
Action: Mouse scrolled (569, 461) with delta (0, 0)
Screenshot: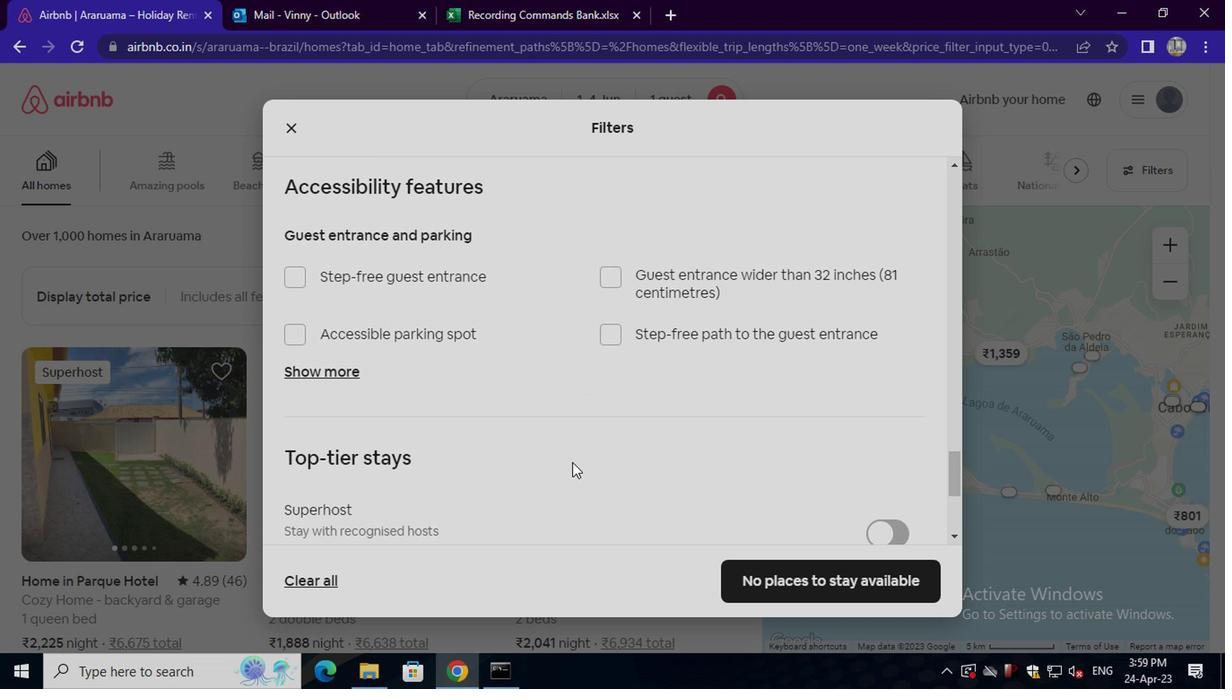 
Action: Mouse scrolled (569, 461) with delta (0, 0)
Screenshot: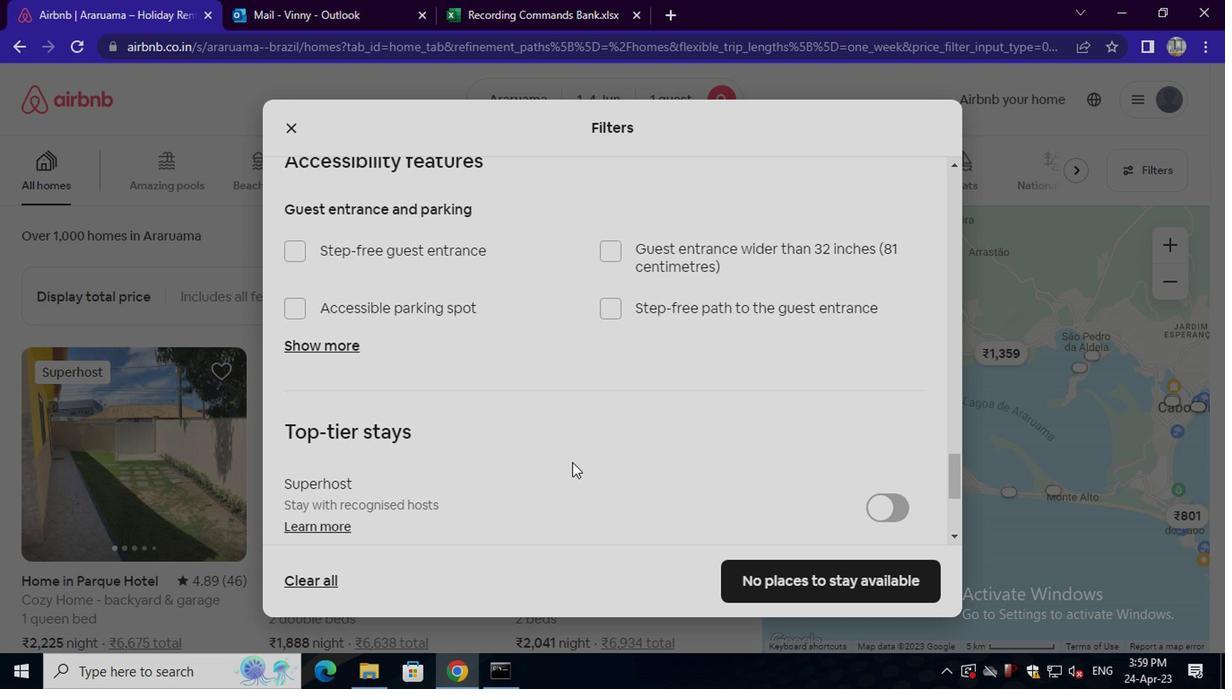 
Action: Mouse scrolled (569, 461) with delta (0, 0)
Screenshot: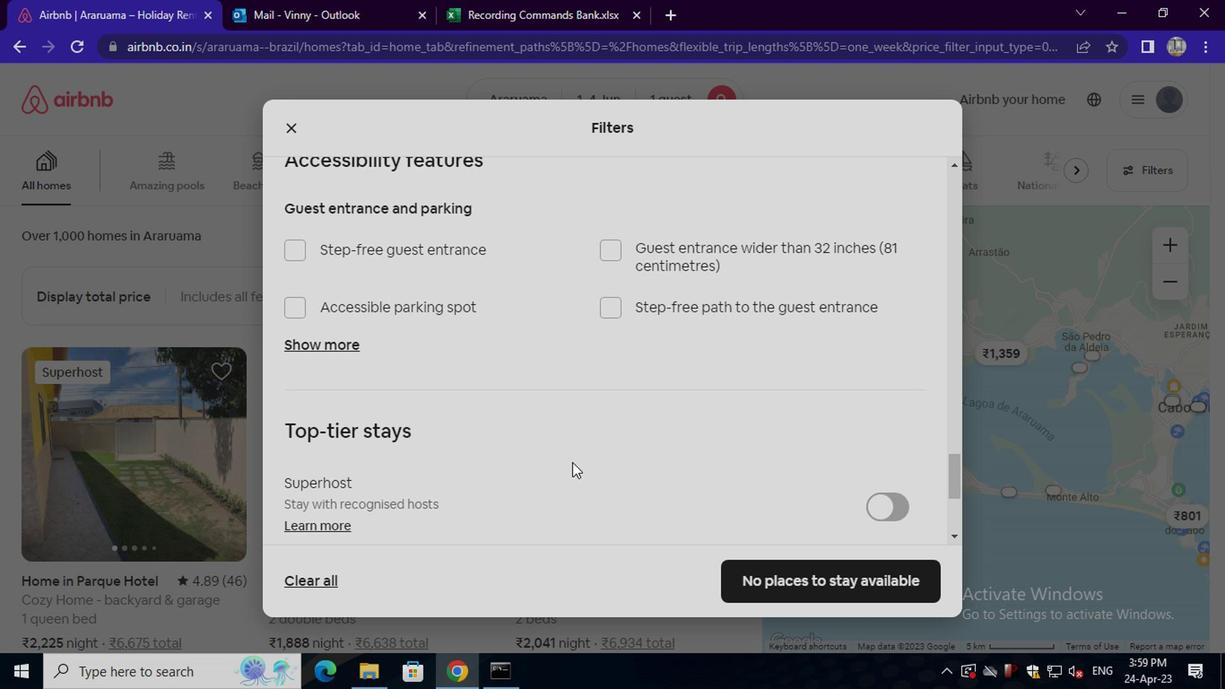 
Action: Mouse scrolled (569, 461) with delta (0, 0)
Screenshot: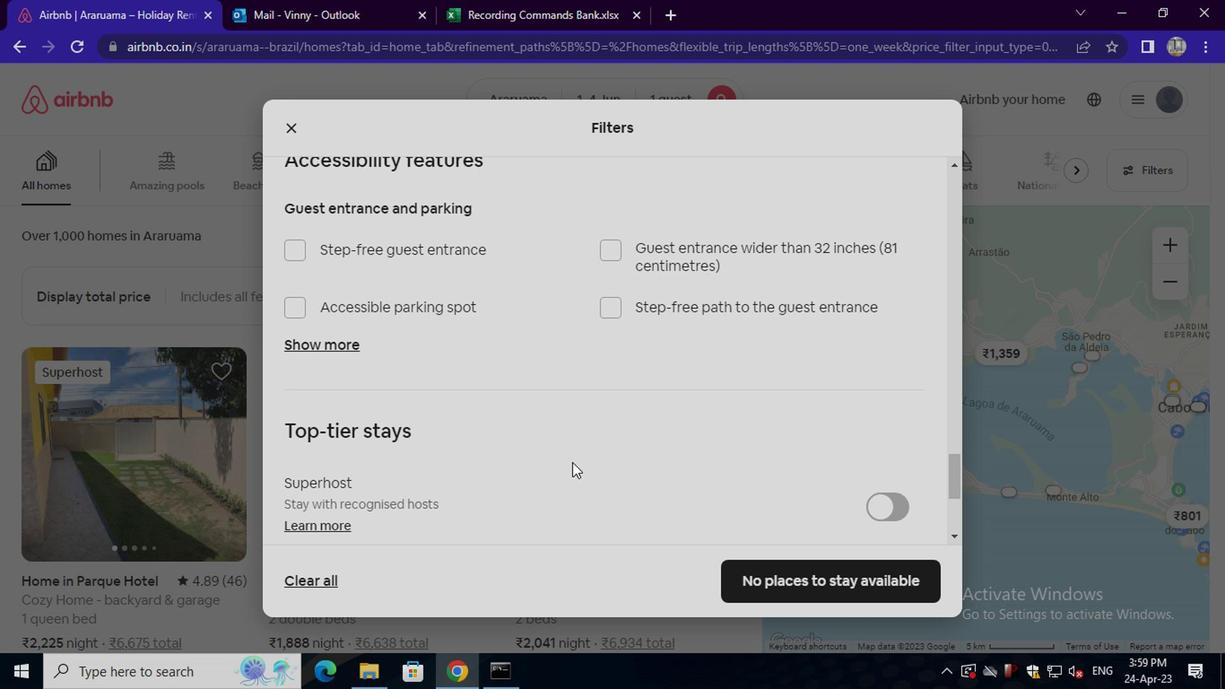
Action: Mouse moved to (568, 462)
Screenshot: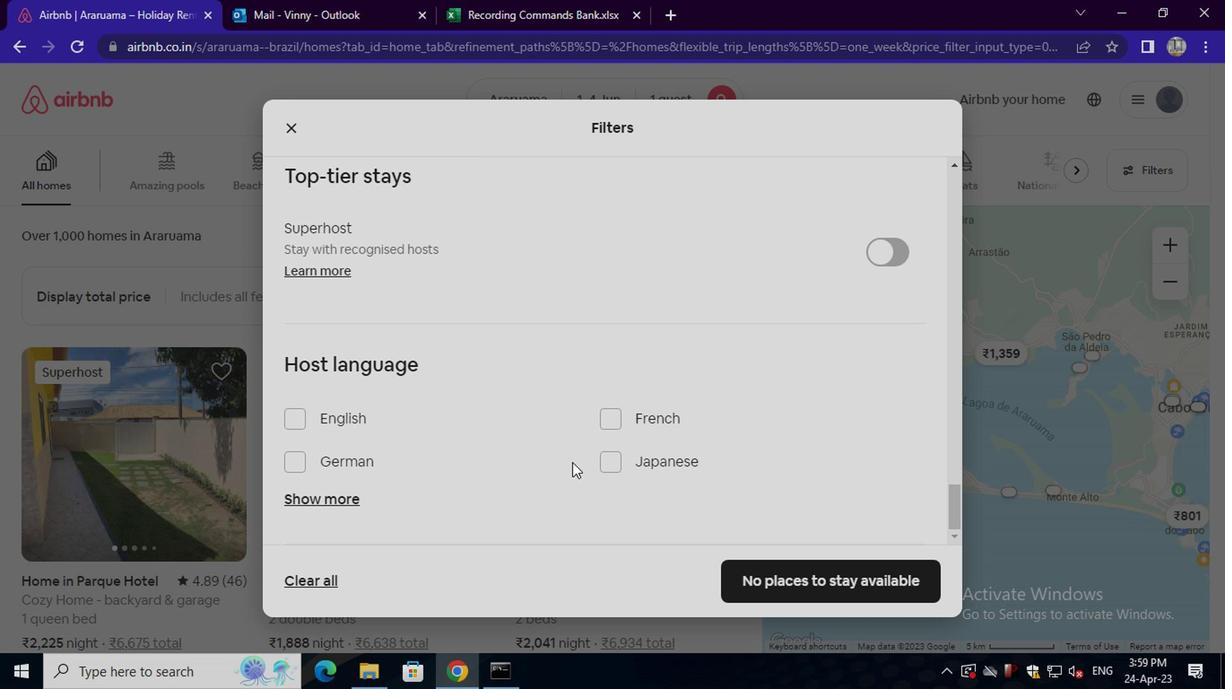 
Action: Mouse scrolled (568, 461) with delta (0, 0)
Screenshot: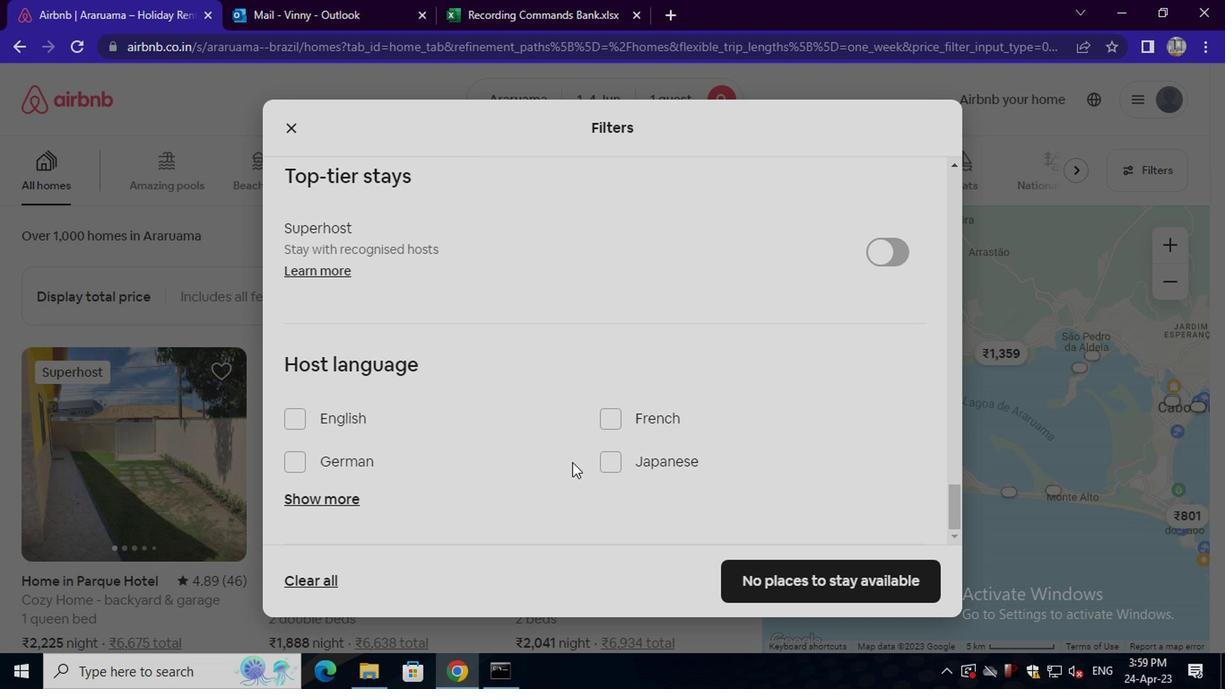 
Action: Mouse scrolled (568, 461) with delta (0, 0)
Screenshot: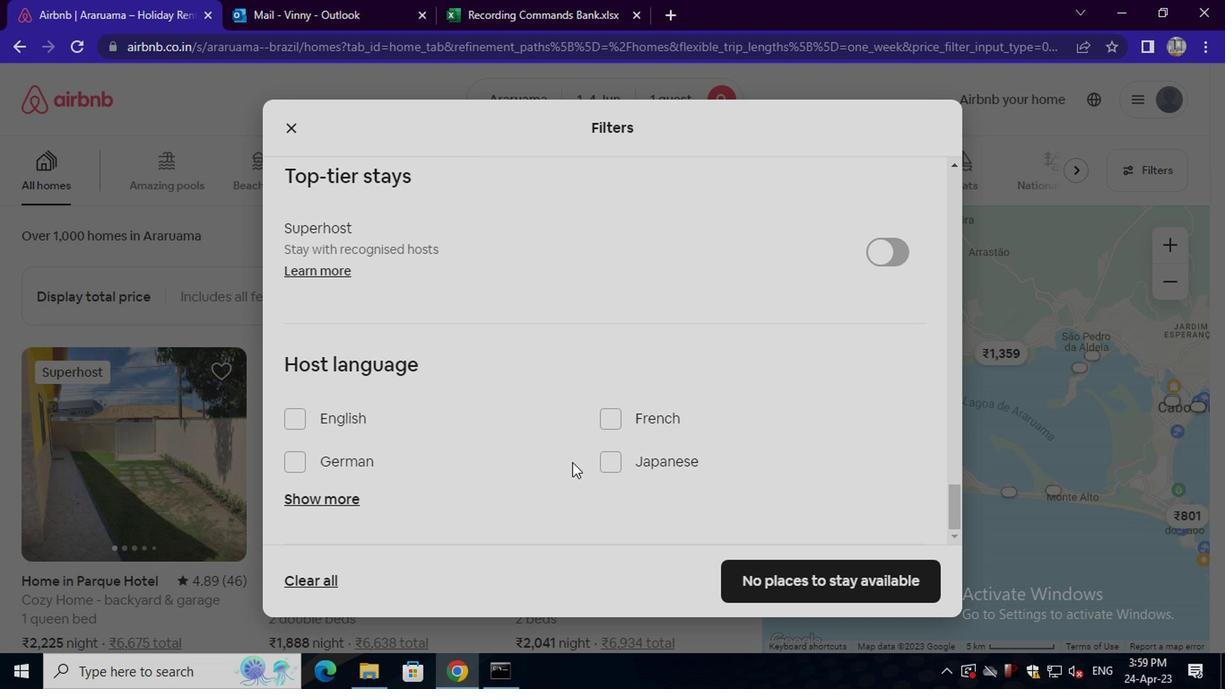 
Action: Mouse moved to (328, 504)
Screenshot: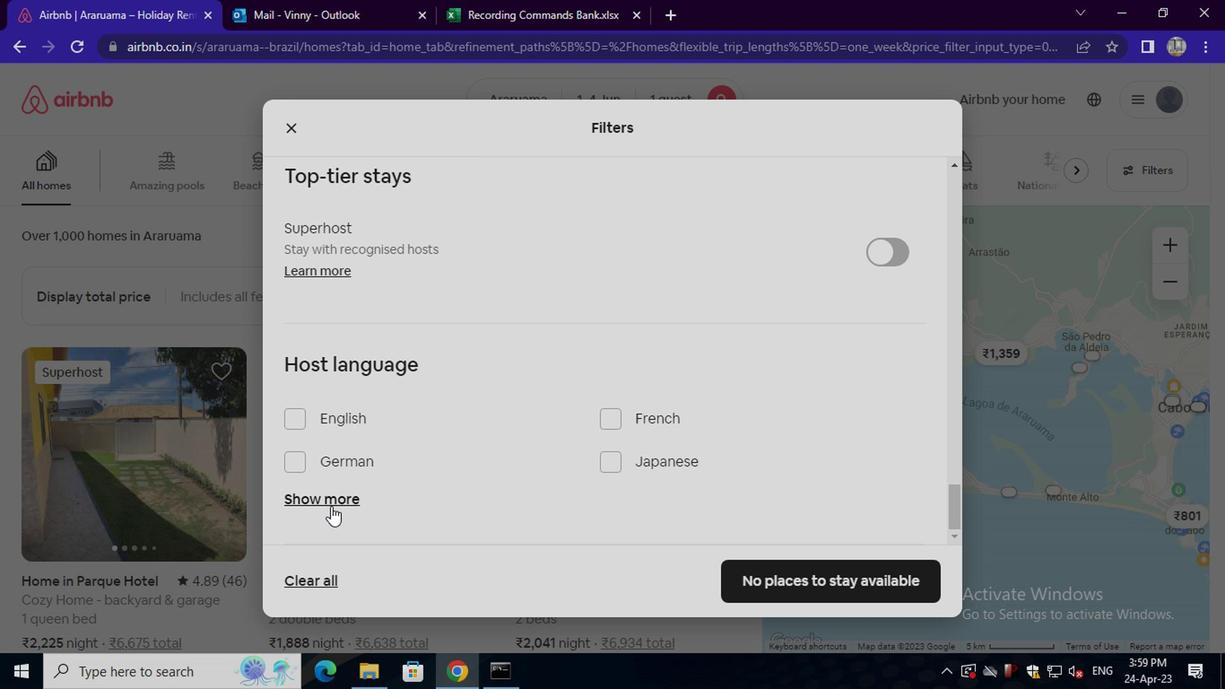 
Action: Mouse pressed left at (328, 504)
Screenshot: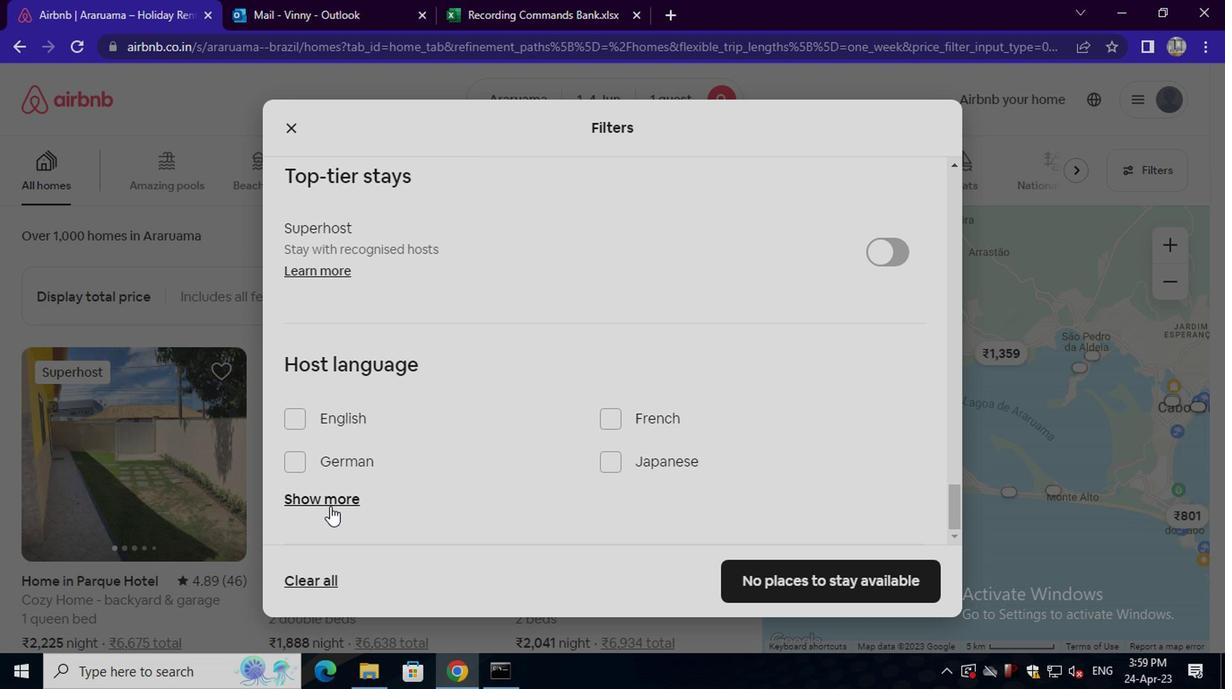 
Action: Mouse moved to (354, 499)
Screenshot: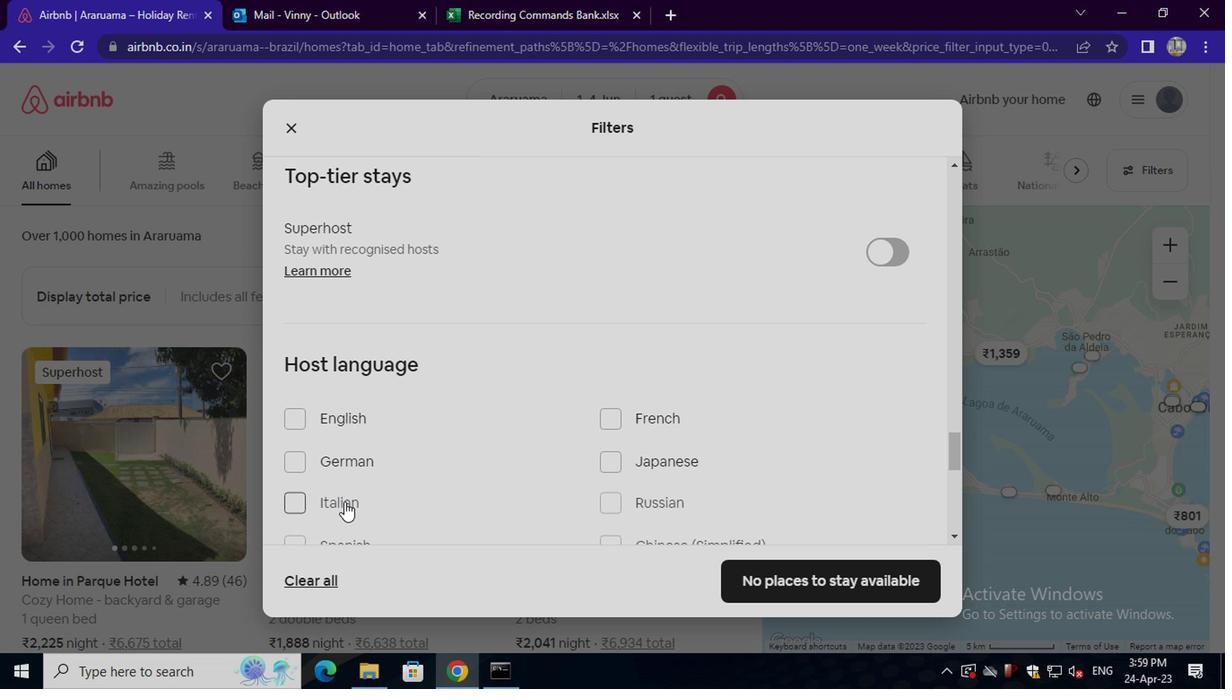 
Action: Mouse scrolled (354, 498) with delta (0, -1)
Screenshot: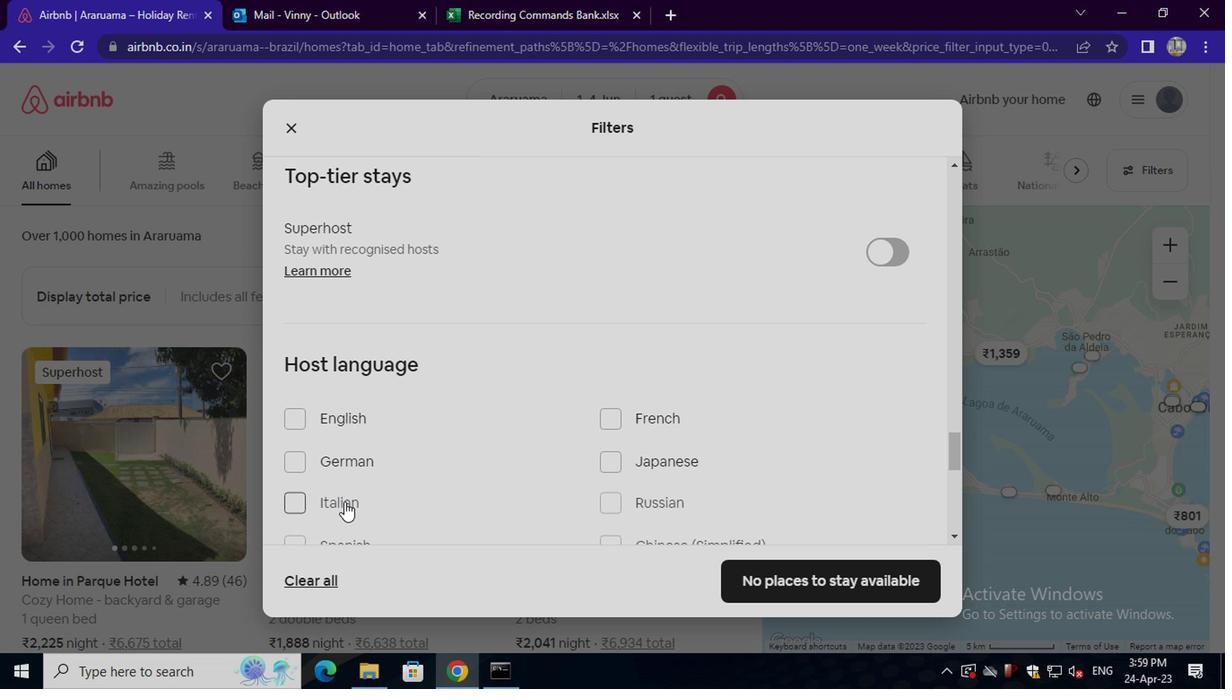 
Action: Mouse scrolled (354, 498) with delta (0, -1)
Screenshot: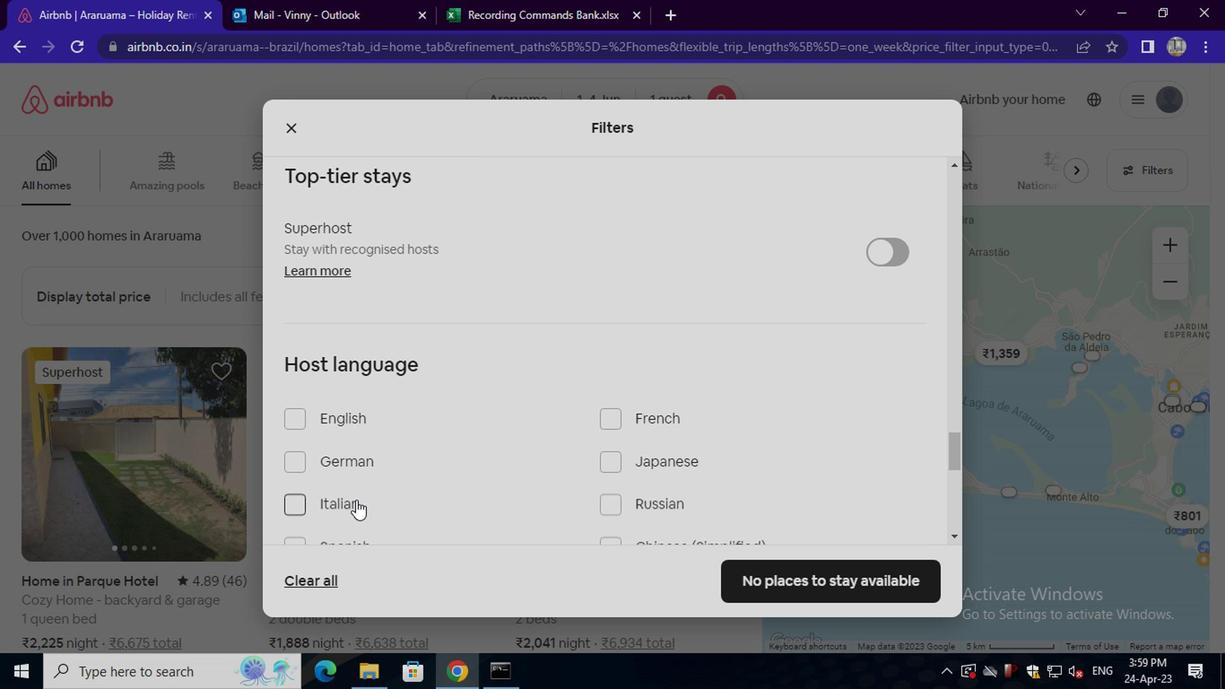 
Action: Mouse moved to (346, 360)
Screenshot: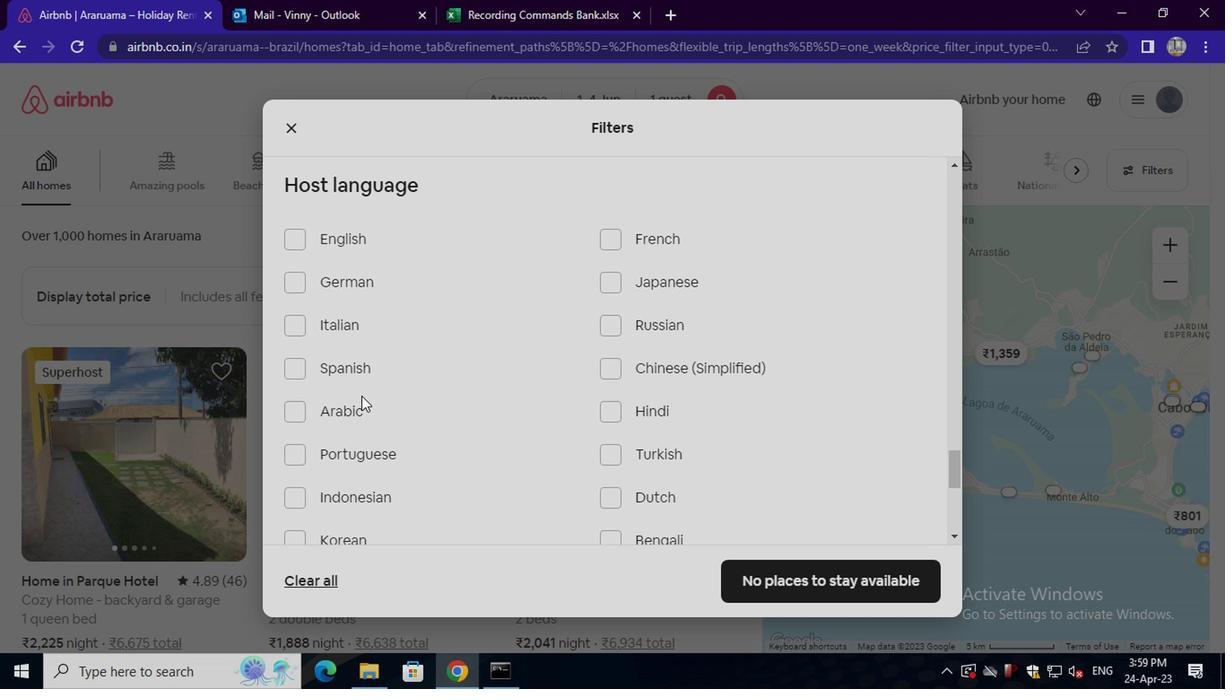 
Action: Mouse pressed left at (346, 360)
Screenshot: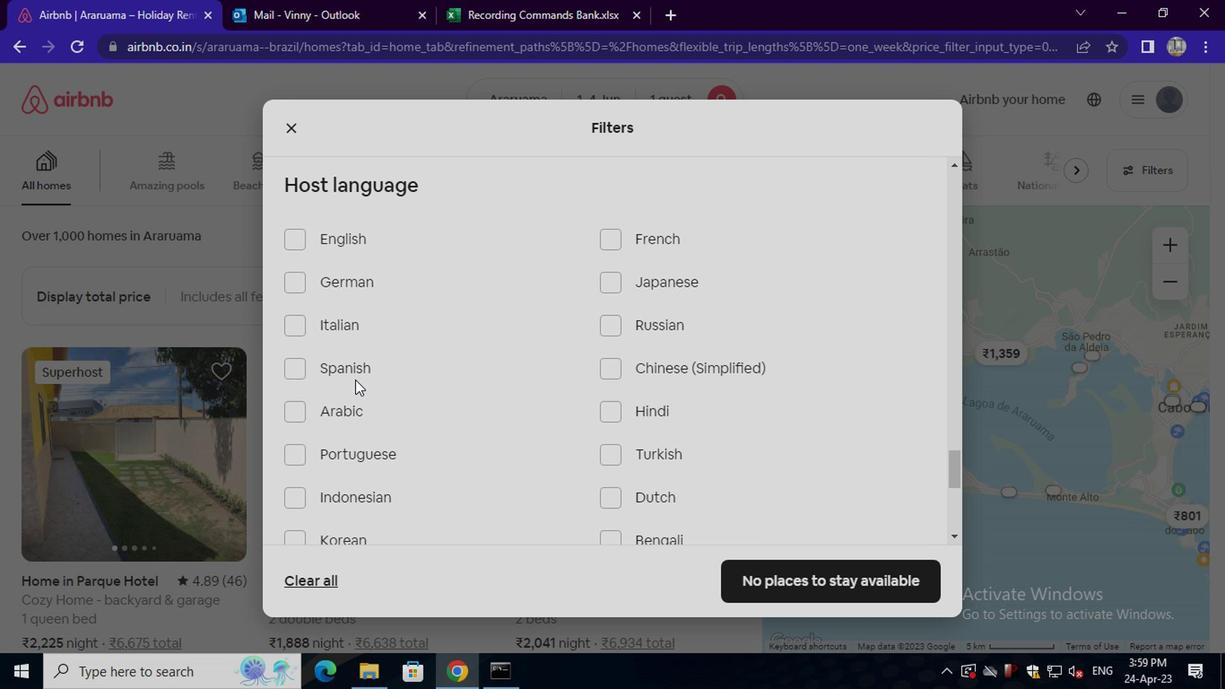 
Action: Mouse moved to (751, 572)
Screenshot: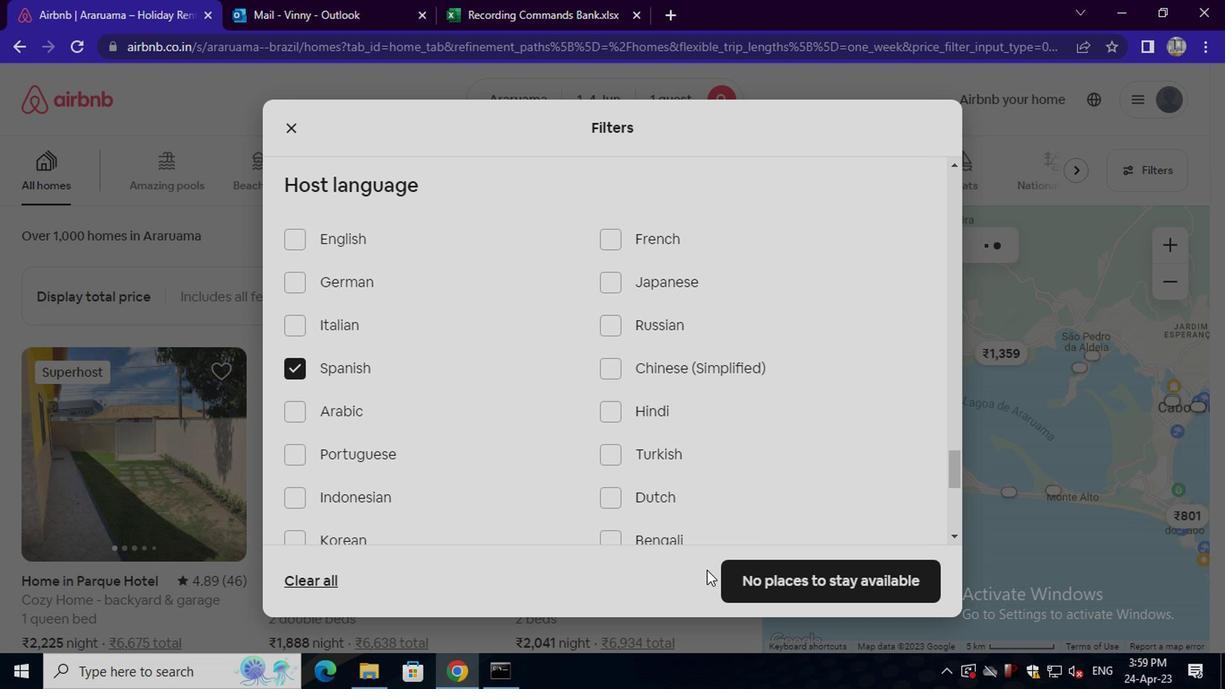 
Action: Mouse pressed left at (751, 572)
Screenshot: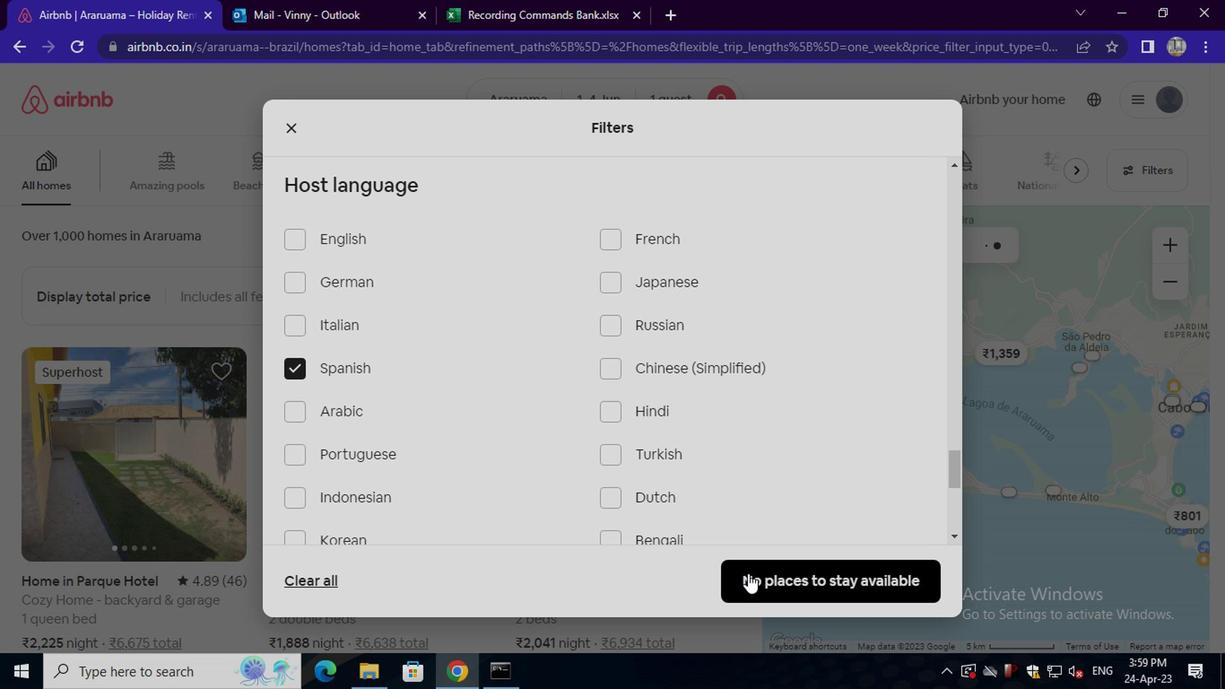 
Action: Mouse moved to (908, 464)
Screenshot: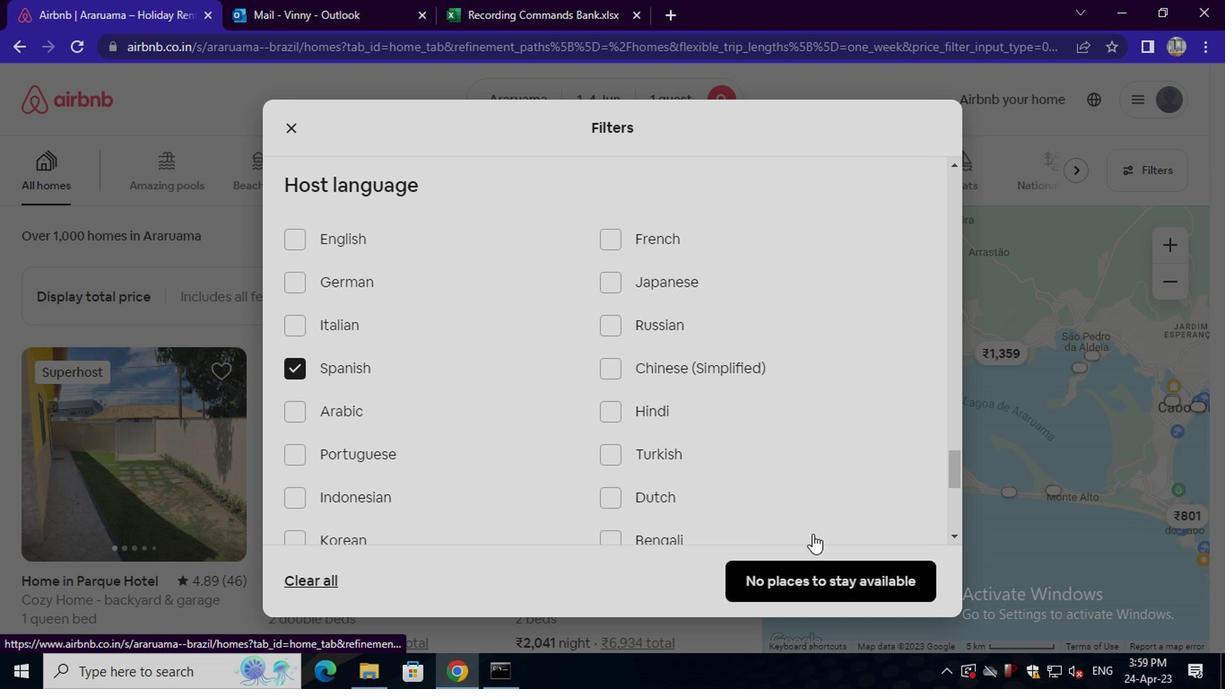 
